 Task: Go to Program & Features. Select Whole Food Market. Add to cart Organic Hair, Skin, and Nails Supplements-2. Place order for London Baker, _x000D_
Po Box 466_x000D_
Inez, Texas(TX), 77968, Cell Number (361) 576-3789
Action: Mouse moved to (147, 80)
Screenshot: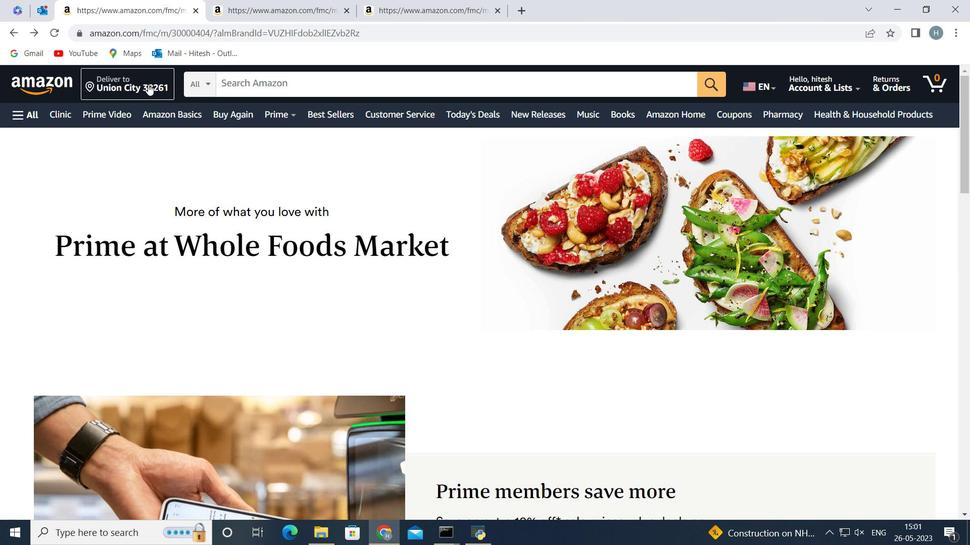 
Action: Mouse pressed left at (147, 80)
Screenshot: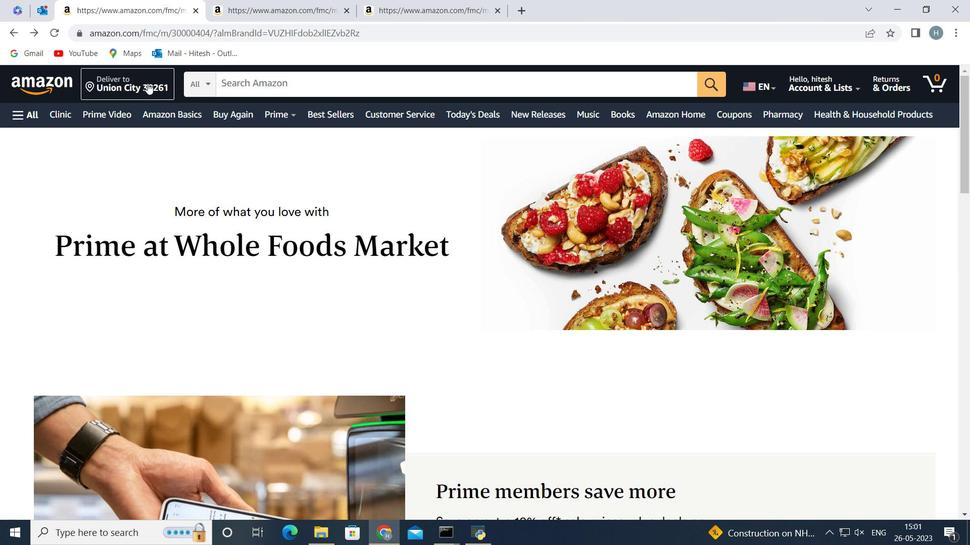 
Action: Mouse moved to (485, 359)
Screenshot: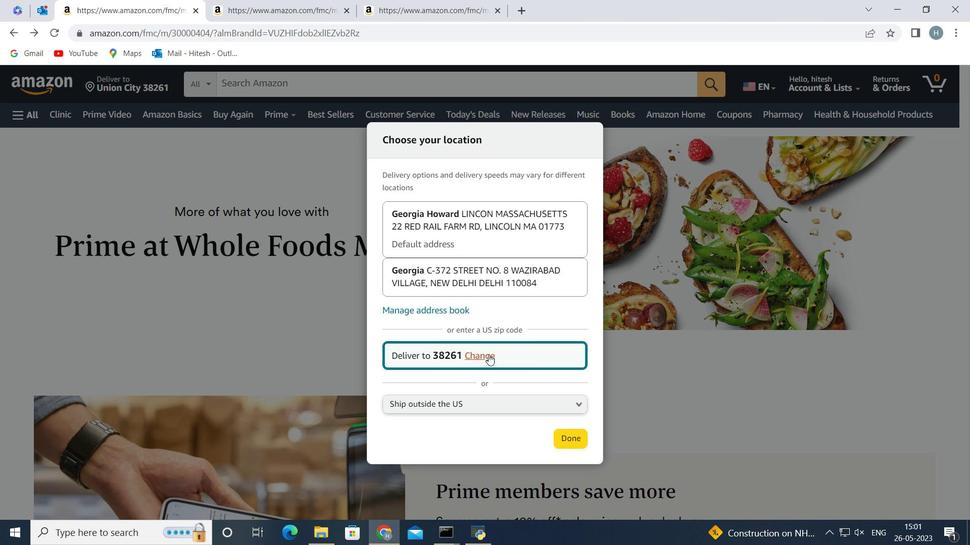 
Action: Mouse pressed left at (485, 359)
Screenshot: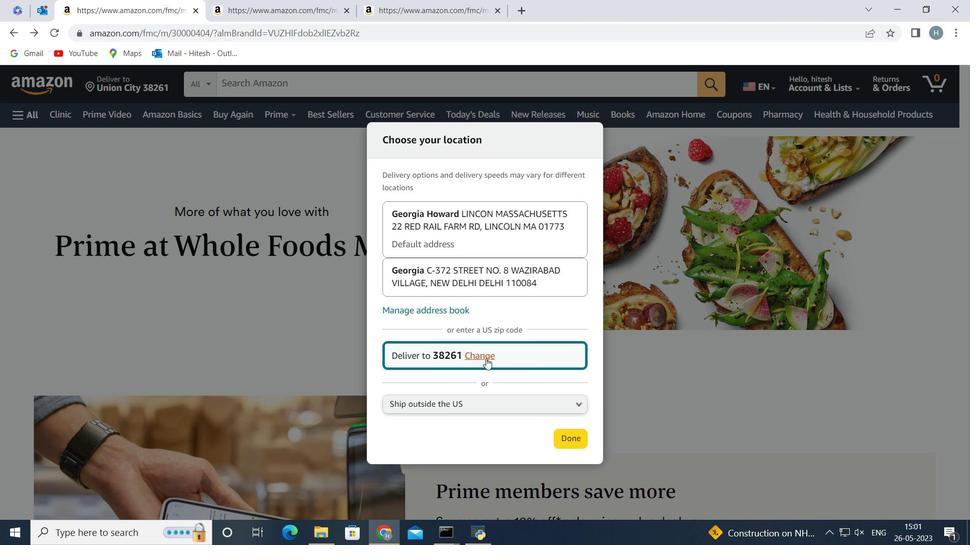 
Action: Mouse moved to (474, 351)
Screenshot: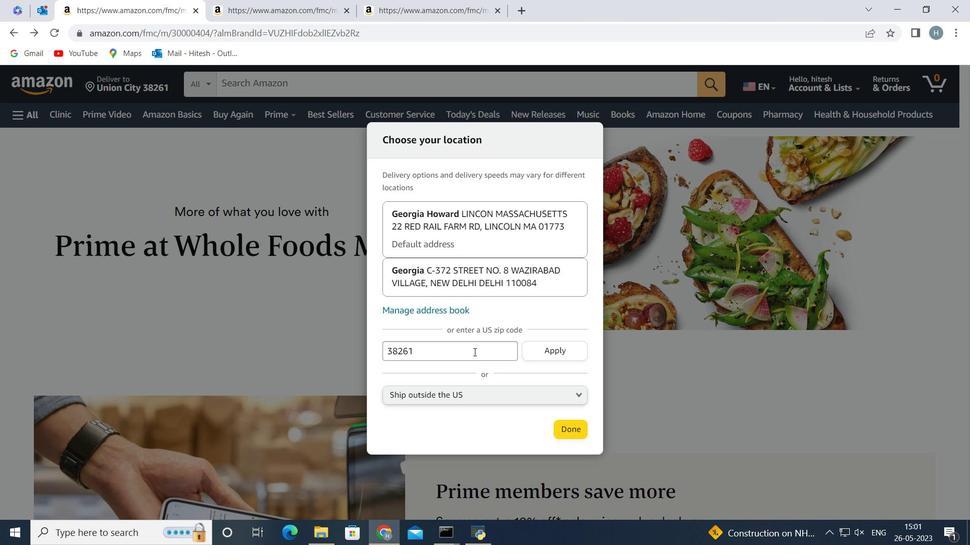 
Action: Mouse pressed left at (474, 351)
Screenshot: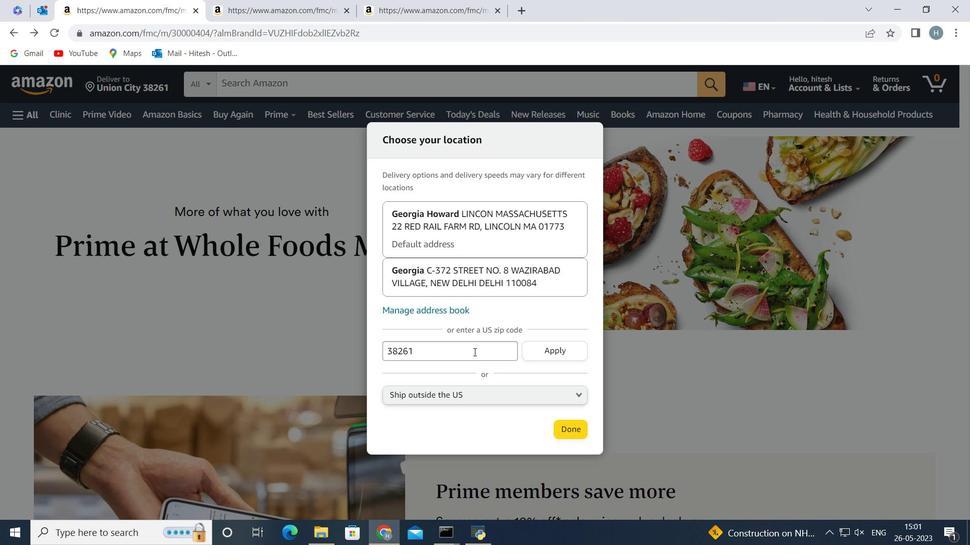 
Action: Mouse moved to (472, 351)
Screenshot: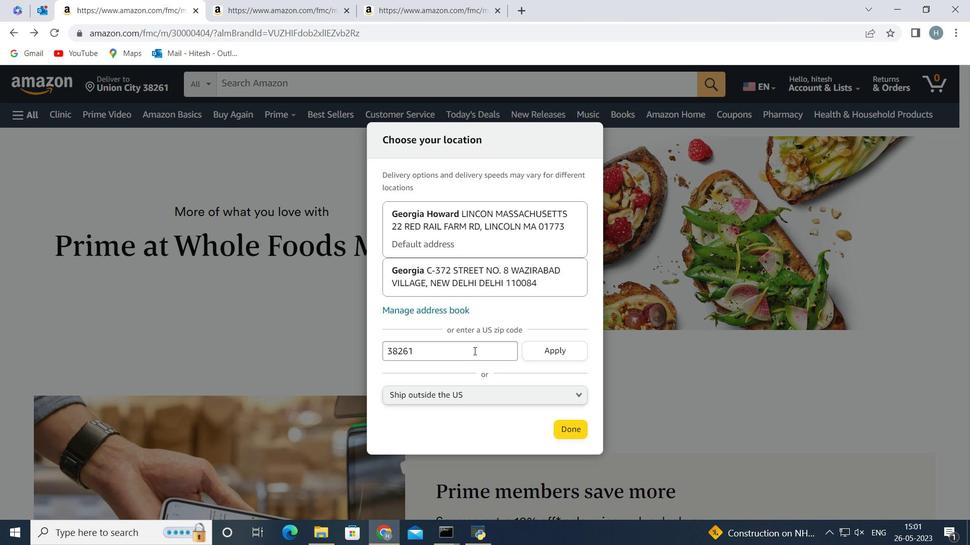 
Action: Key pressed <Key.backspace><Key.backspace><Key.backspace><Key.backspace><Key.backspace><Key.backspace><Key.backspace><Key.backspace><Key.backspace><Key.backspace><Key.backspace><Key.backspace><Key.backspace><Key.backspace>77968
Screenshot: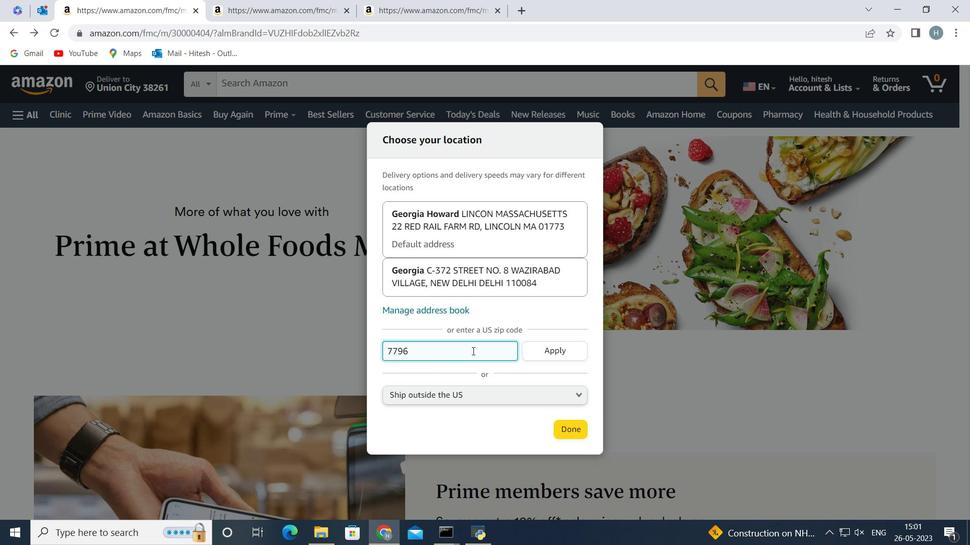 
Action: Mouse moved to (559, 353)
Screenshot: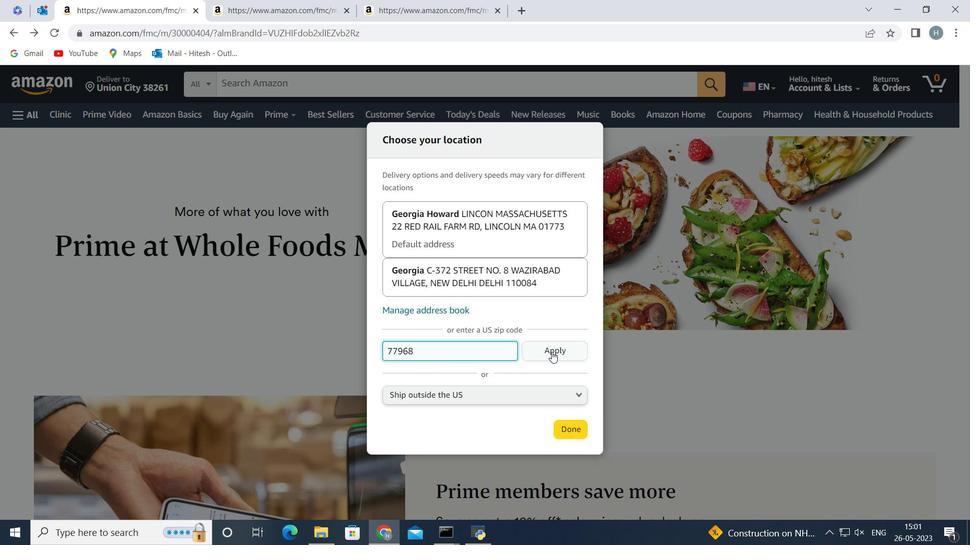 
Action: Mouse pressed left at (559, 353)
Screenshot: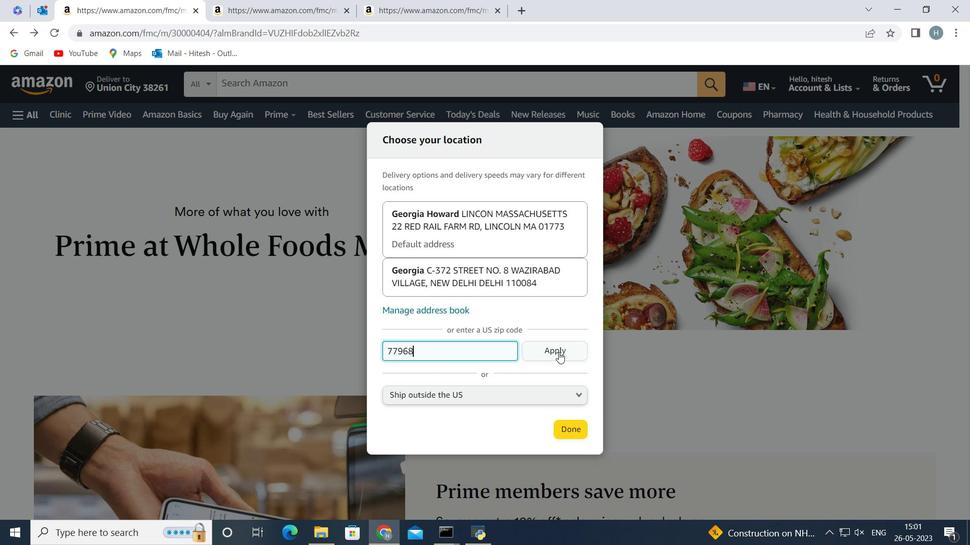 
Action: Mouse moved to (574, 437)
Screenshot: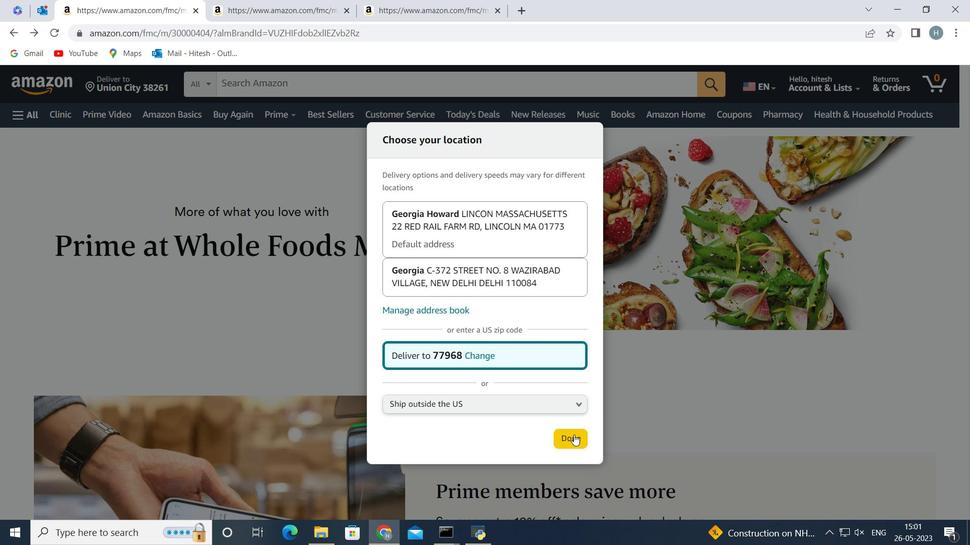 
Action: Mouse pressed left at (574, 437)
Screenshot: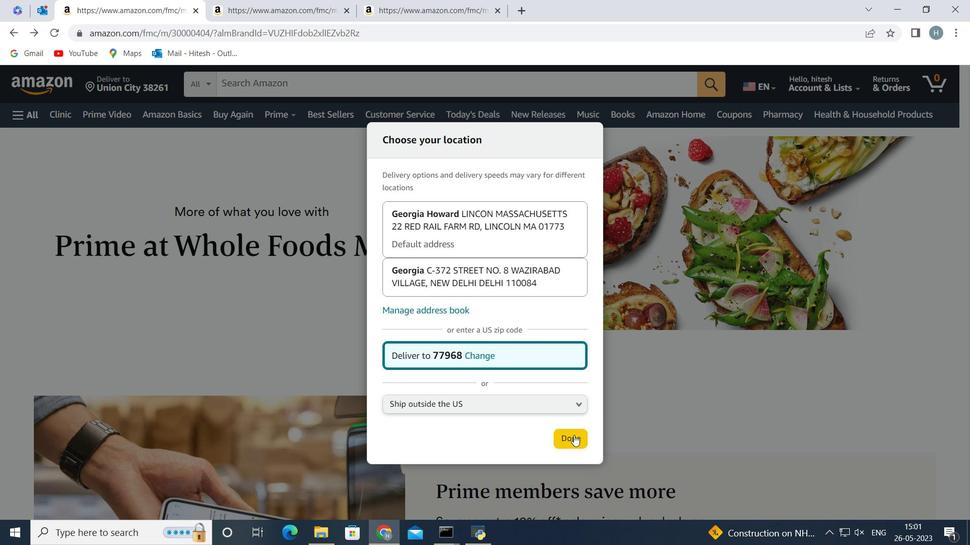 
Action: Mouse moved to (17, 112)
Screenshot: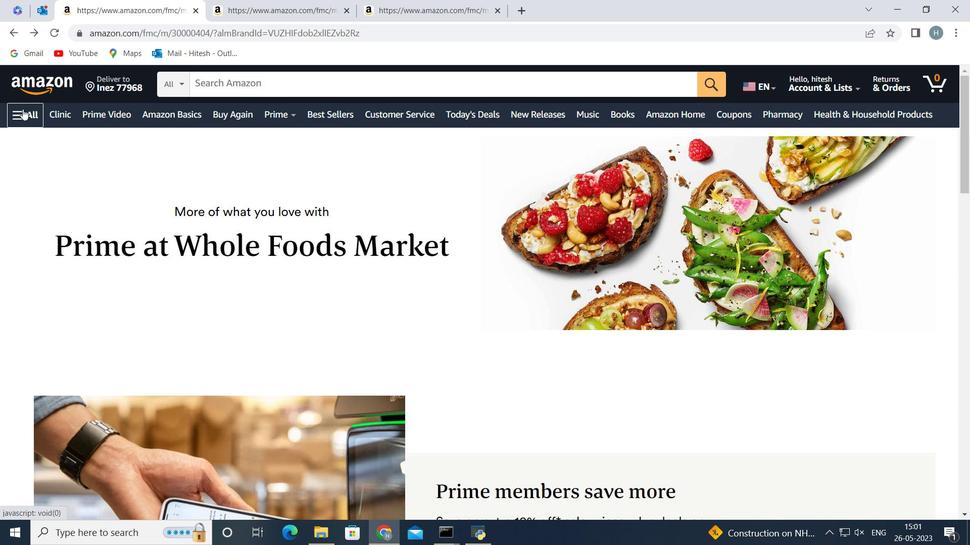 
Action: Mouse pressed left at (17, 112)
Screenshot: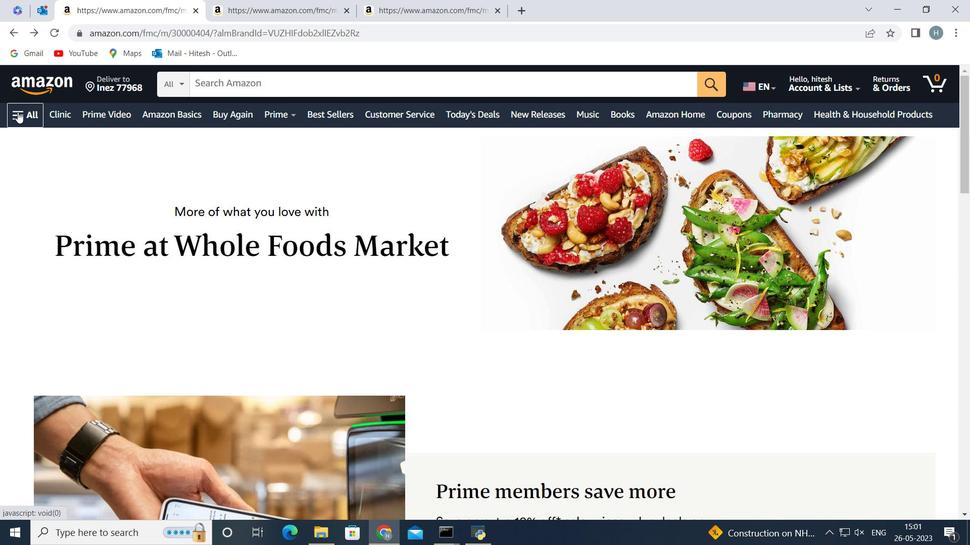 
Action: Mouse moved to (137, 170)
Screenshot: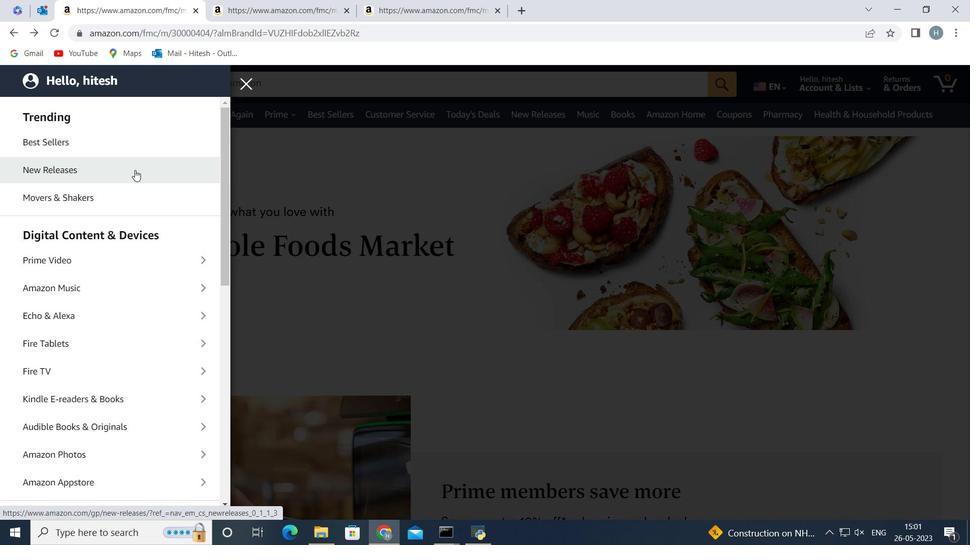 
Action: Mouse scrolled (137, 169) with delta (0, 0)
Screenshot: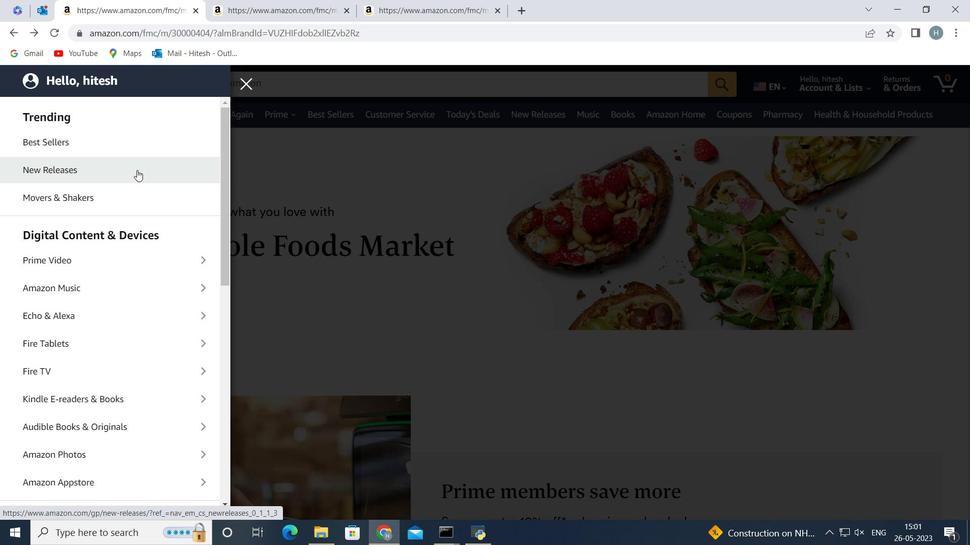 
Action: Mouse scrolled (137, 169) with delta (0, 0)
Screenshot: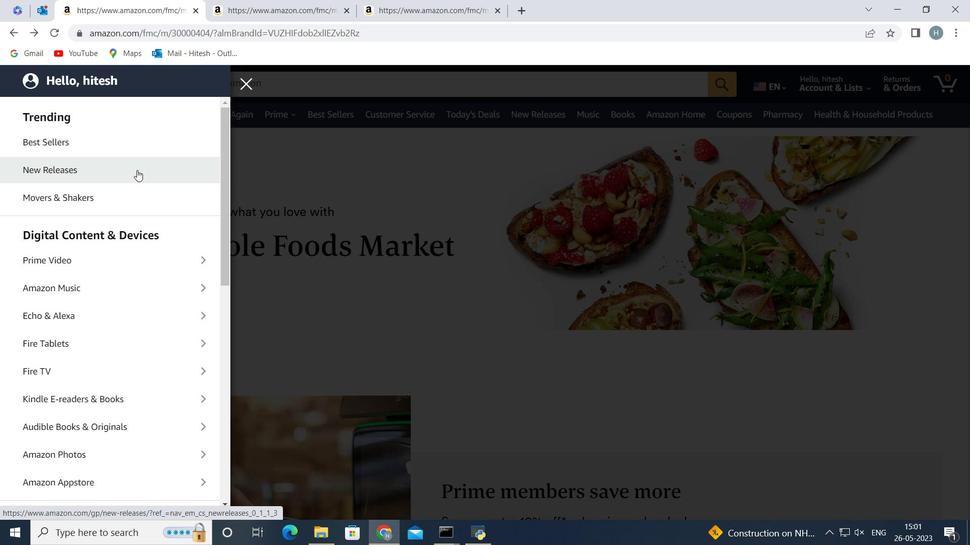 
Action: Mouse moved to (137, 170)
Screenshot: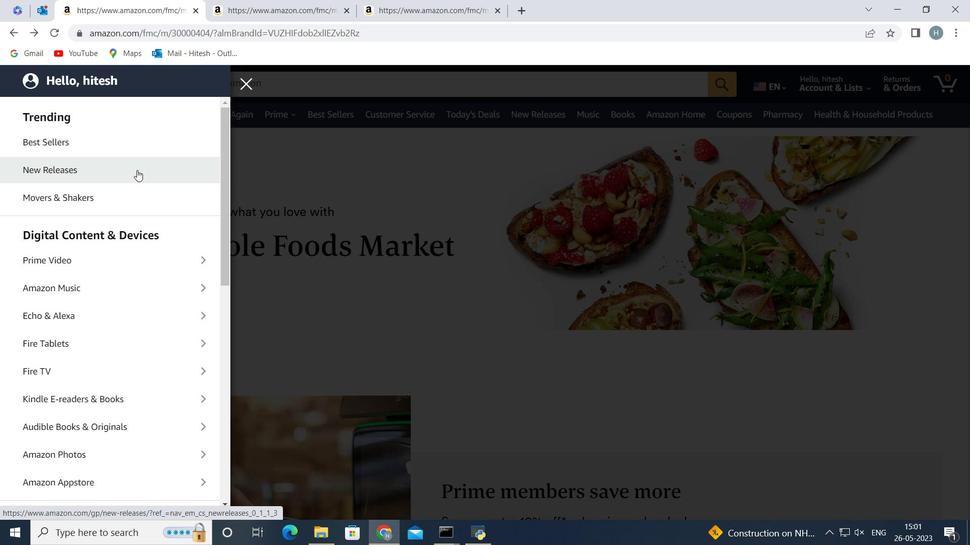 
Action: Mouse scrolled (137, 170) with delta (0, 0)
Screenshot: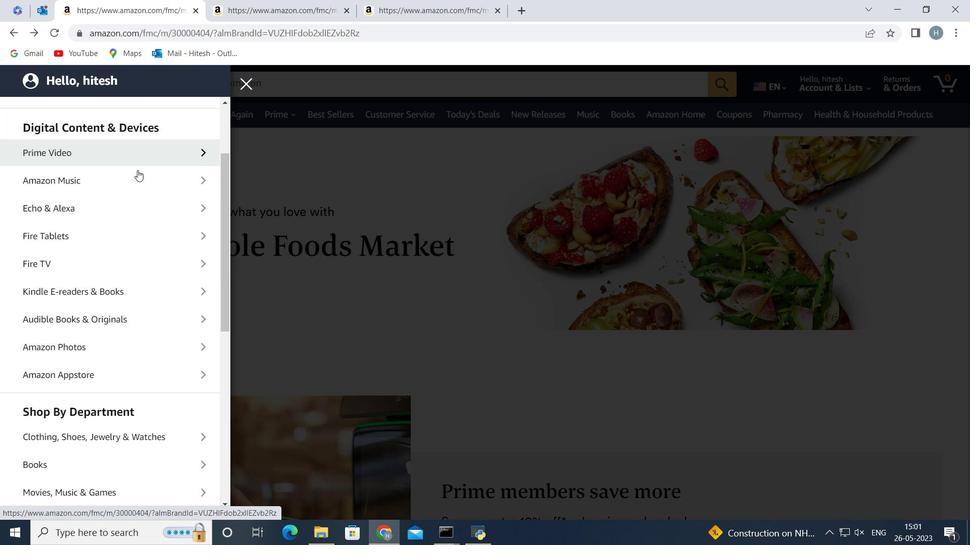 
Action: Mouse moved to (137, 171)
Screenshot: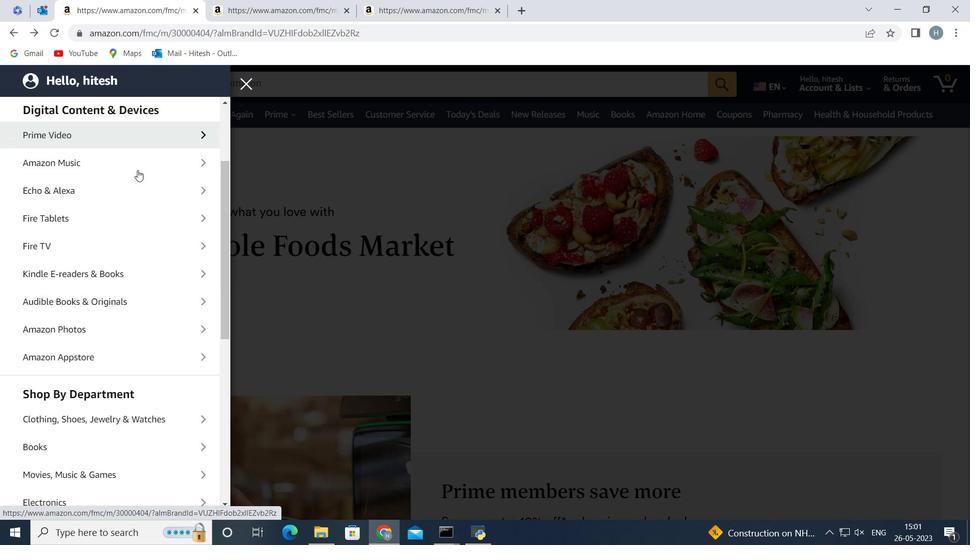 
Action: Mouse scrolled (137, 170) with delta (0, 0)
Screenshot: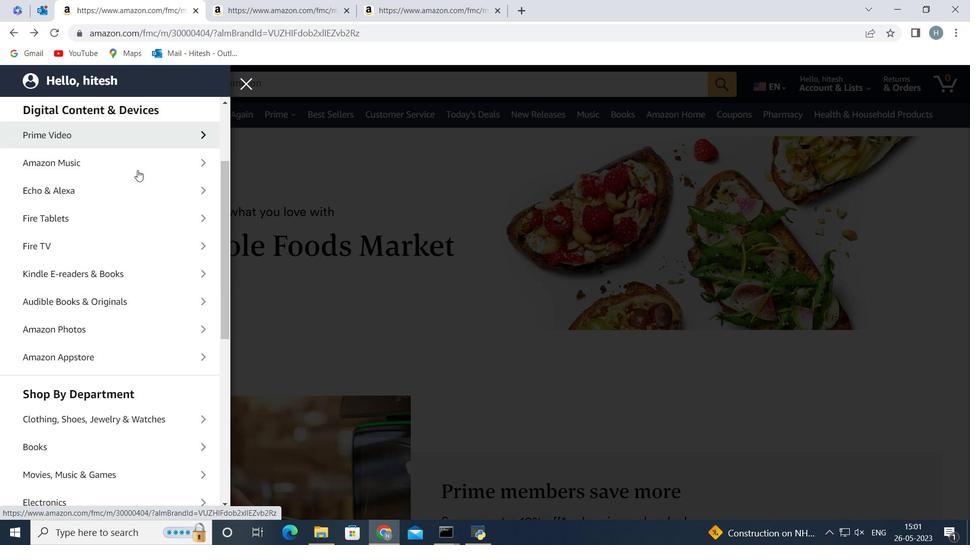 
Action: Mouse moved to (137, 174)
Screenshot: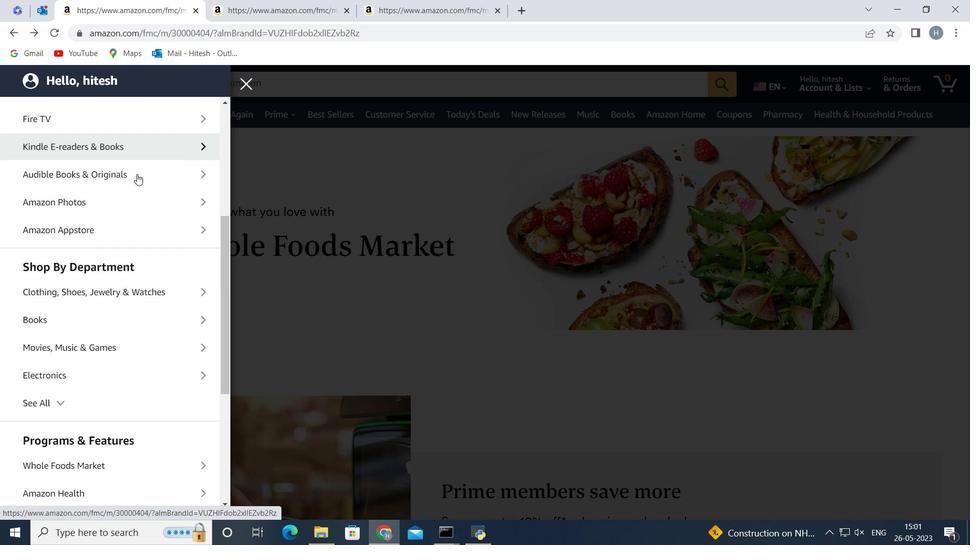 
Action: Mouse scrolled (137, 174) with delta (0, 0)
Screenshot: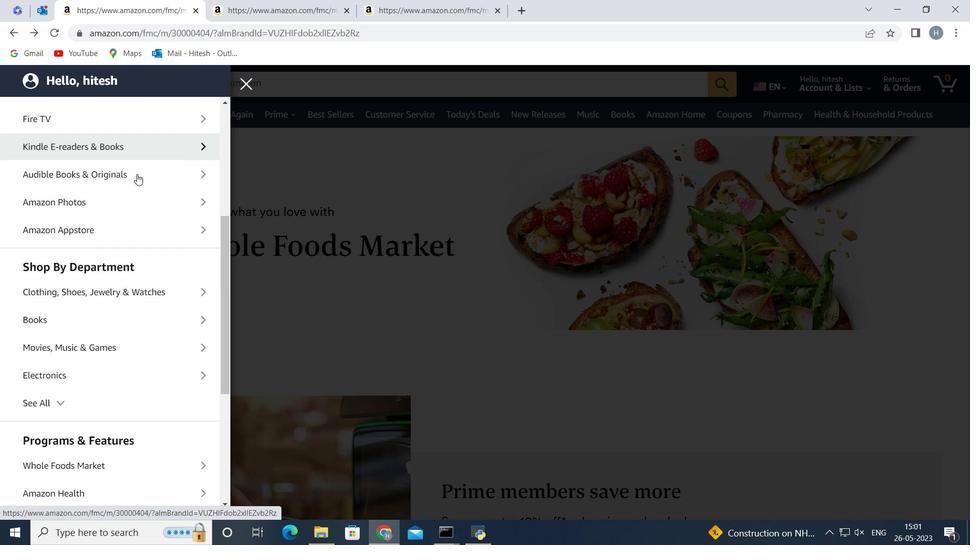 
Action: Mouse moved to (137, 175)
Screenshot: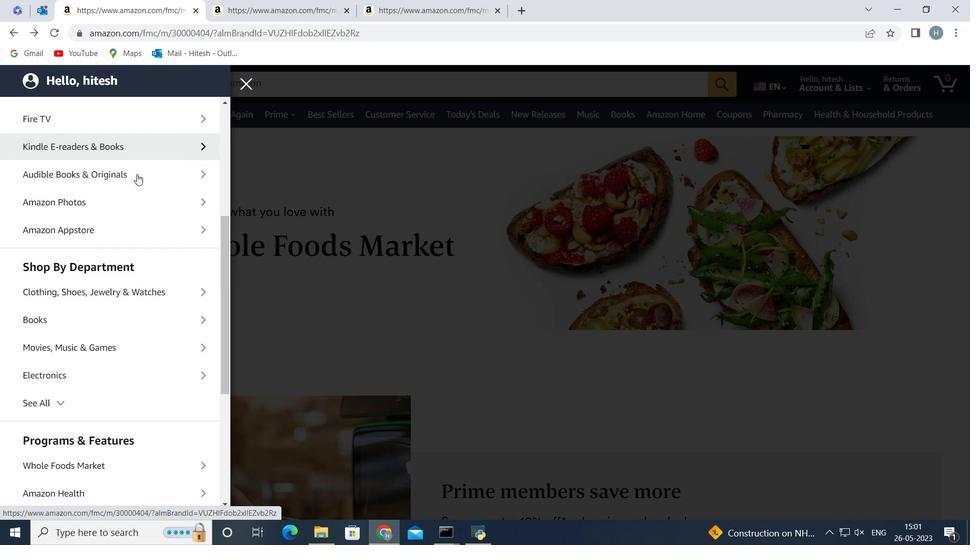 
Action: Mouse scrolled (137, 174) with delta (0, 0)
Screenshot: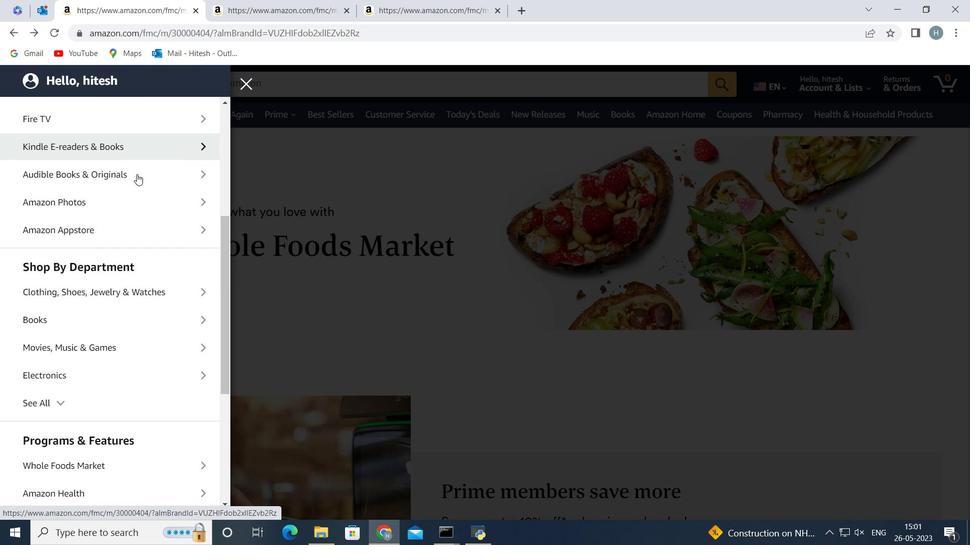 
Action: Mouse scrolled (137, 174) with delta (0, 0)
Screenshot: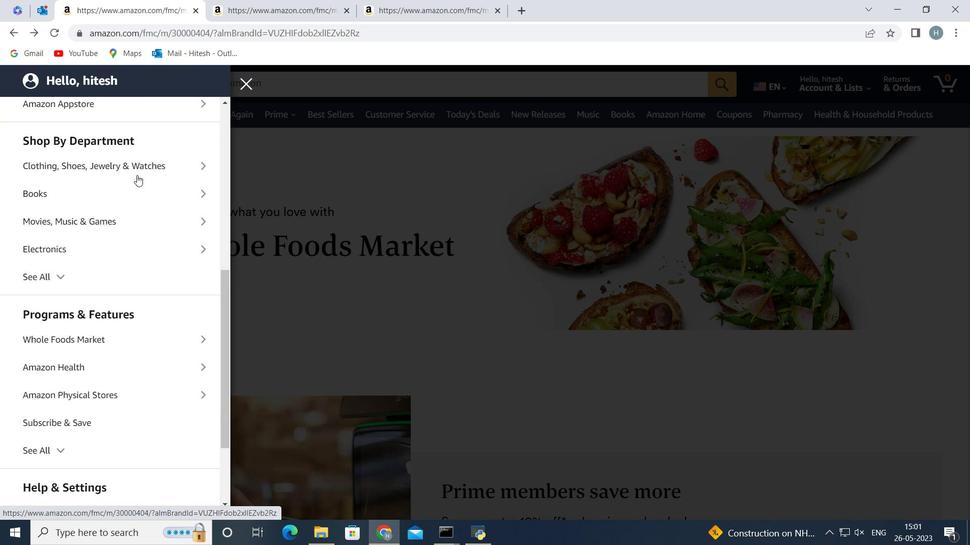 
Action: Mouse moved to (125, 275)
Screenshot: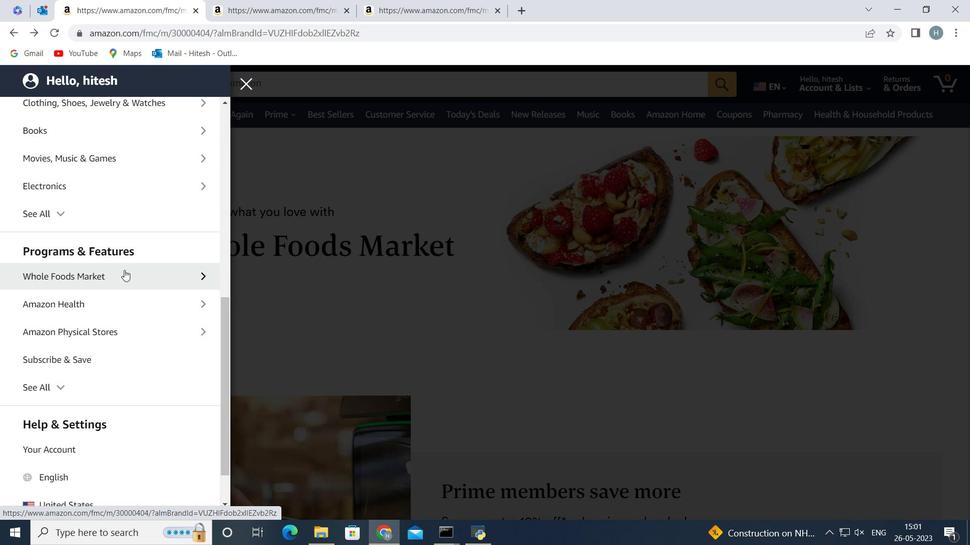 
Action: Mouse pressed left at (125, 275)
Screenshot: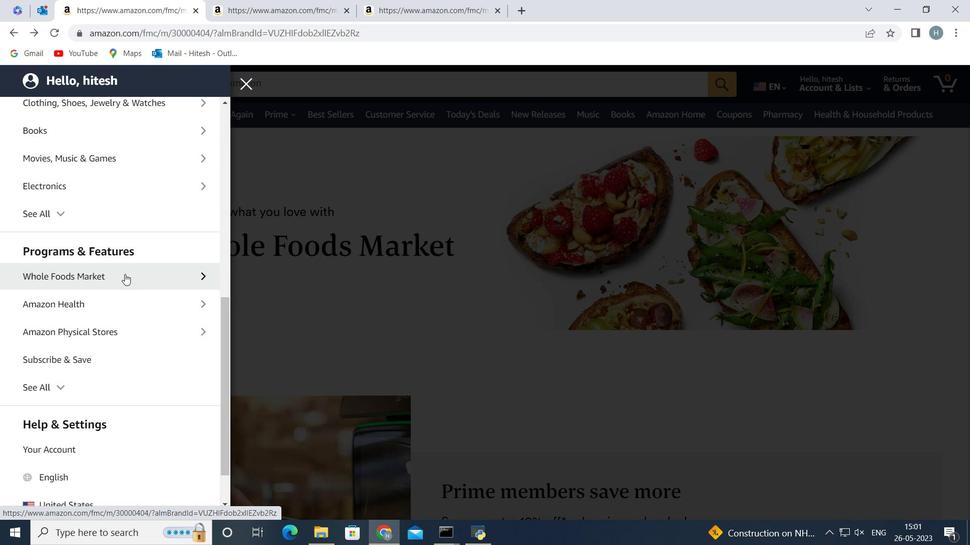 
Action: Mouse moved to (116, 170)
Screenshot: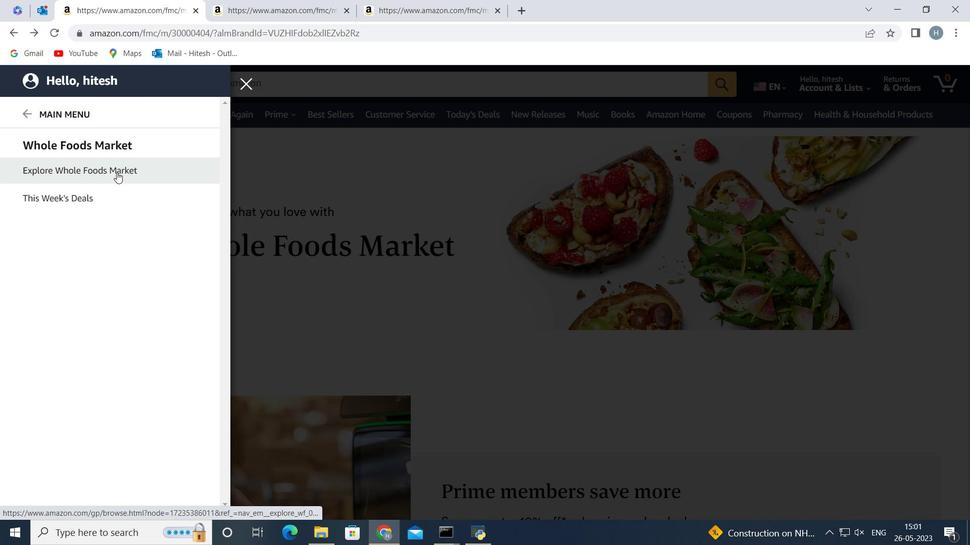 
Action: Mouse pressed left at (116, 170)
Screenshot: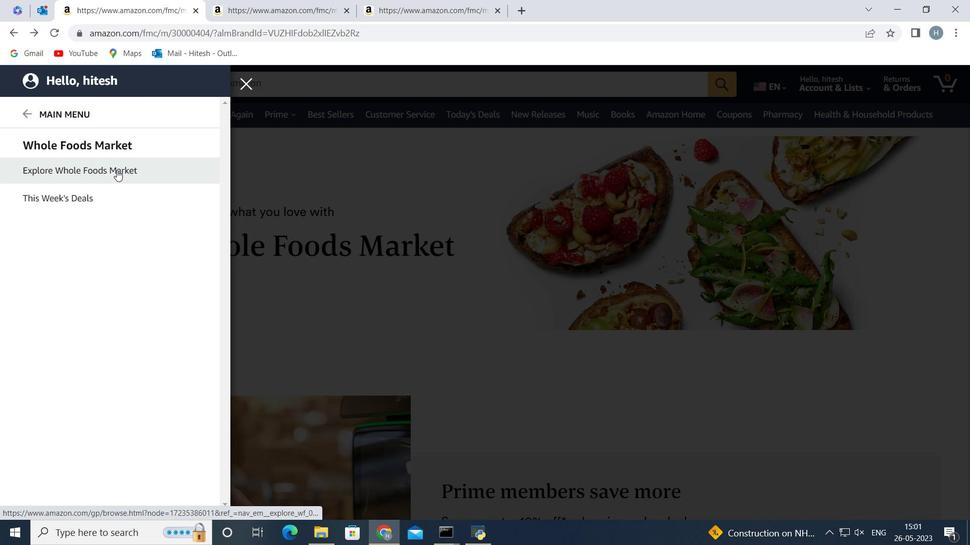 
Action: Mouse moved to (336, 83)
Screenshot: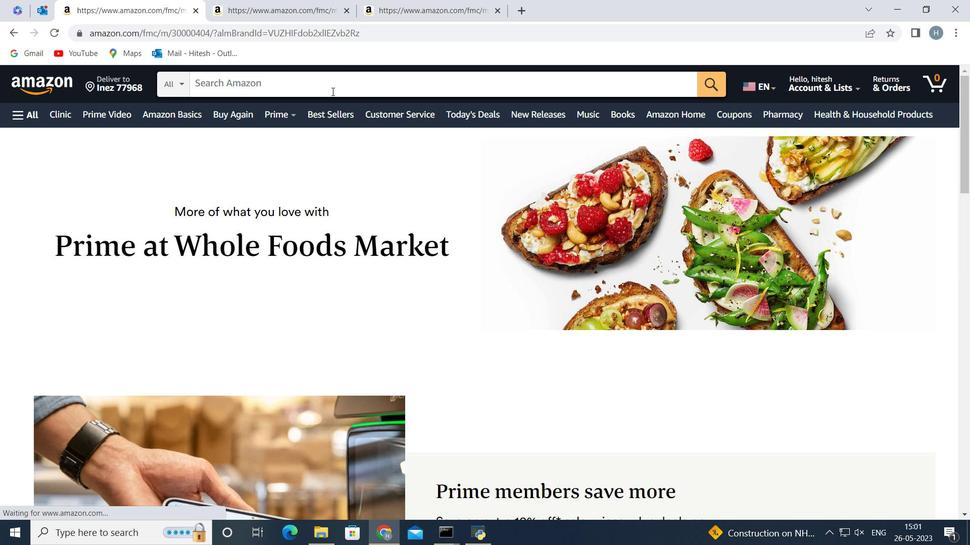 
Action: Mouse pressed left at (336, 83)
Screenshot: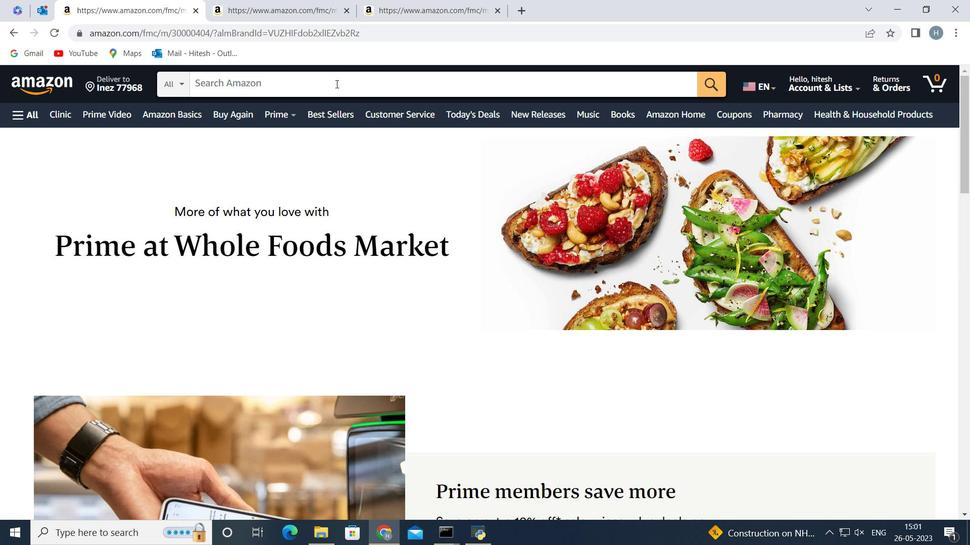 
Action: Key pressed <Key.shift>Orh<Key.backspace>ganic<Key.space>hair<Key.space>skin<Key.space>and<Key.space>nails<Key.space>supplements<Key.enter>
Screenshot: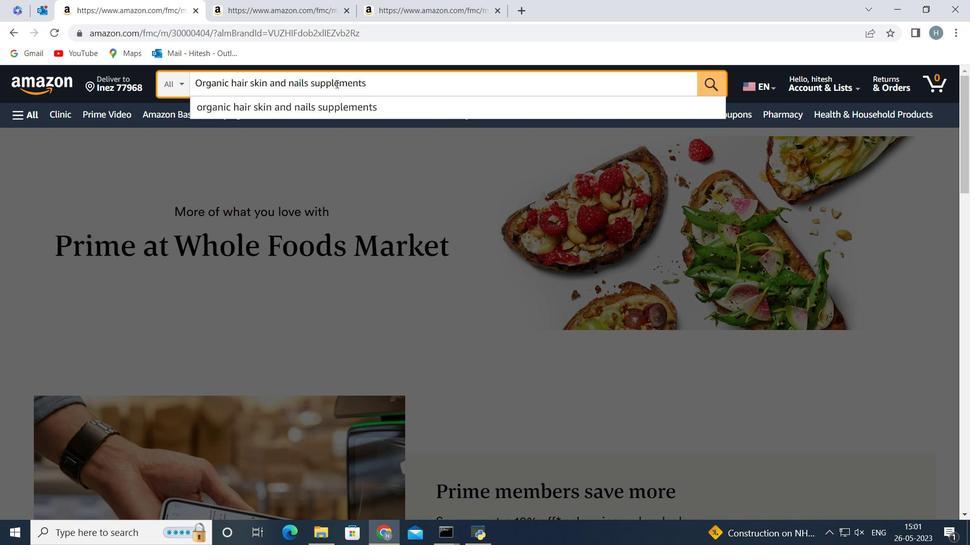 
Action: Mouse moved to (447, 202)
Screenshot: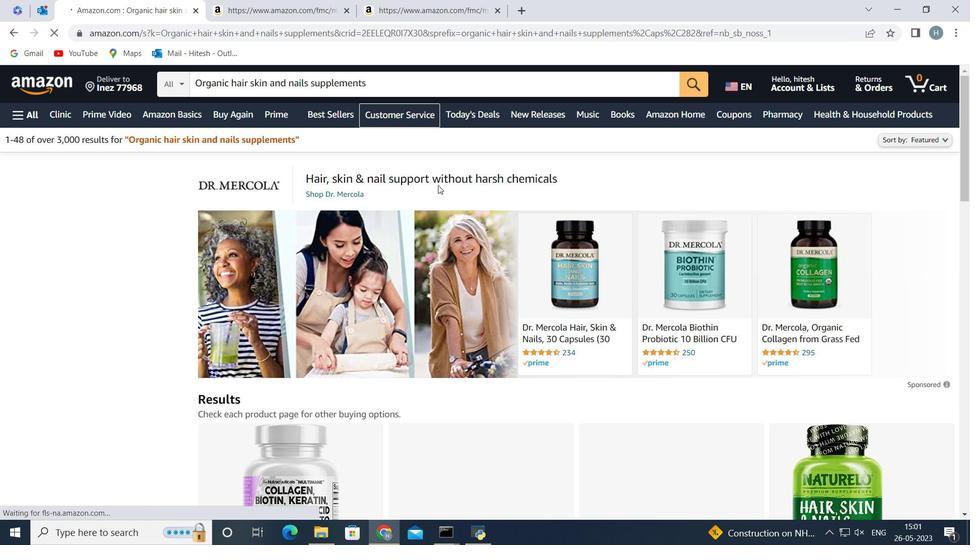 
Action: Mouse scrolled (447, 202) with delta (0, 0)
Screenshot: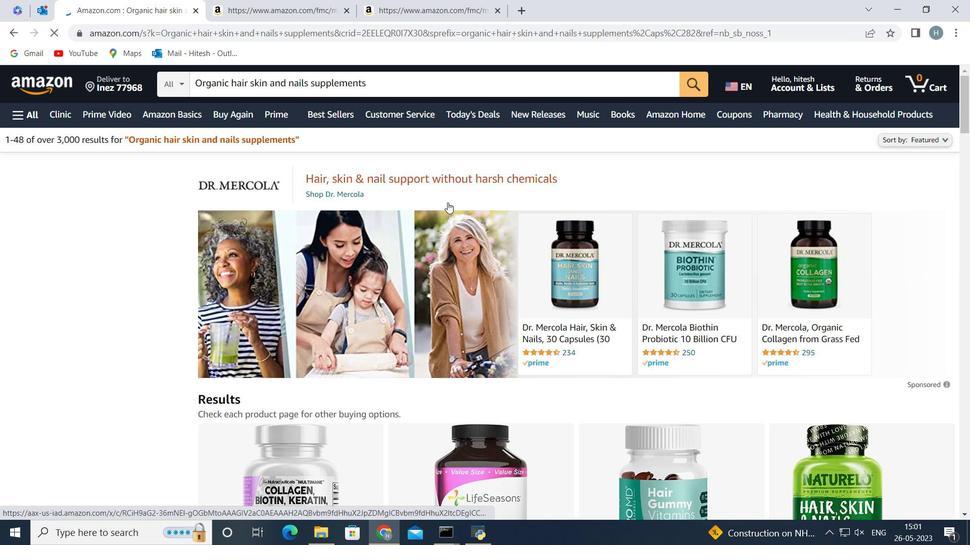 
Action: Mouse scrolled (447, 202) with delta (0, 0)
Screenshot: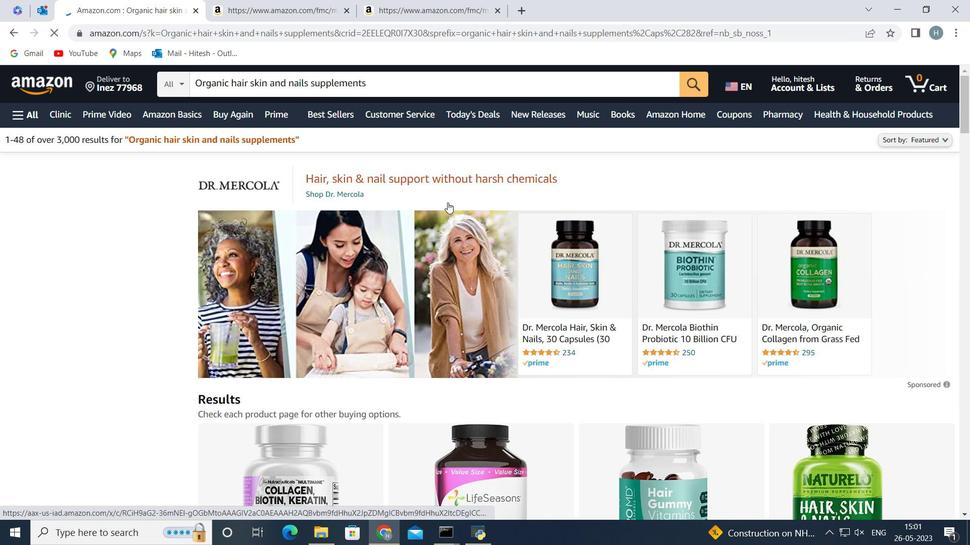 
Action: Mouse moved to (447, 203)
Screenshot: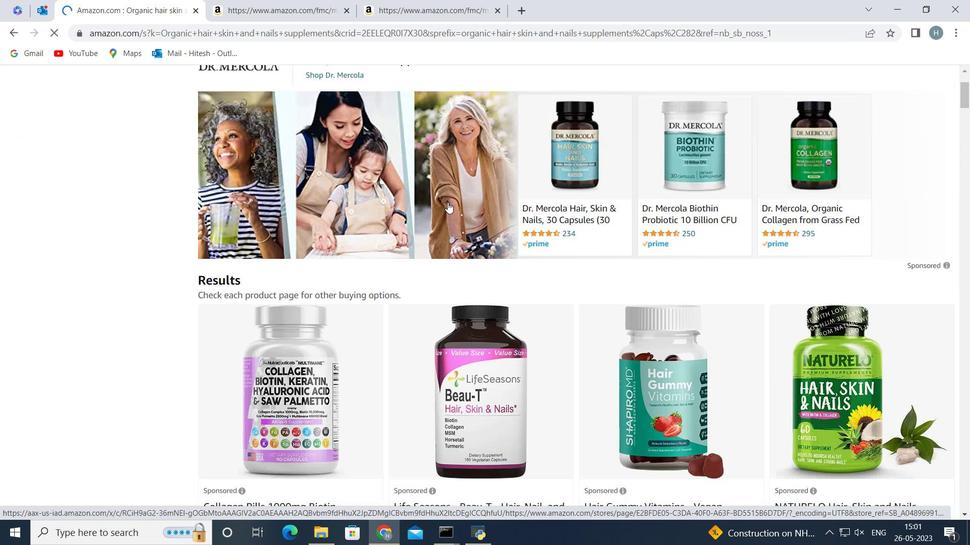 
Action: Mouse scrolled (447, 202) with delta (0, 0)
Screenshot: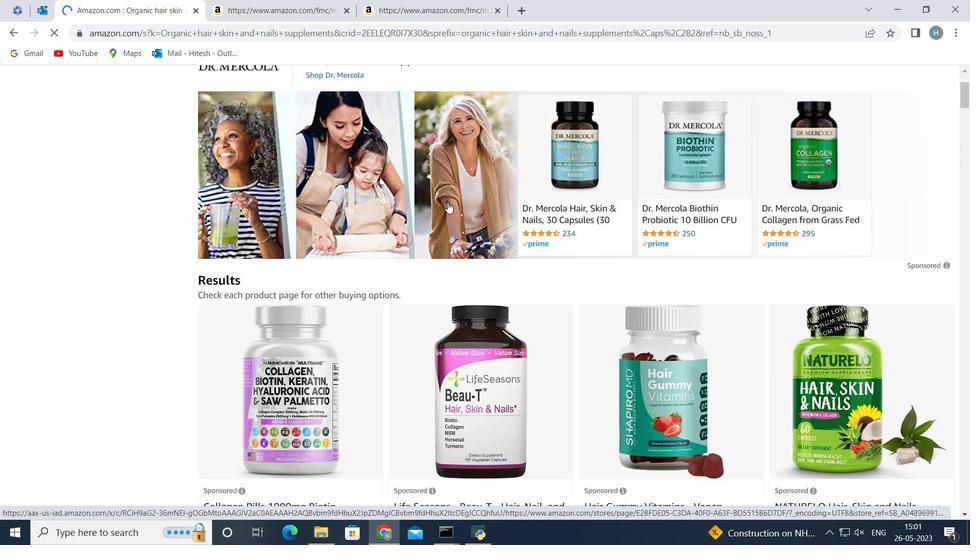 
Action: Mouse scrolled (447, 202) with delta (0, 0)
Screenshot: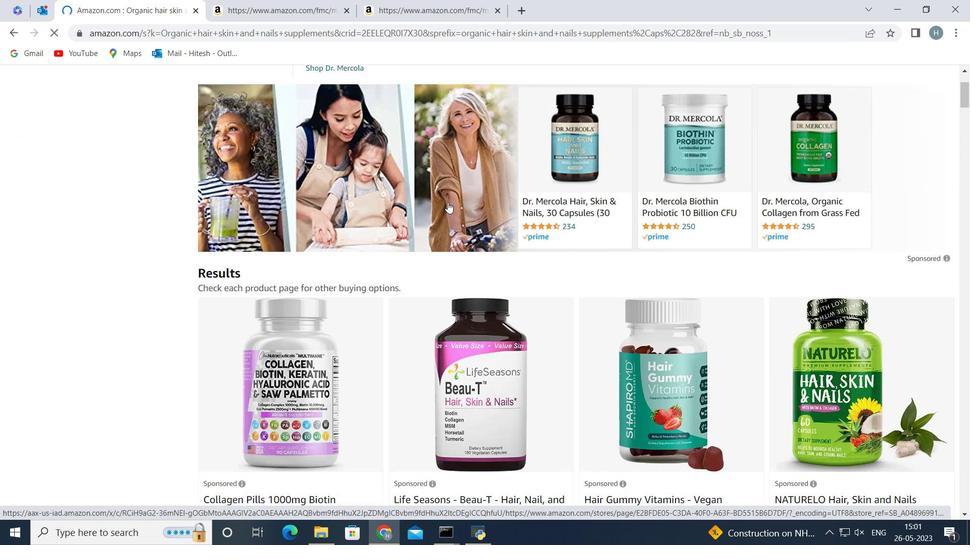 
Action: Mouse scrolled (447, 202) with delta (0, 0)
Screenshot: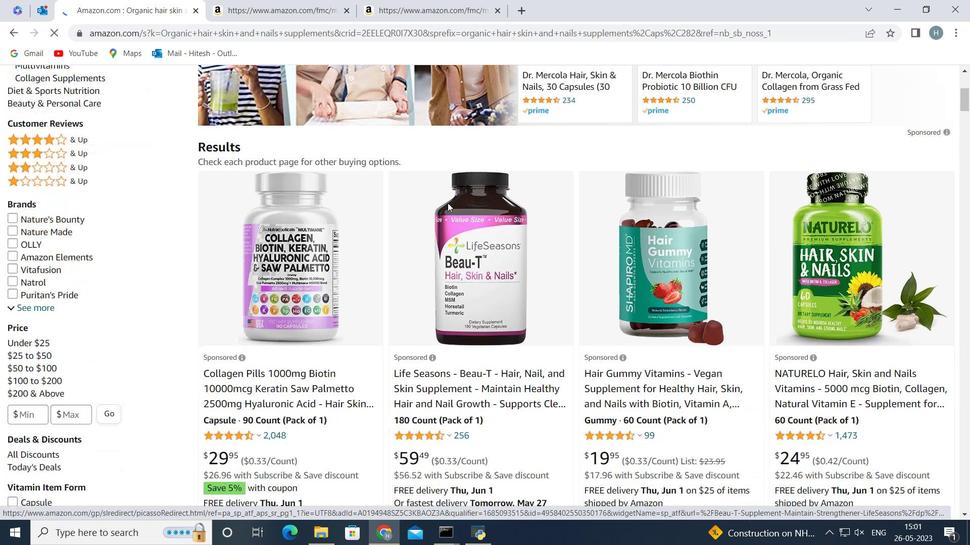 
Action: Mouse moved to (300, 229)
Screenshot: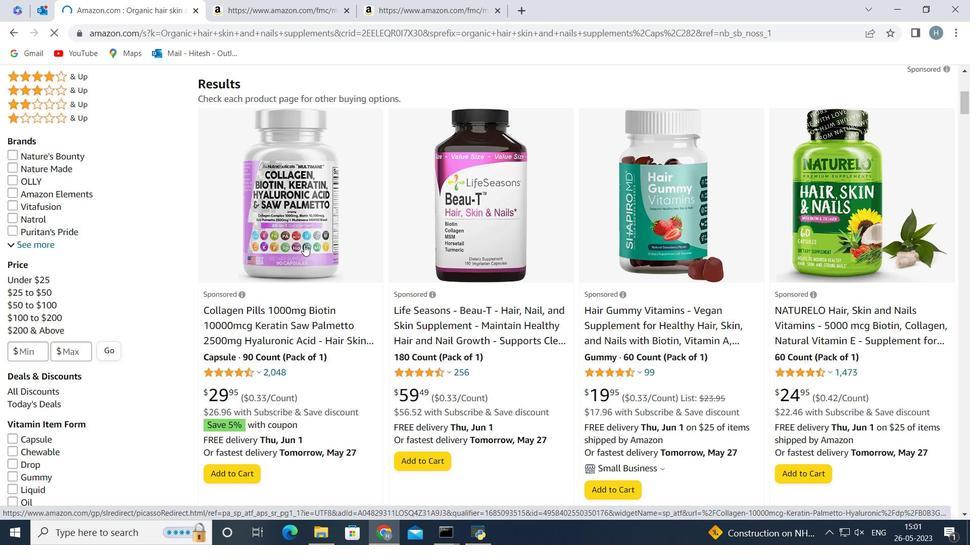 
Action: Mouse pressed left at (300, 229)
Screenshot: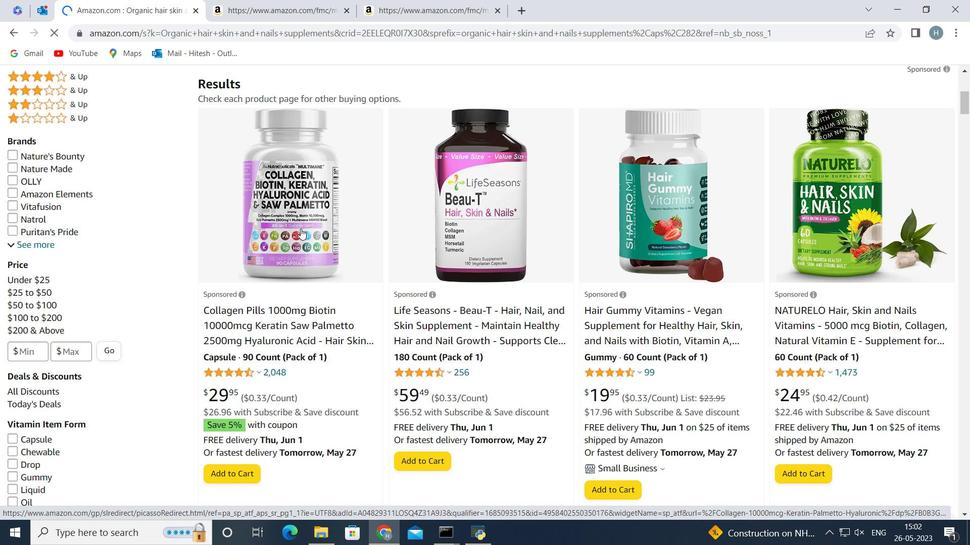 
Action: Mouse moved to (474, 304)
Screenshot: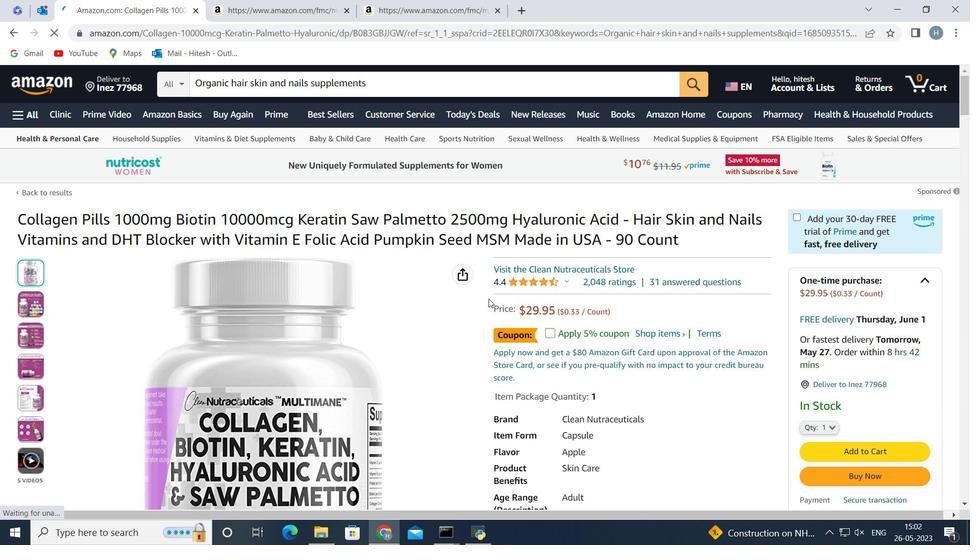 
Action: Mouse scrolled (474, 304) with delta (0, 0)
Screenshot: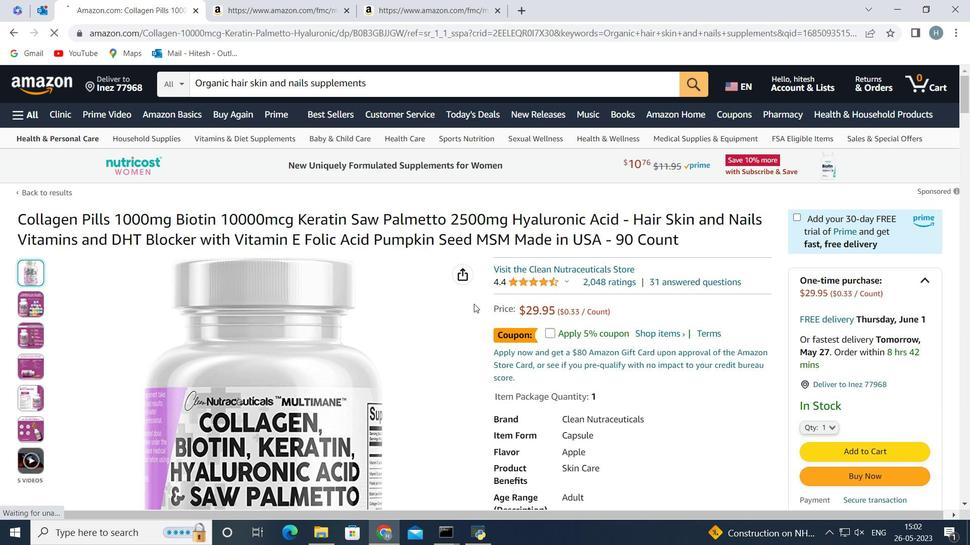 
Action: Mouse scrolled (474, 304) with delta (0, 0)
Screenshot: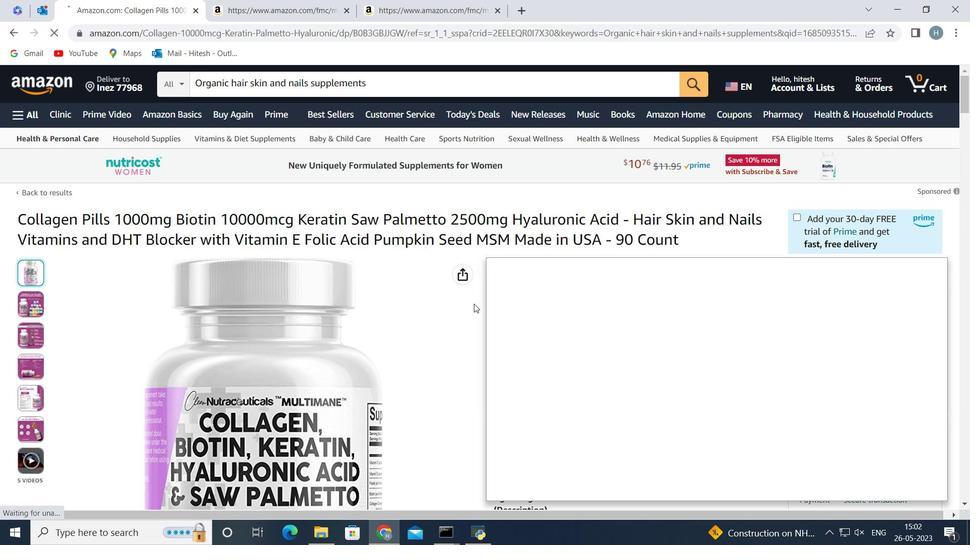 
Action: Mouse moved to (574, 286)
Screenshot: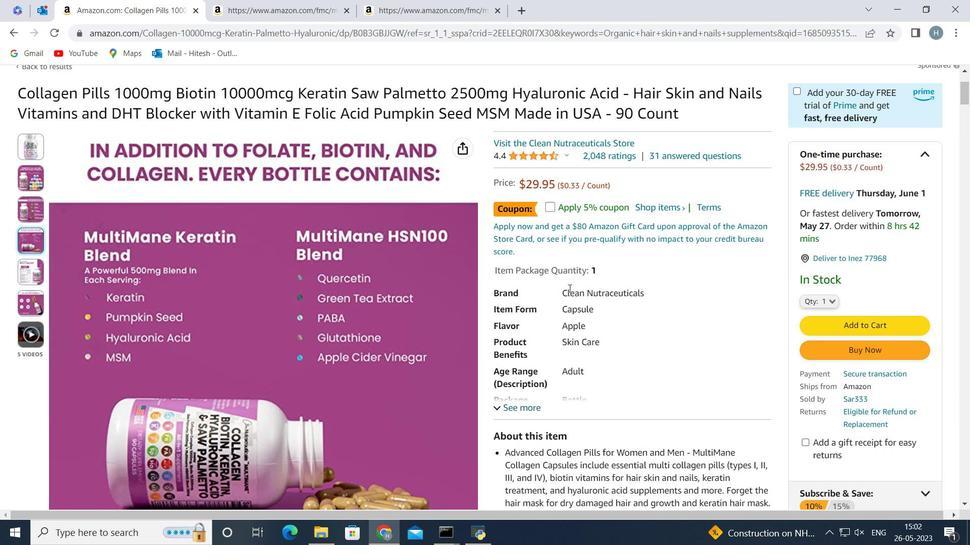 
Action: Mouse scrolled (574, 285) with delta (0, 0)
Screenshot: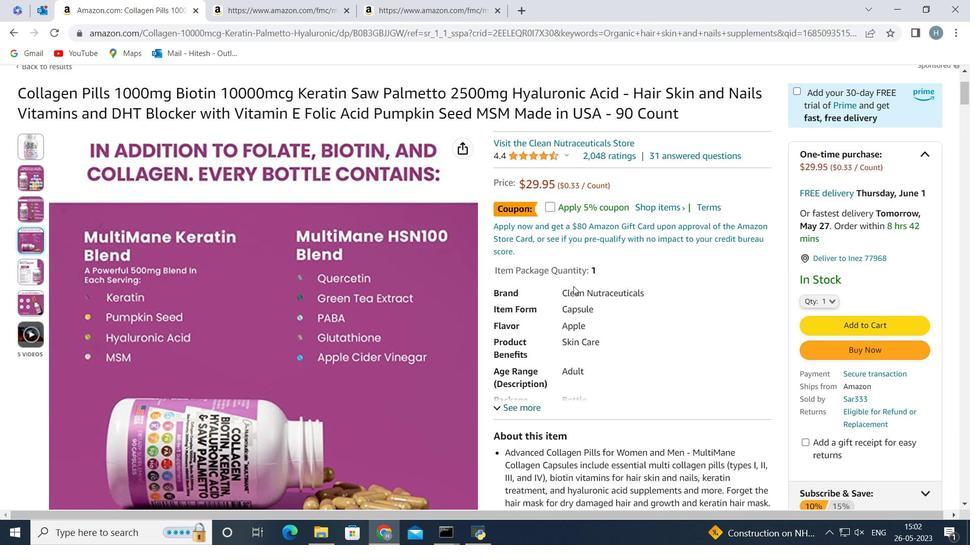 
Action: Mouse moved to (530, 344)
Screenshot: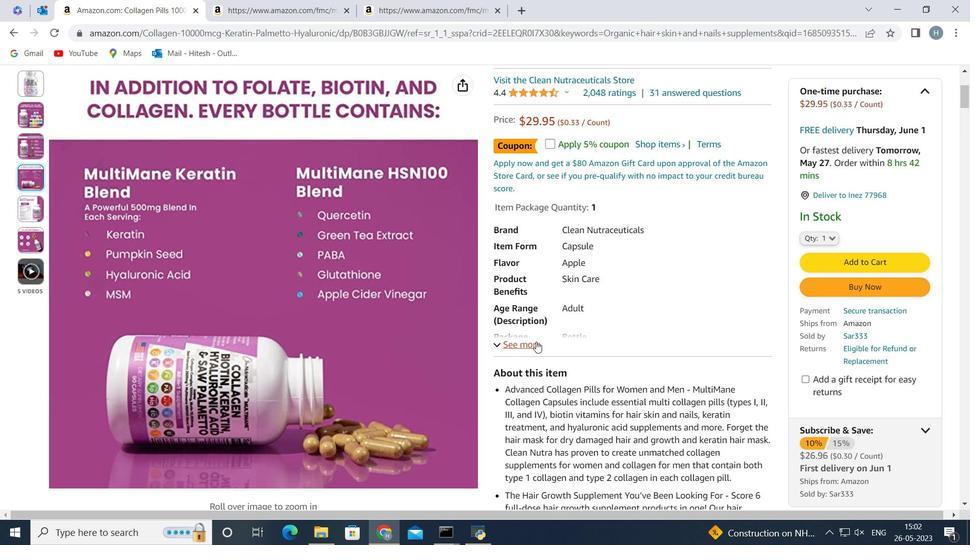 
Action: Mouse pressed left at (530, 344)
Screenshot: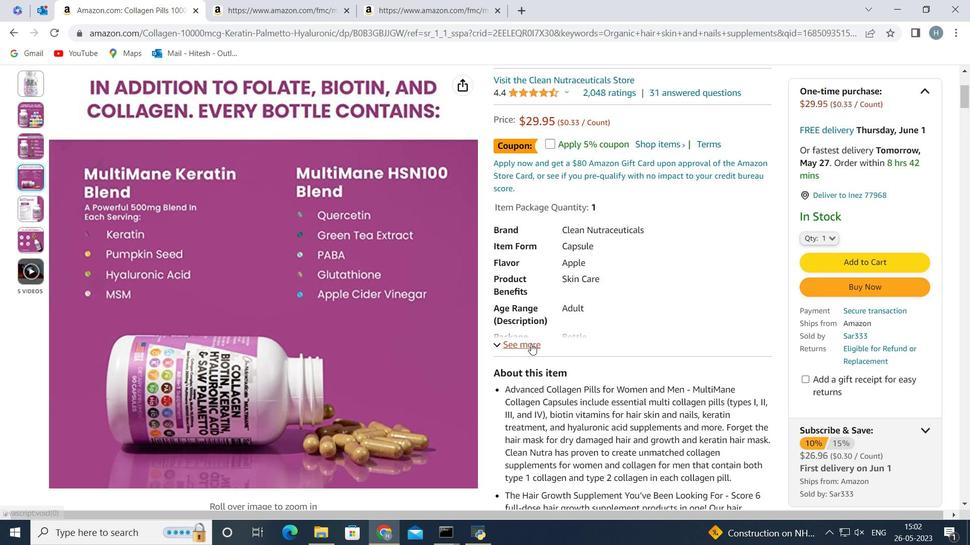 
Action: Mouse moved to (616, 284)
Screenshot: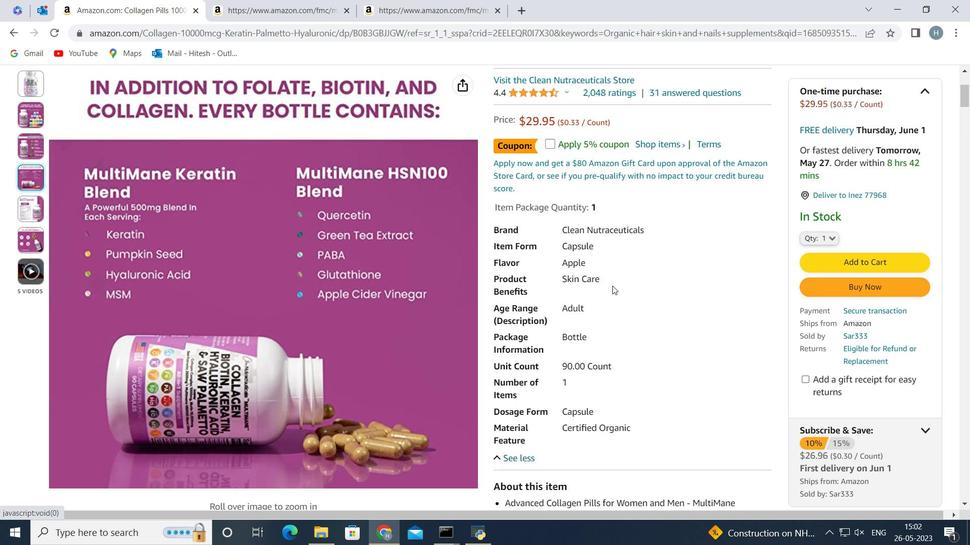 
Action: Mouse scrolled (616, 284) with delta (0, 0)
Screenshot: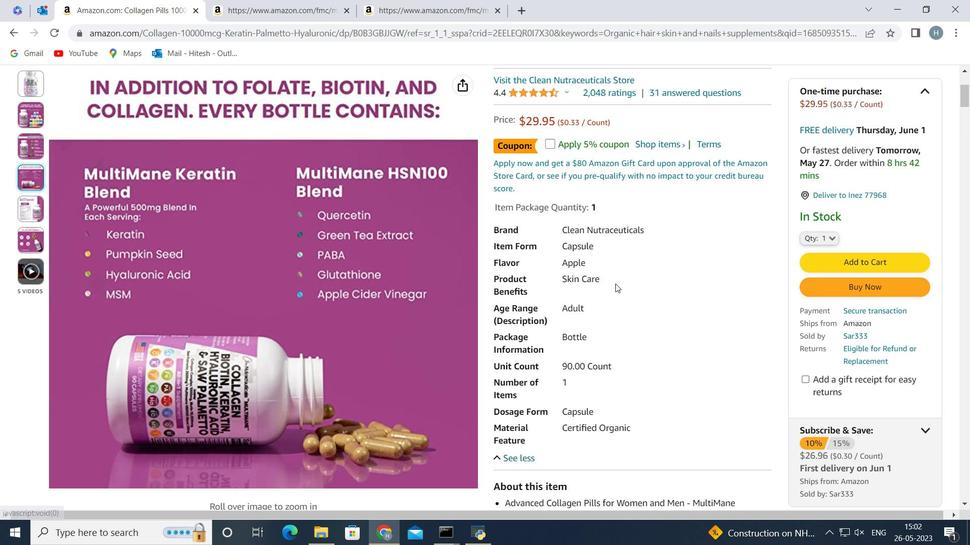 
Action: Mouse moved to (590, 319)
Screenshot: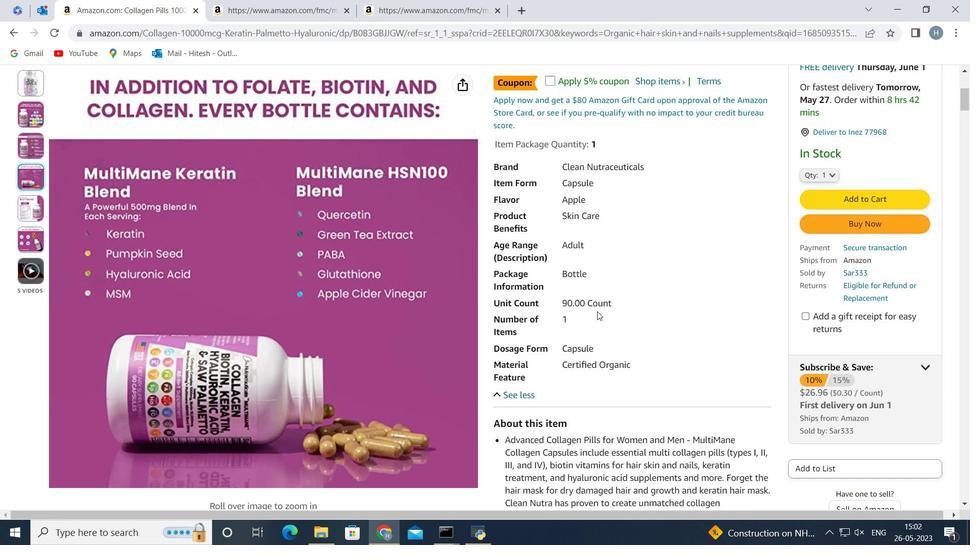 
Action: Mouse scrolled (590, 318) with delta (0, 0)
Screenshot: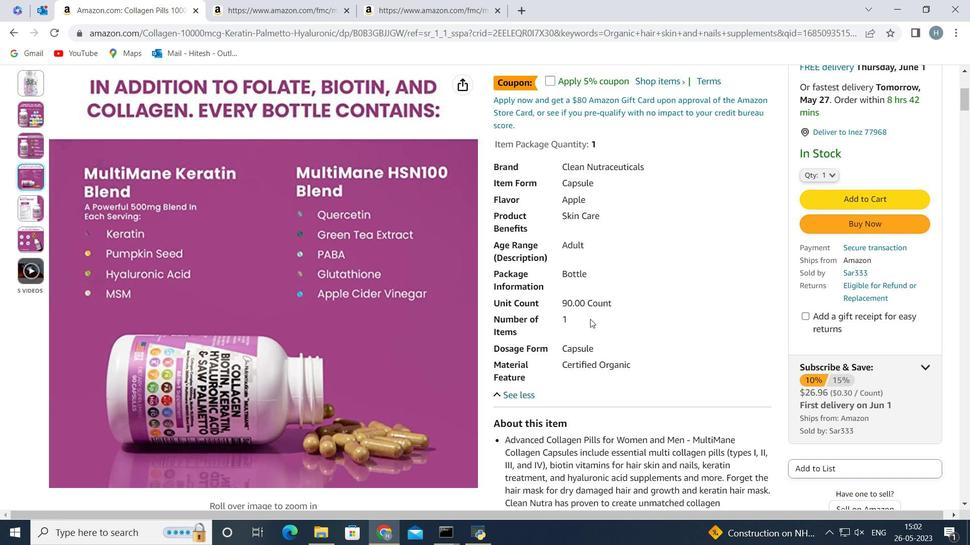 
Action: Mouse moved to (580, 318)
Screenshot: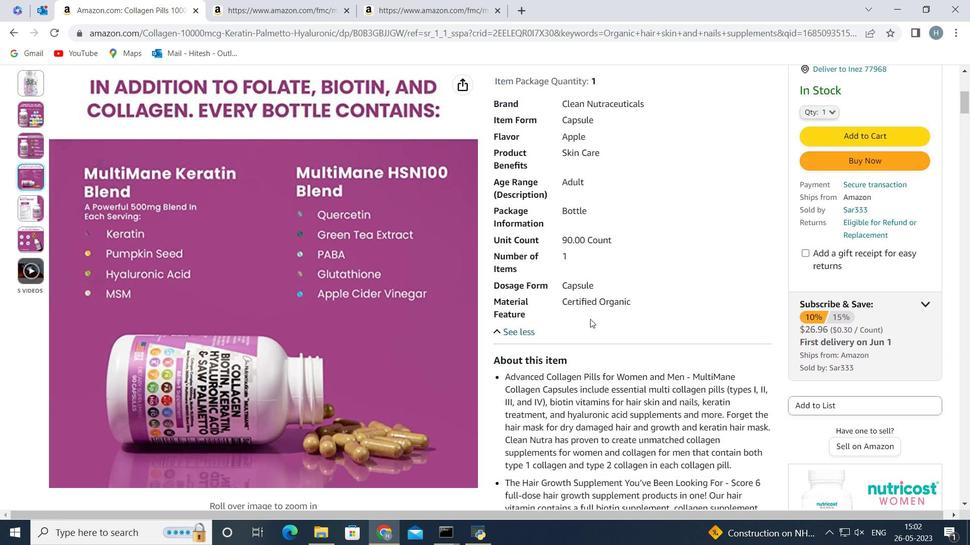 
Action: Mouse scrolled (580, 318) with delta (0, 0)
Screenshot: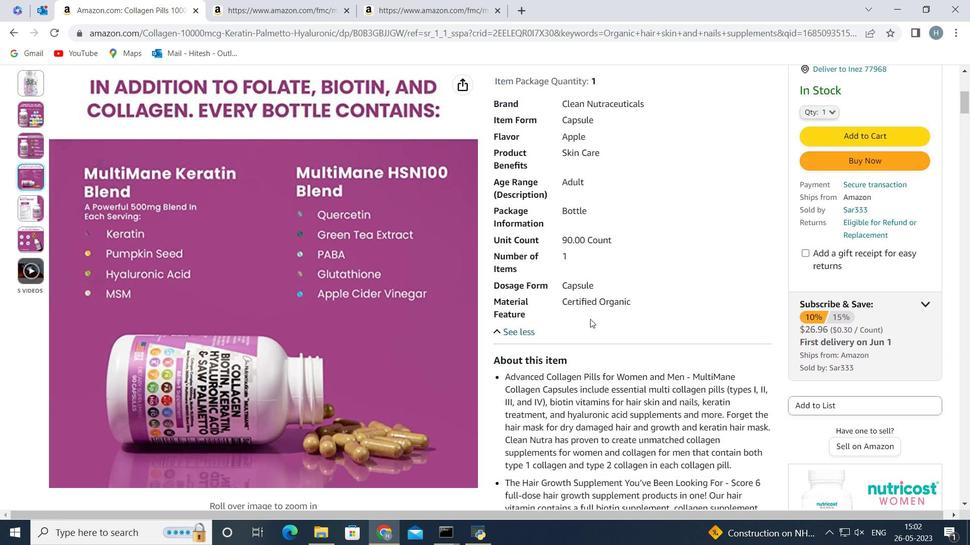 
Action: Mouse moved to (579, 318)
Screenshot: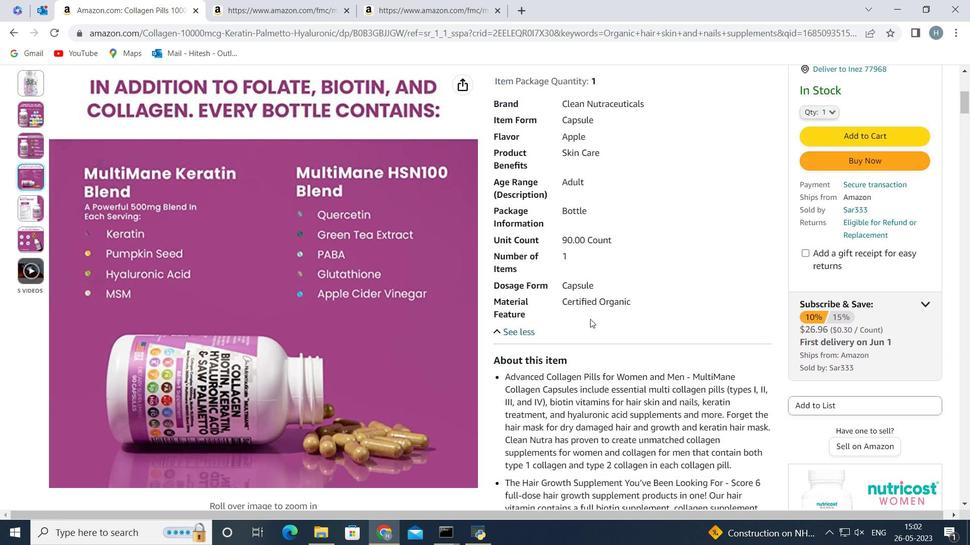 
Action: Mouse scrolled (579, 318) with delta (0, 0)
Screenshot: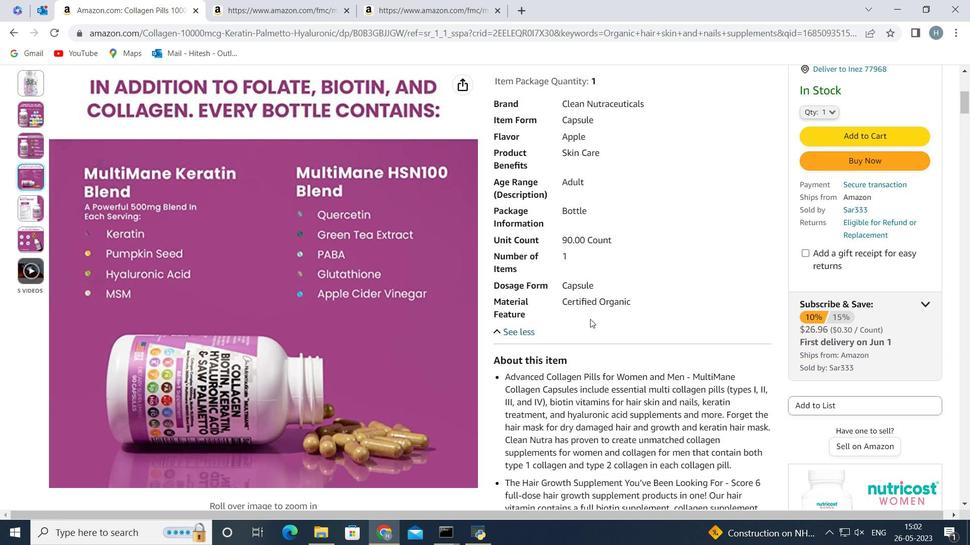 
Action: Mouse moved to (564, 323)
Screenshot: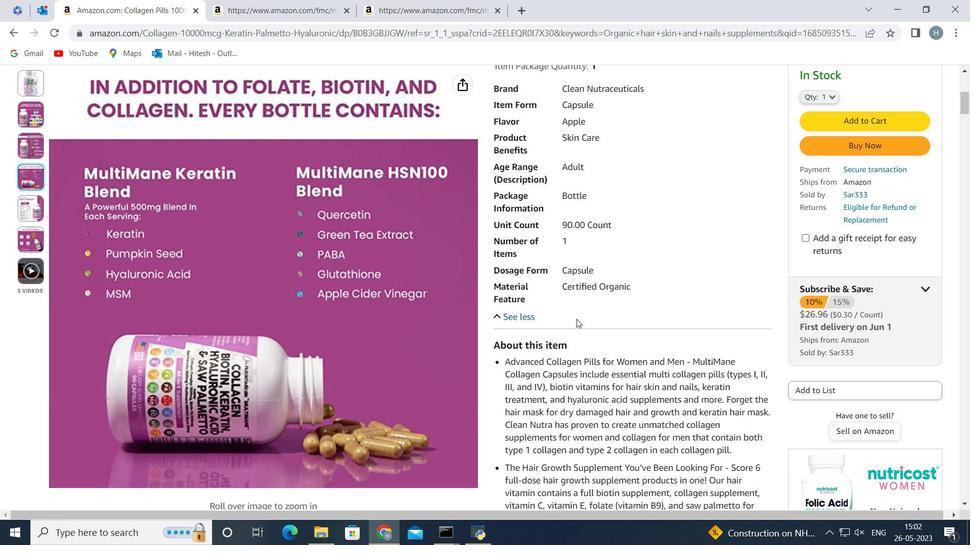 
Action: Mouse scrolled (564, 322) with delta (0, 0)
Screenshot: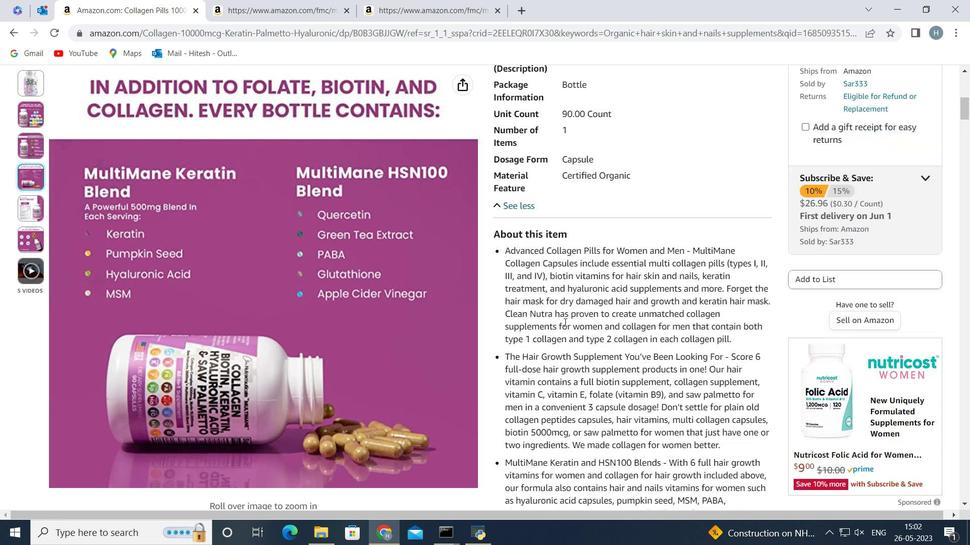 
Action: Mouse moved to (608, 289)
Screenshot: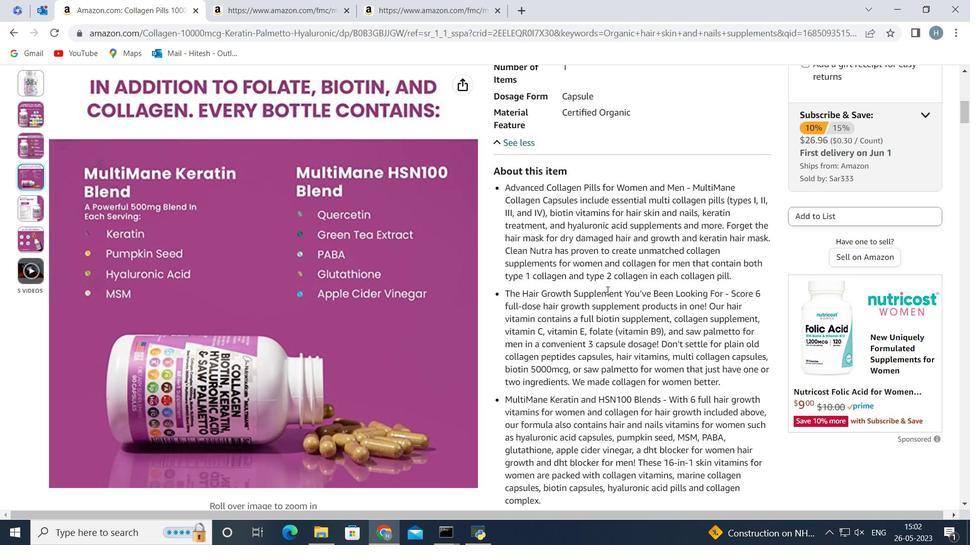 
Action: Mouse scrolled (608, 289) with delta (0, 0)
Screenshot: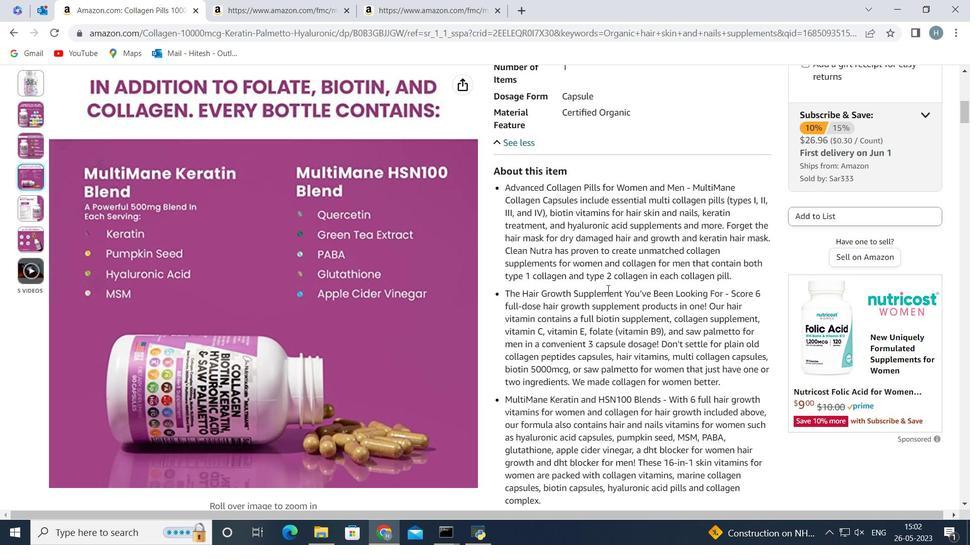 
Action: Mouse moved to (575, 287)
Screenshot: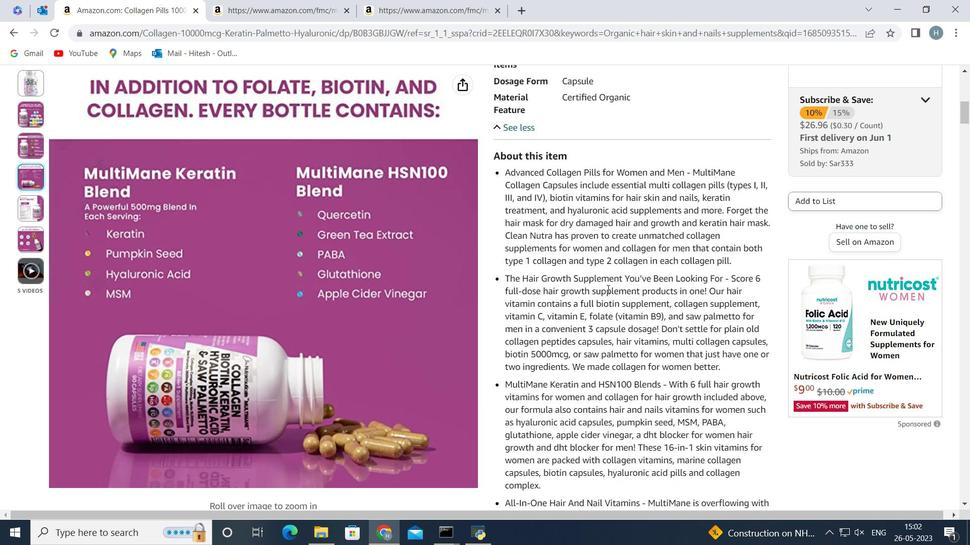 
Action: Mouse scrolled (575, 287) with delta (0, 0)
Screenshot: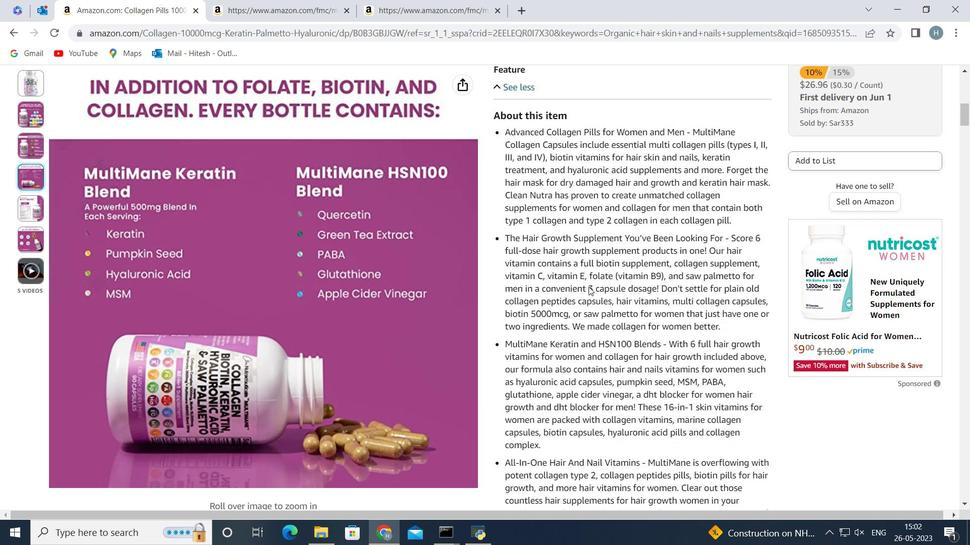 
Action: Mouse scrolled (575, 287) with delta (0, 0)
Screenshot: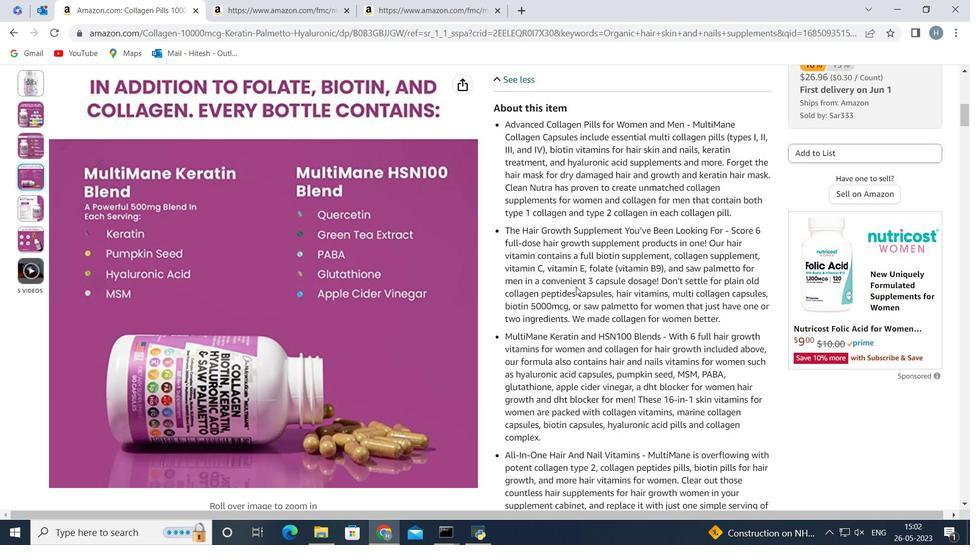 
Action: Mouse moved to (575, 288)
Screenshot: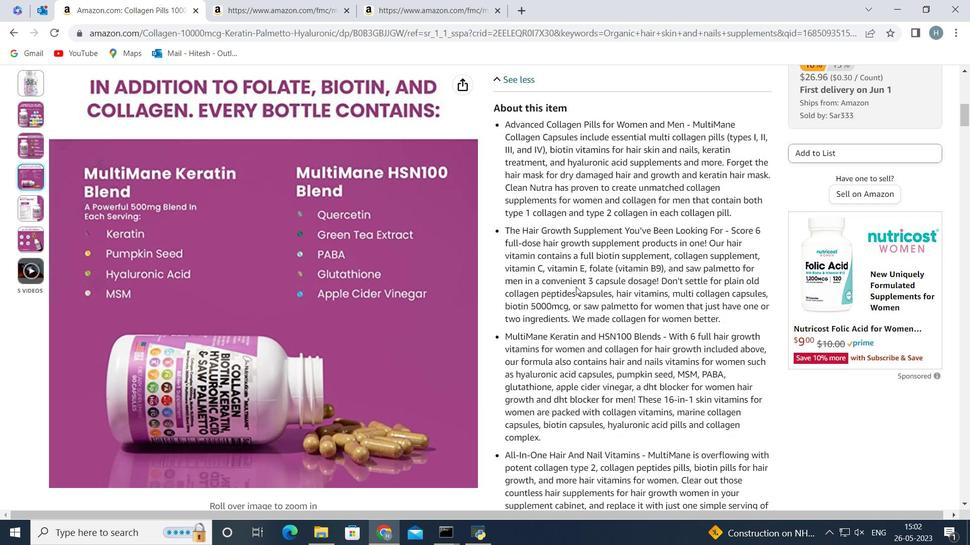 
Action: Mouse scrolled (575, 287) with delta (0, 0)
Screenshot: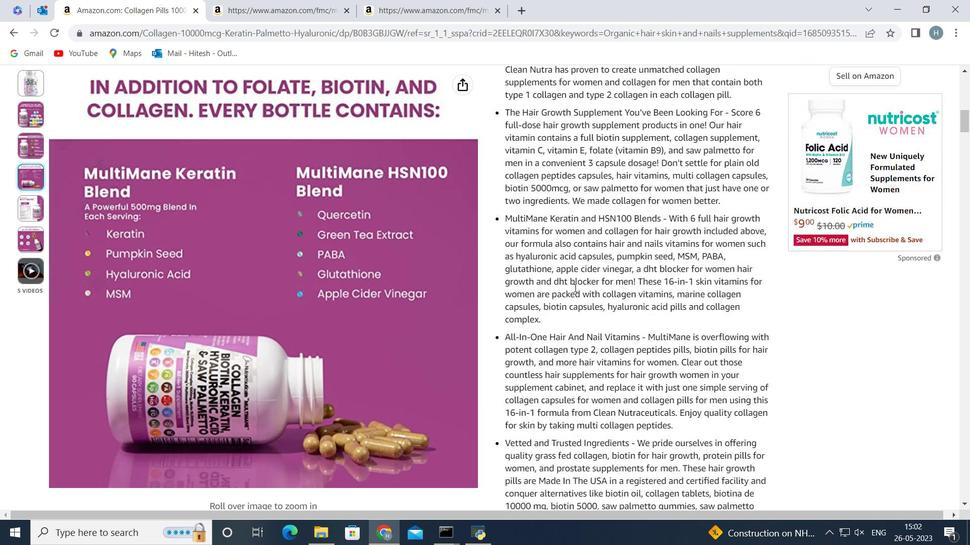 
Action: Mouse scrolled (575, 287) with delta (0, 0)
Screenshot: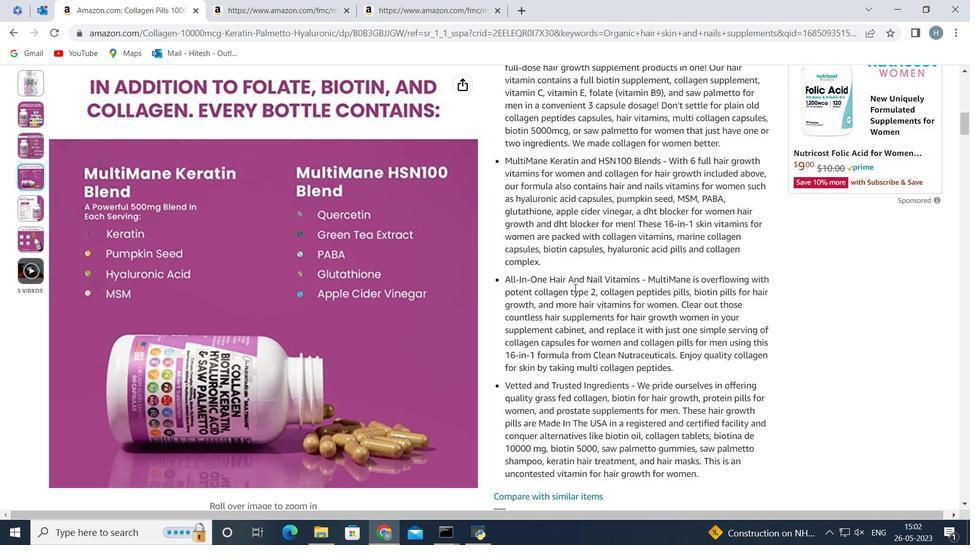 
Action: Mouse scrolled (575, 287) with delta (0, 0)
Screenshot: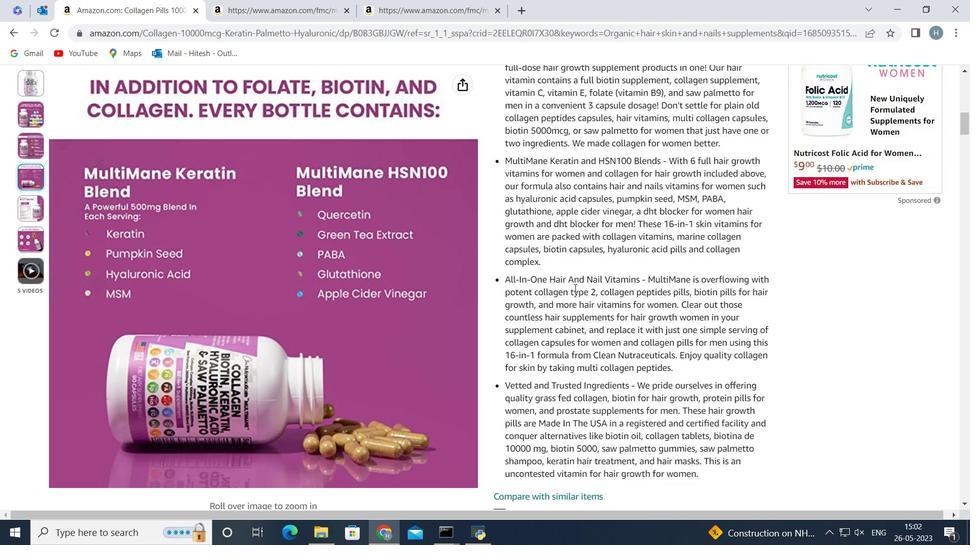 
Action: Mouse moved to (567, 296)
Screenshot: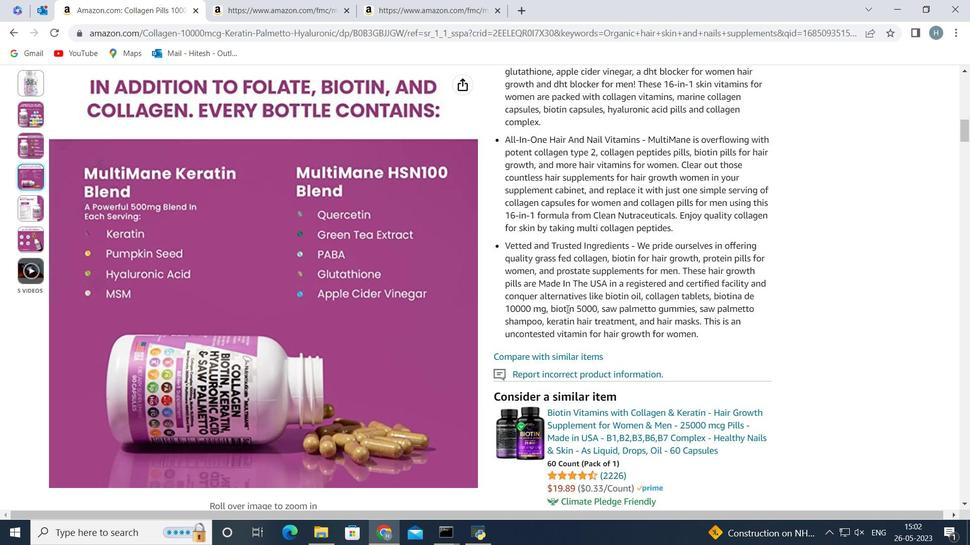 
Action: Mouse scrolled (567, 295) with delta (0, 0)
Screenshot: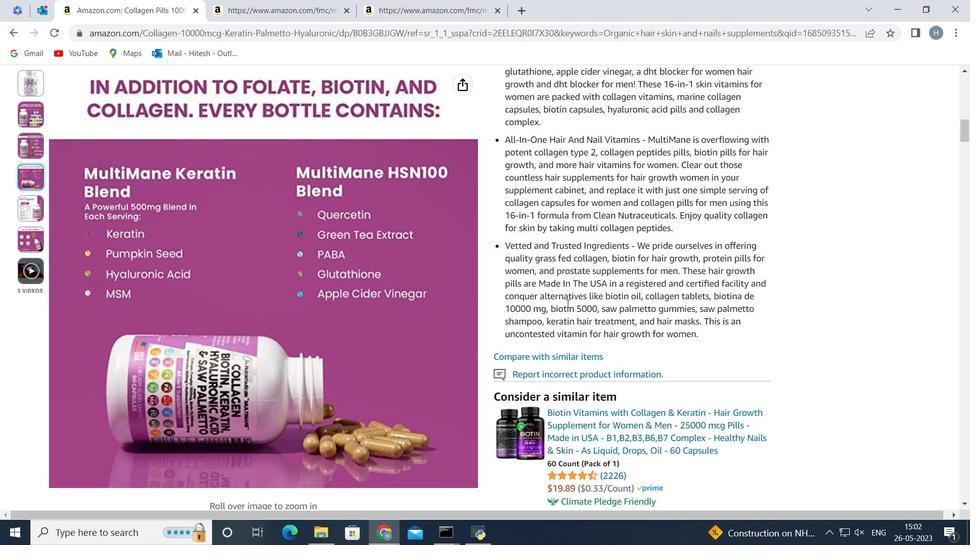 
Action: Mouse moved to (558, 270)
Screenshot: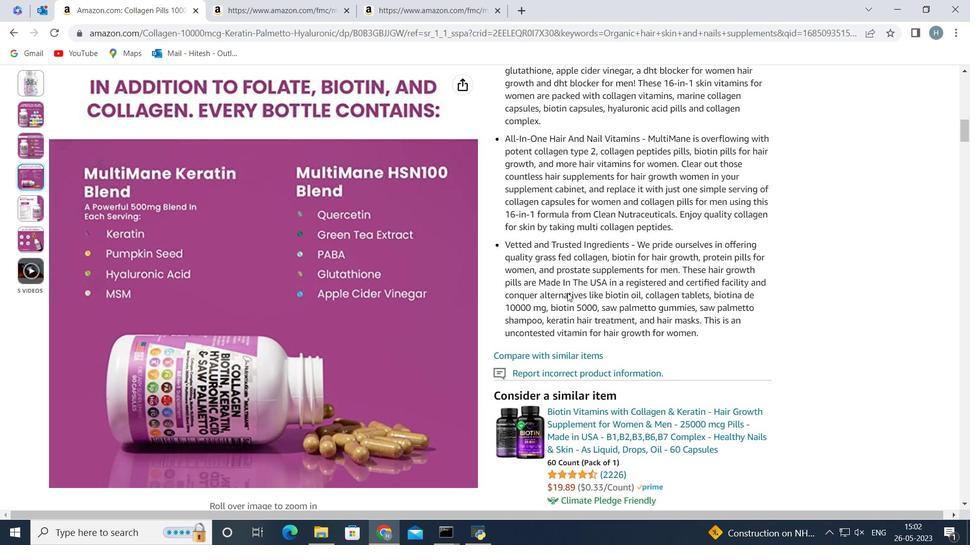 
Action: Mouse scrolled (560, 273) with delta (0, 0)
Screenshot: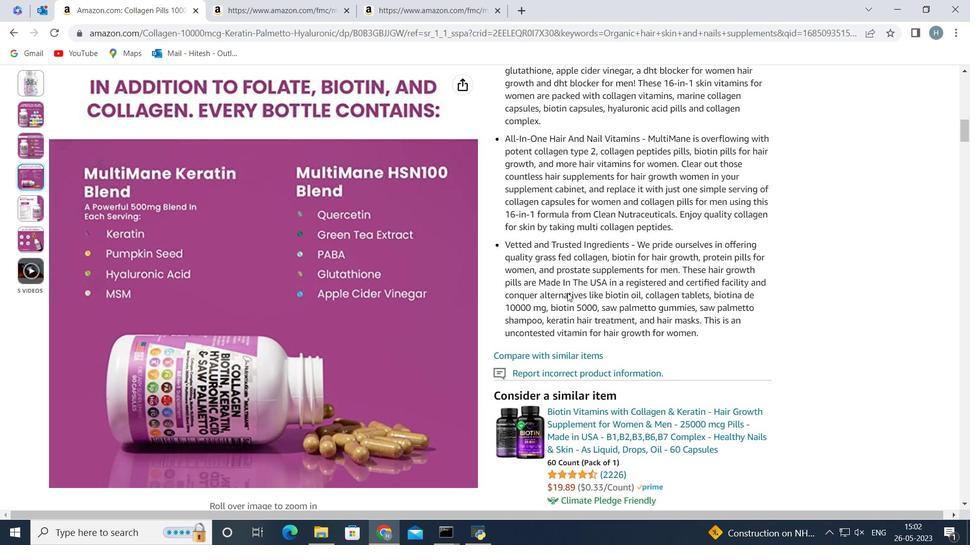 
Action: Mouse moved to (558, 266)
Screenshot: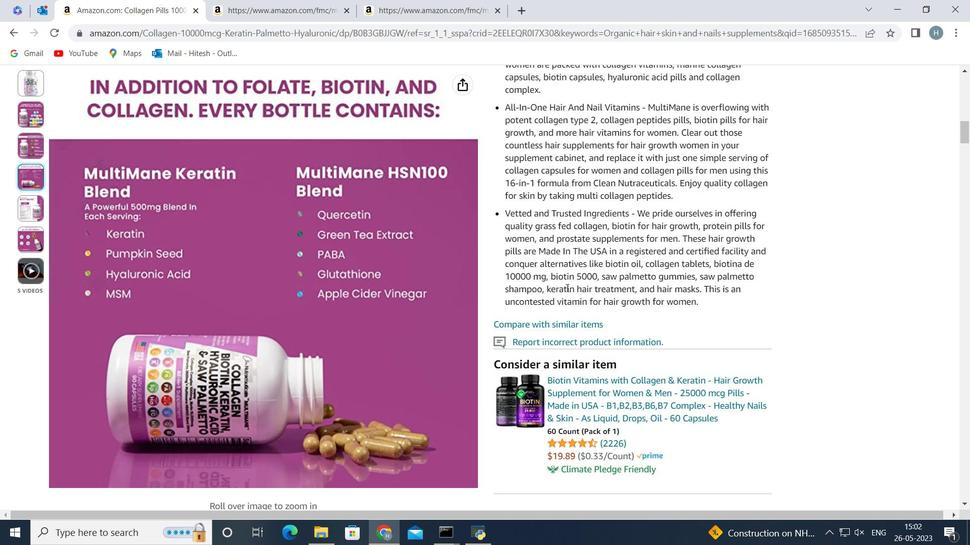 
Action: Mouse scrolled (558, 266) with delta (0, 0)
Screenshot: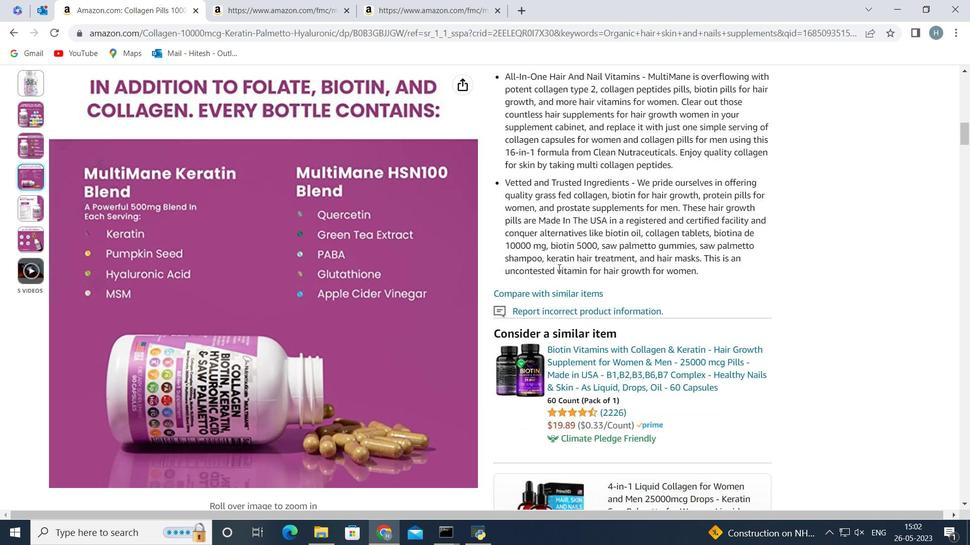 
Action: Mouse scrolled (558, 266) with delta (0, 0)
Screenshot: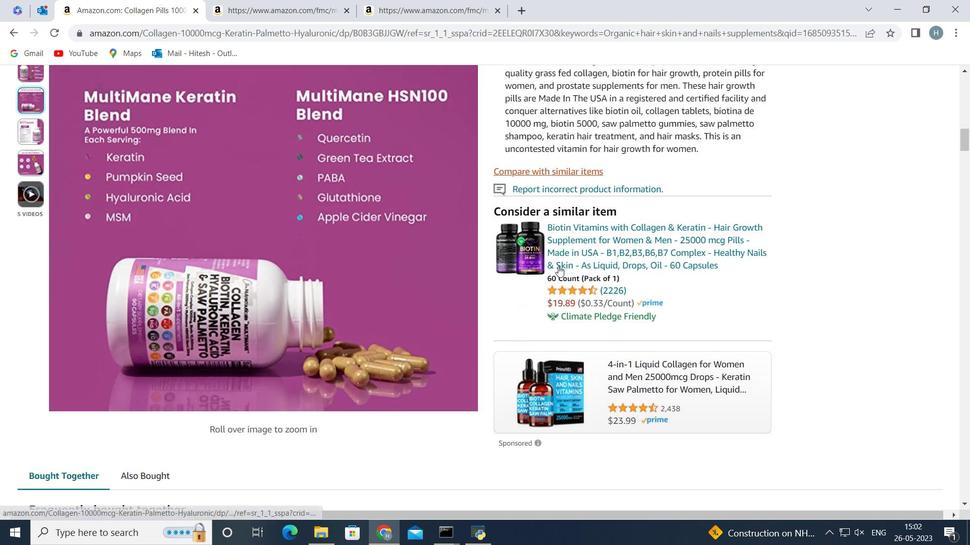 
Action: Mouse scrolled (558, 266) with delta (0, 0)
Screenshot: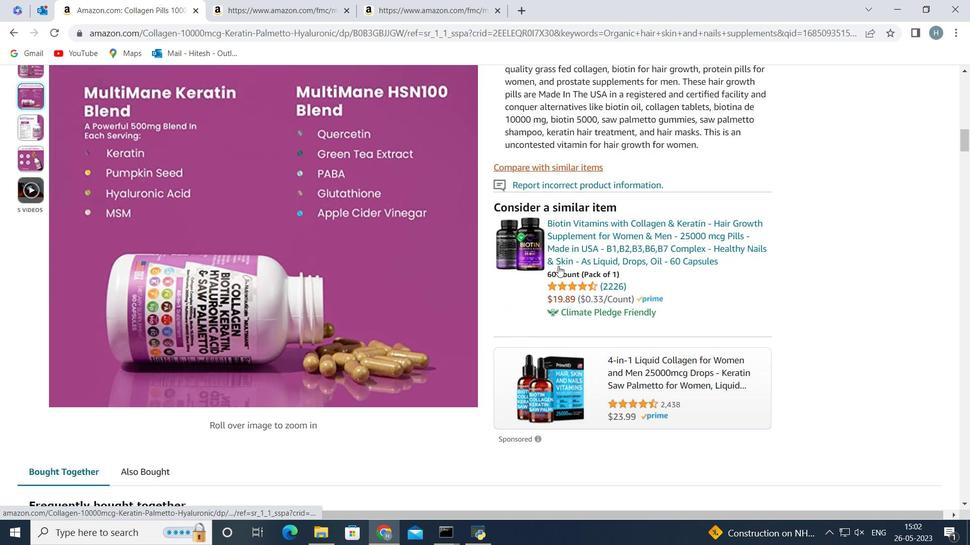 
Action: Mouse moved to (557, 266)
Screenshot: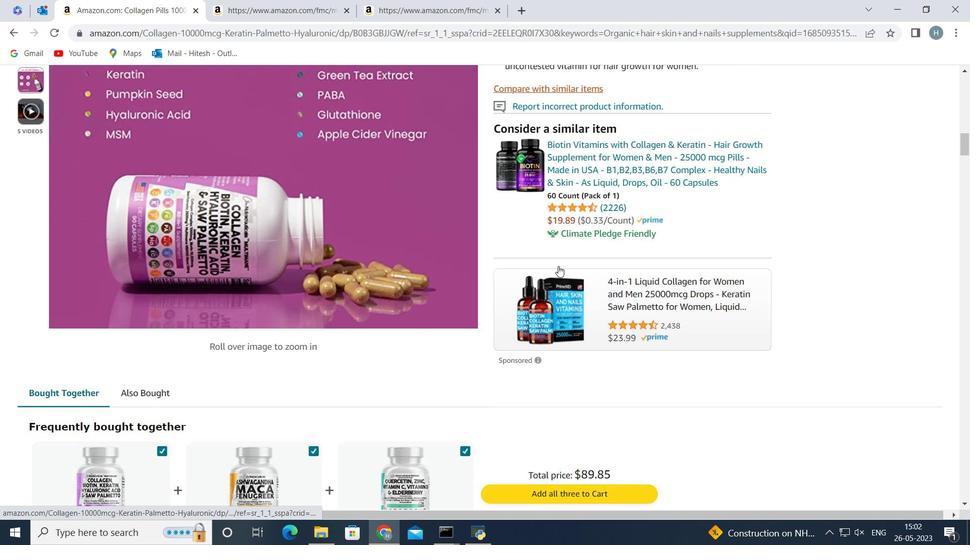 
Action: Mouse scrolled (557, 266) with delta (0, 0)
Screenshot: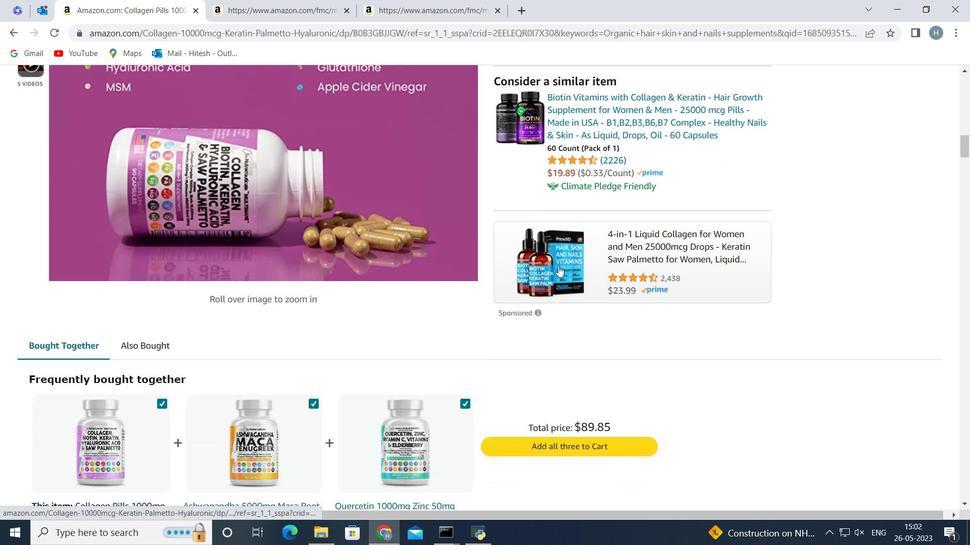 
Action: Mouse moved to (556, 266)
Screenshot: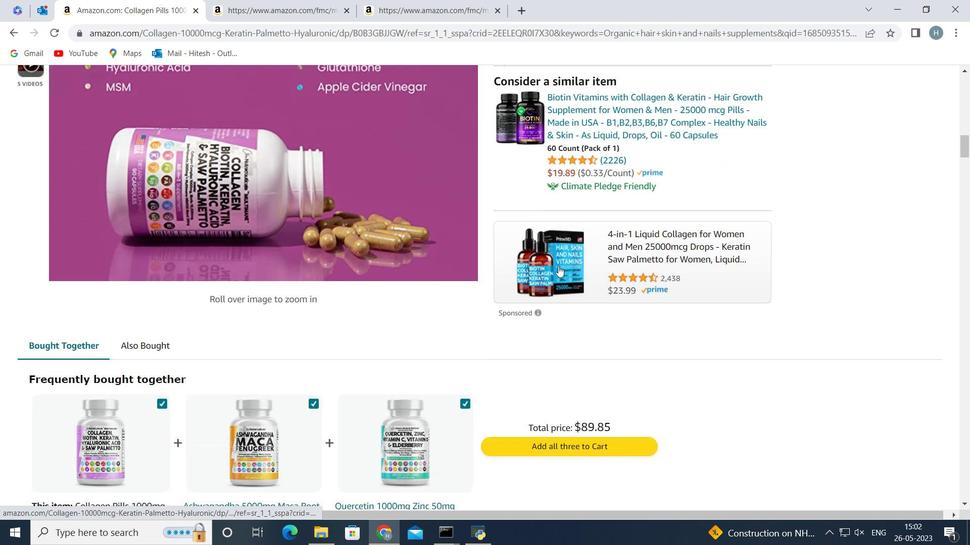 
Action: Mouse scrolled (556, 266) with delta (0, 0)
Screenshot: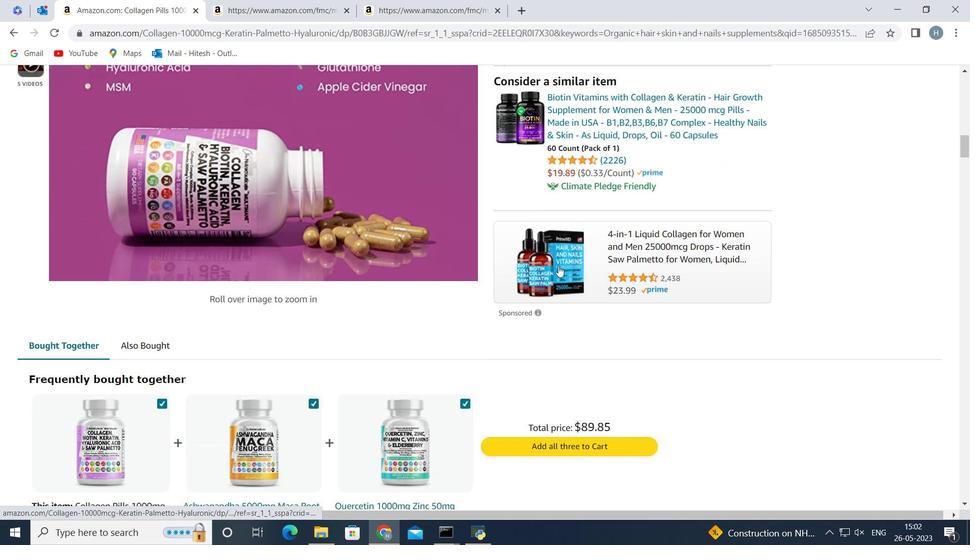 
Action: Mouse moved to (515, 267)
Screenshot: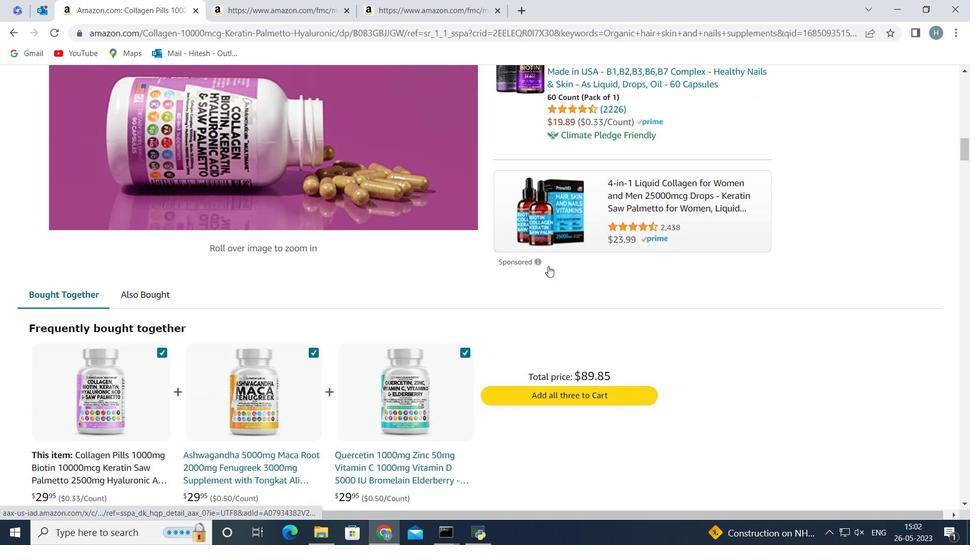 
Action: Mouse scrolled (515, 266) with delta (0, 0)
Screenshot: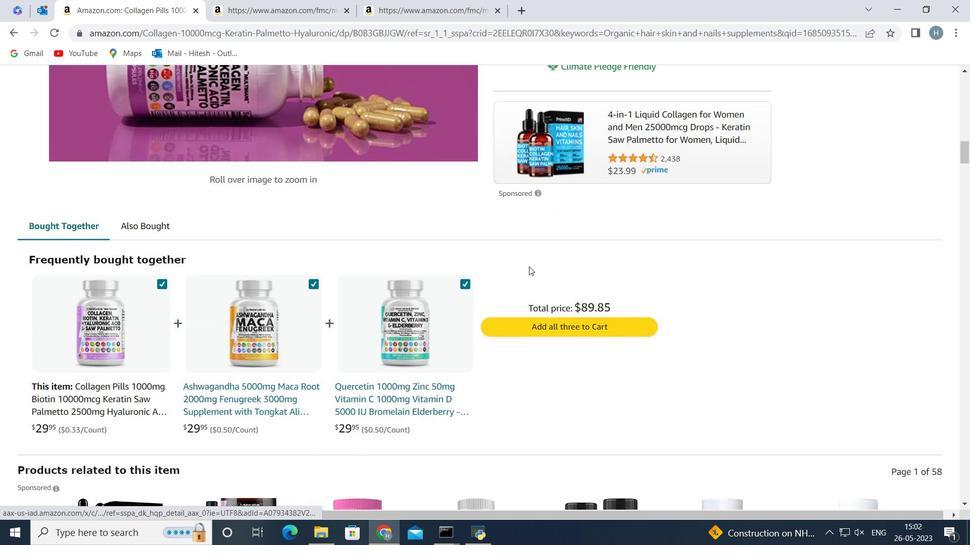 
Action: Mouse scrolled (515, 266) with delta (0, 0)
Screenshot: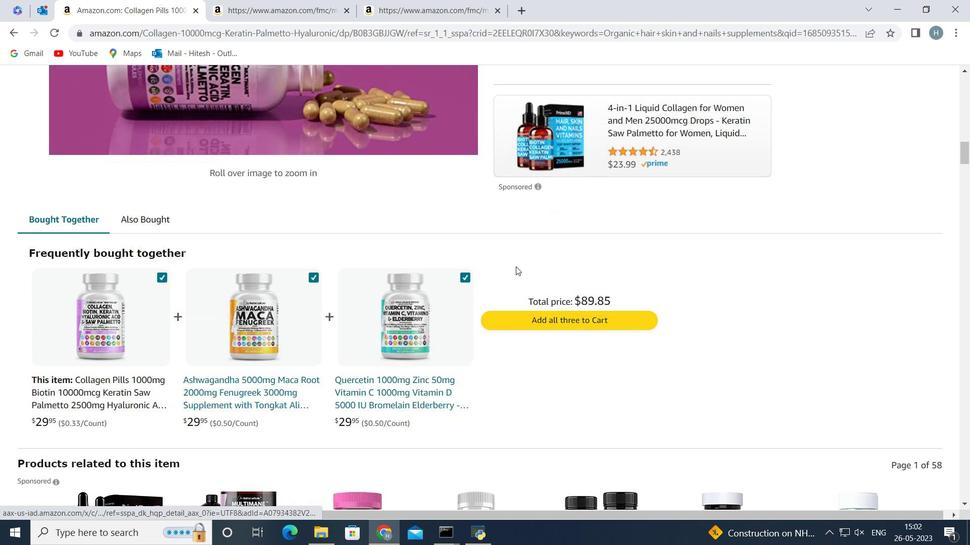 
Action: Mouse moved to (513, 268)
Screenshot: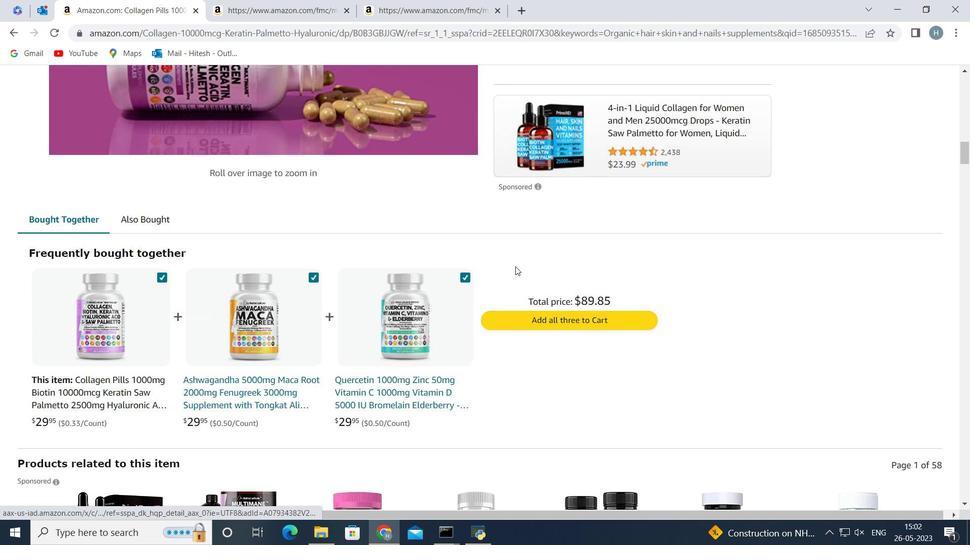 
Action: Mouse scrolled (513, 267) with delta (0, 0)
Screenshot: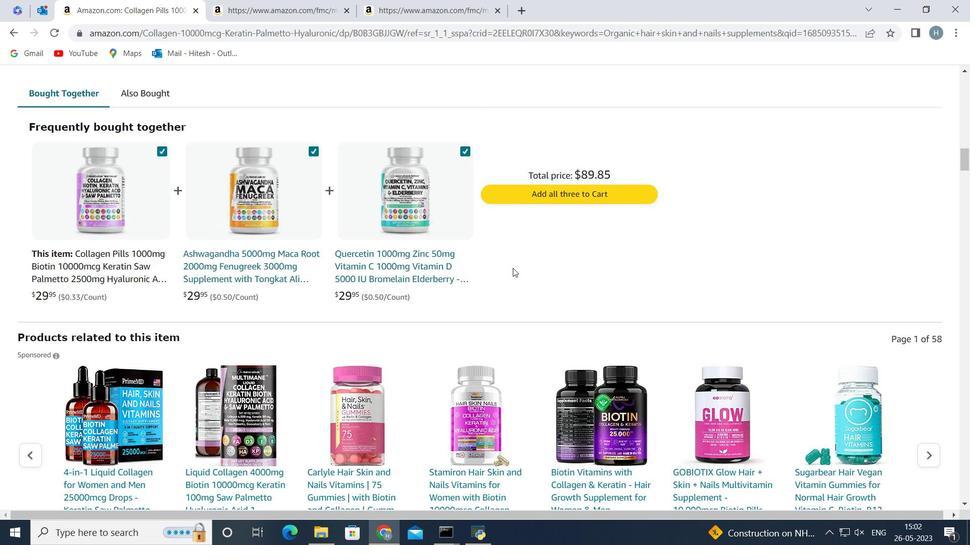 
Action: Mouse scrolled (513, 267) with delta (0, 0)
Screenshot: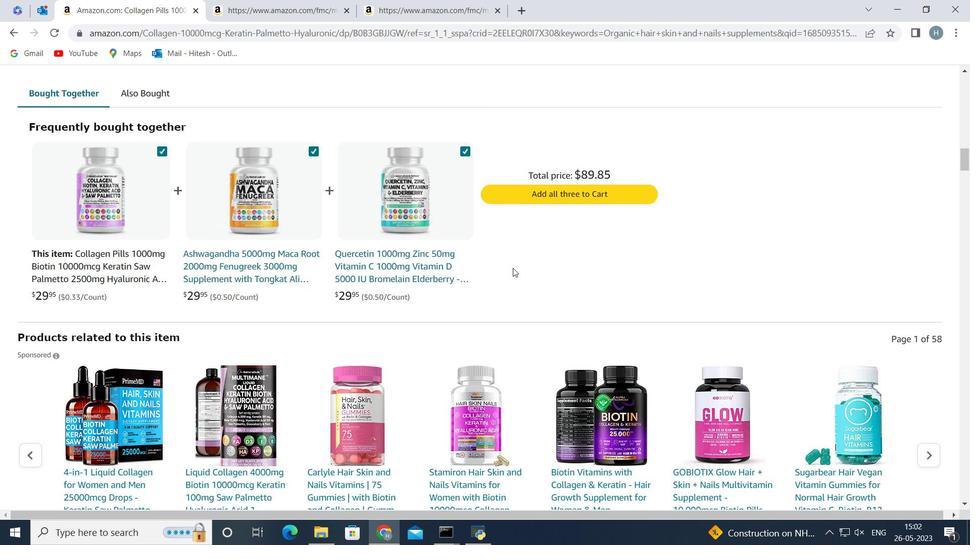 
Action: Mouse scrolled (513, 267) with delta (0, 0)
Screenshot: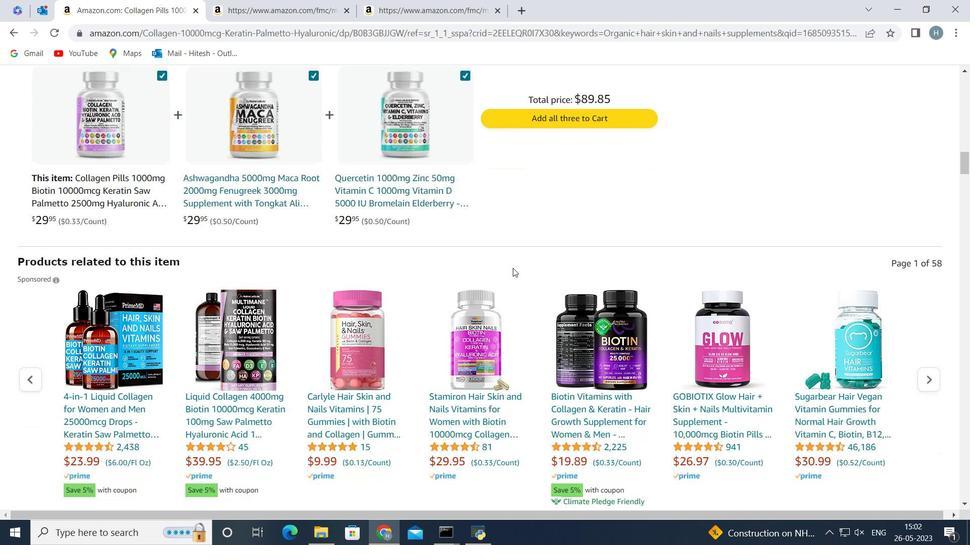 
Action: Mouse scrolled (513, 267) with delta (0, 0)
Screenshot: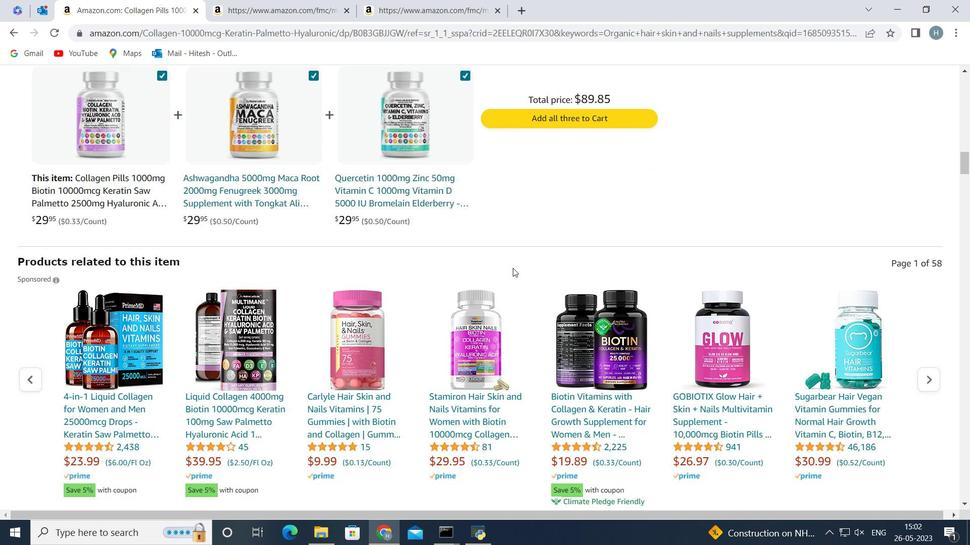 
Action: Mouse scrolled (513, 267) with delta (0, 0)
Screenshot: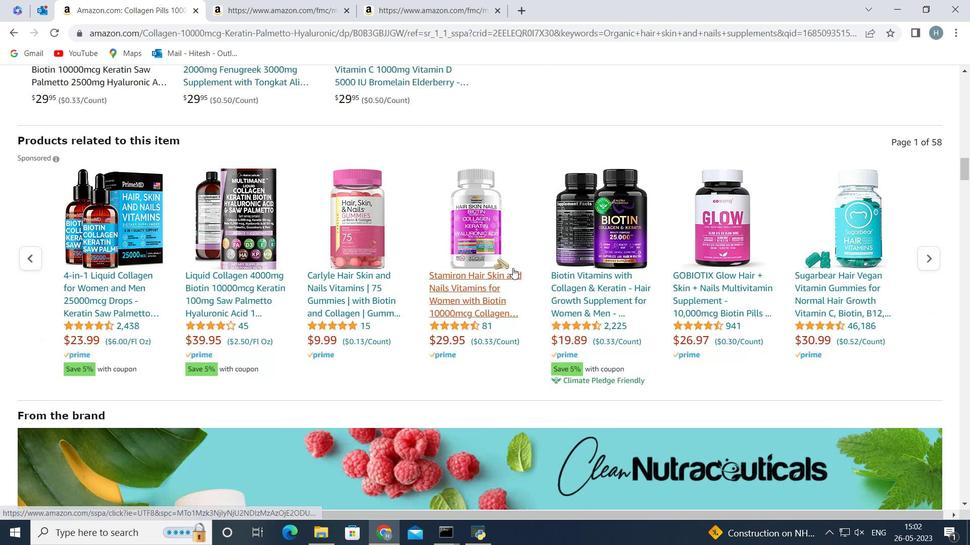 
Action: Mouse scrolled (513, 267) with delta (0, 0)
Screenshot: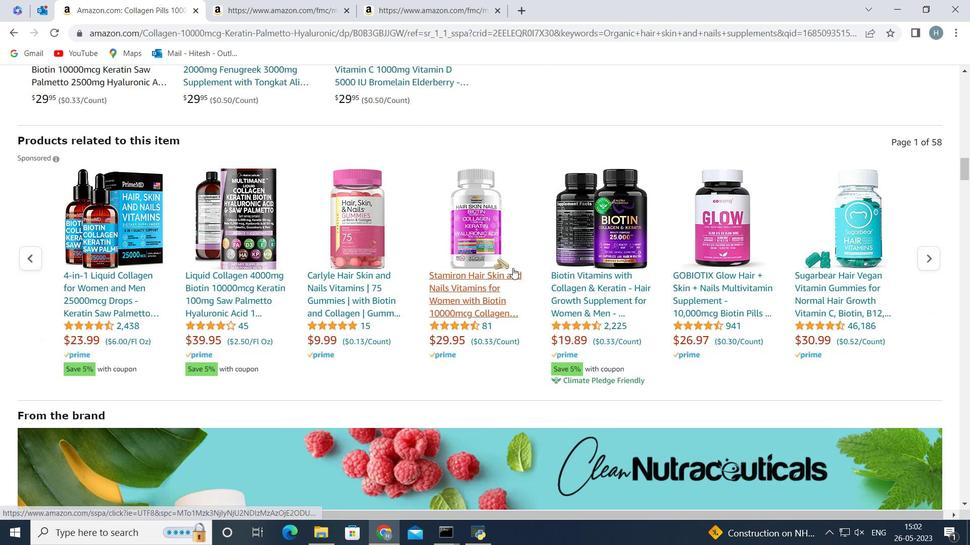 
Action: Mouse scrolled (513, 267) with delta (0, 0)
Screenshot: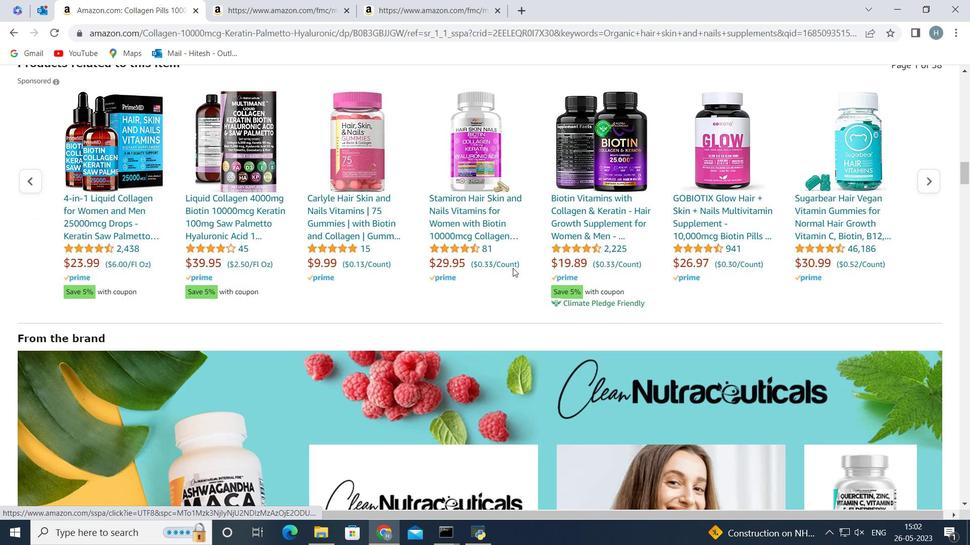 
Action: Mouse scrolled (513, 267) with delta (0, 0)
Screenshot: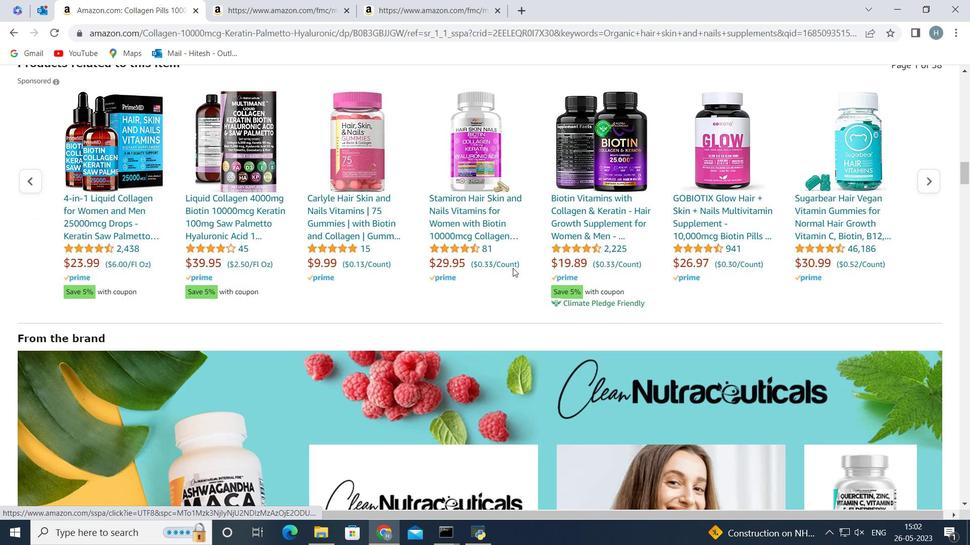
Action: Mouse moved to (646, 252)
Screenshot: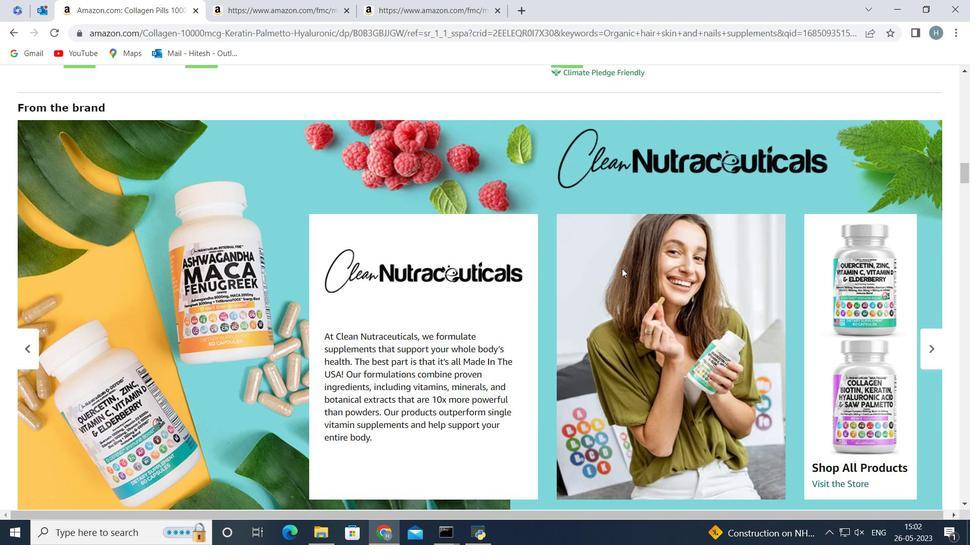 
Action: Mouse scrolled (646, 252) with delta (0, 0)
Screenshot: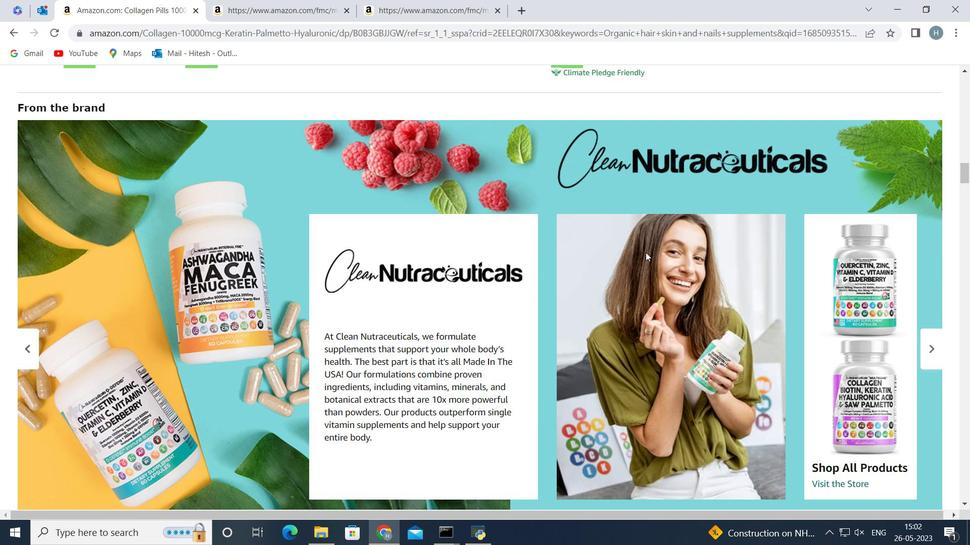 
Action: Mouse moved to (573, 261)
Screenshot: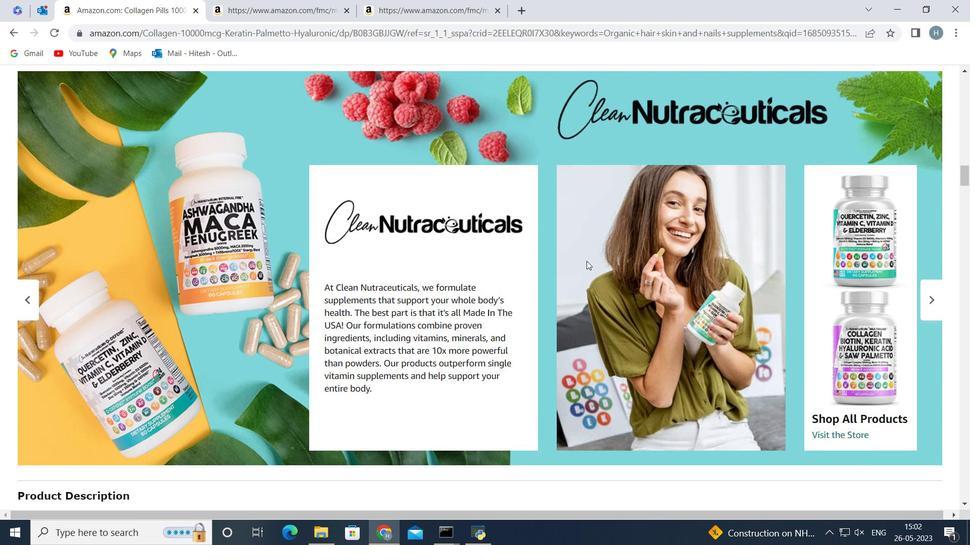 
Action: Mouse scrolled (573, 260) with delta (0, 0)
Screenshot: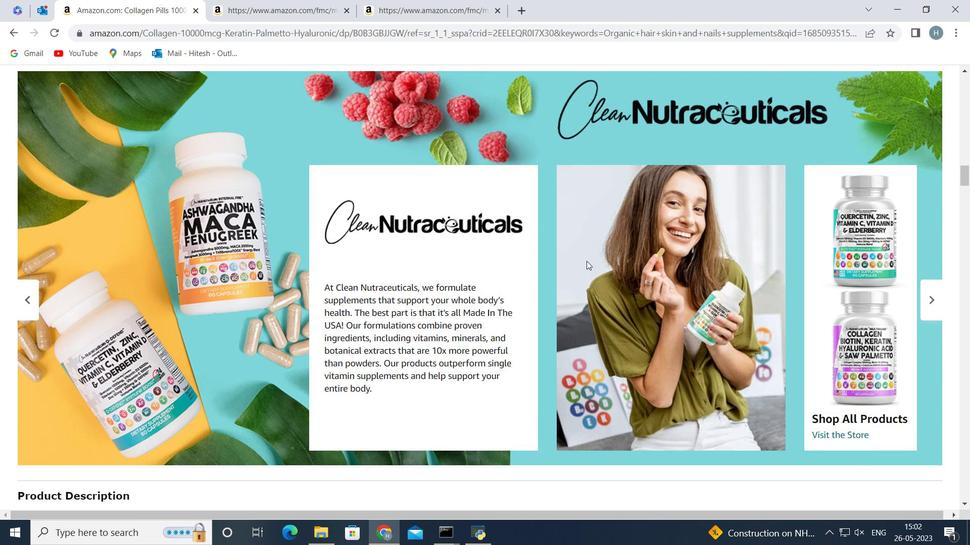 
Action: Mouse scrolled (573, 260) with delta (0, 0)
Screenshot: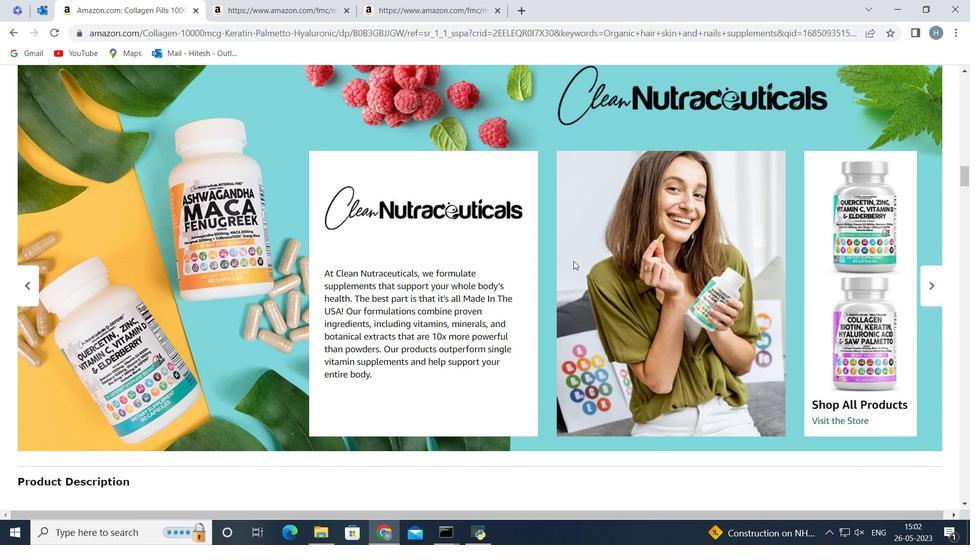 
Action: Mouse moved to (482, 278)
Screenshot: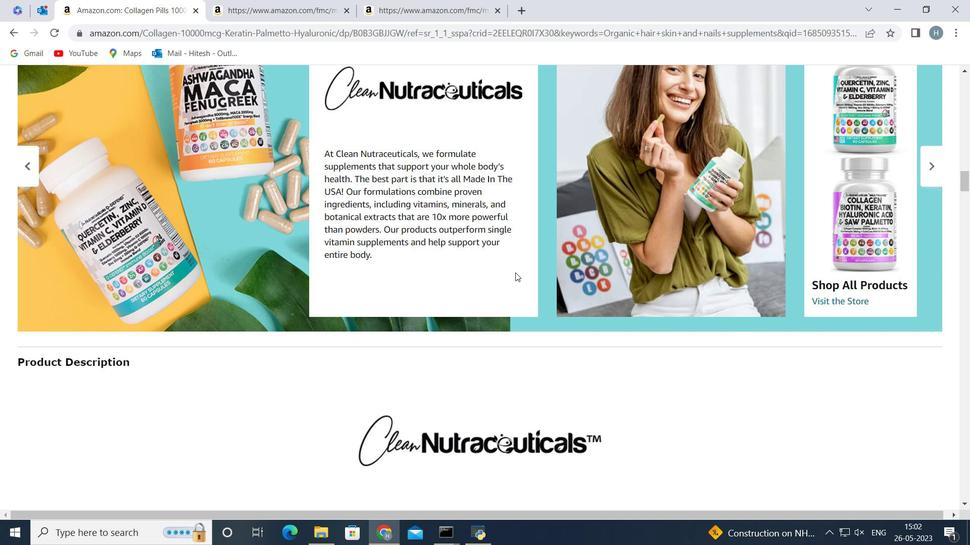 
Action: Mouse scrolled (482, 278) with delta (0, 0)
Screenshot: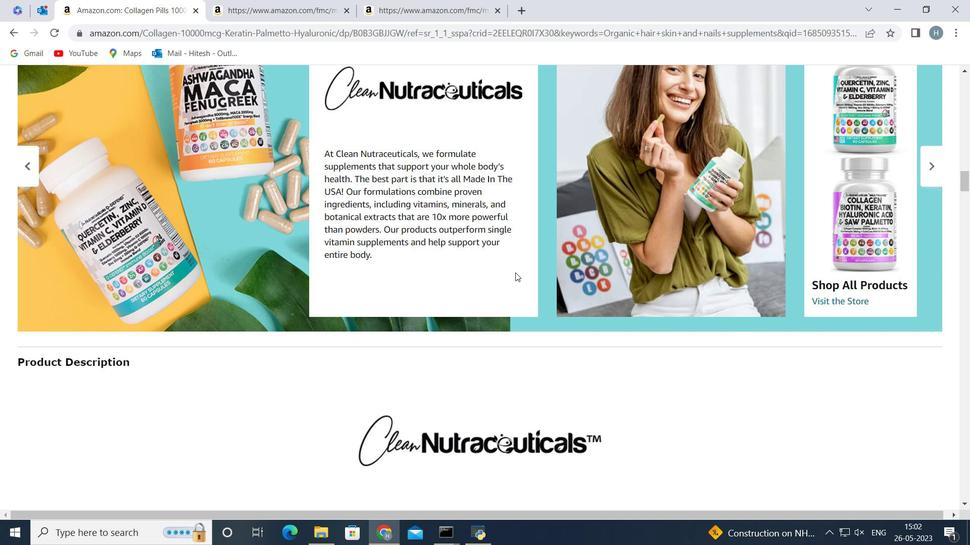 
Action: Mouse moved to (465, 279)
Screenshot: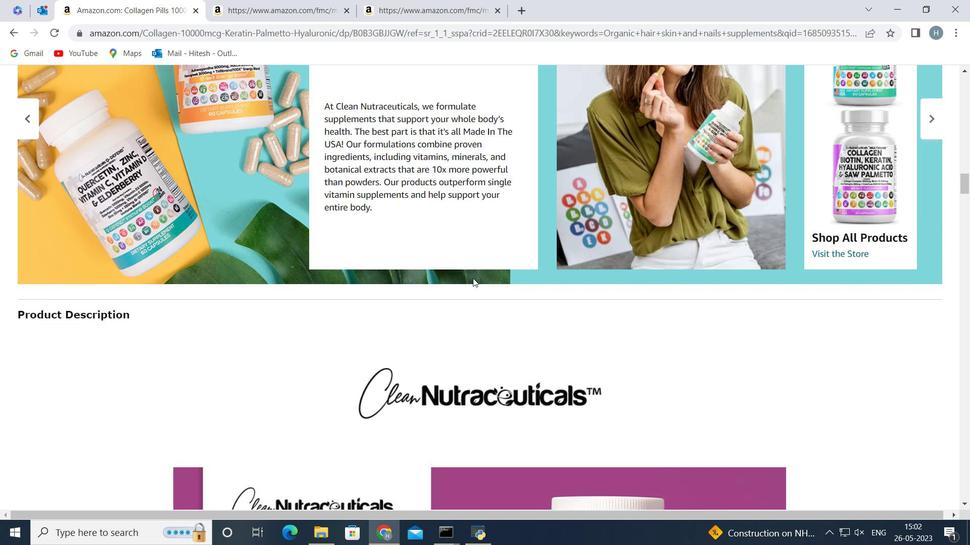 
Action: Mouse scrolled (465, 279) with delta (0, 0)
Screenshot: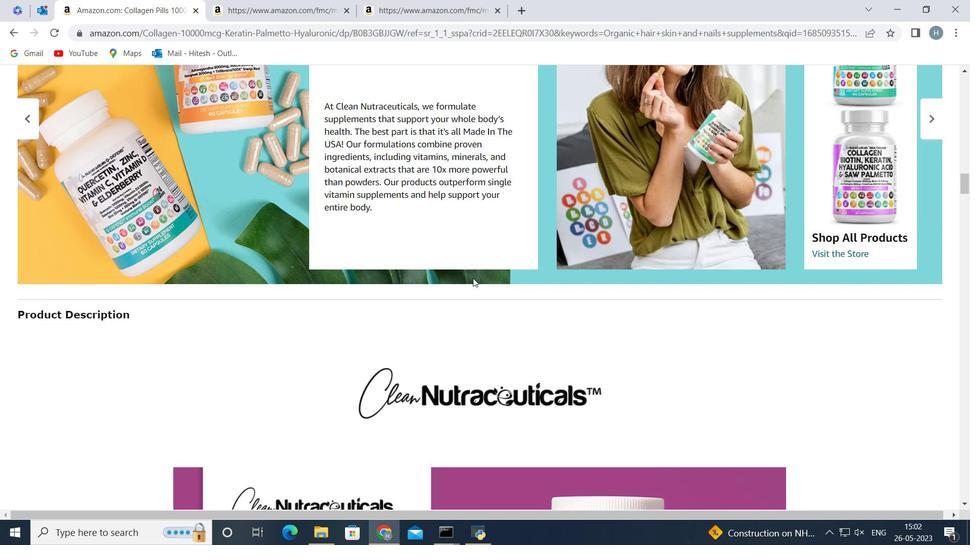 
Action: Mouse scrolled (465, 279) with delta (0, 0)
Screenshot: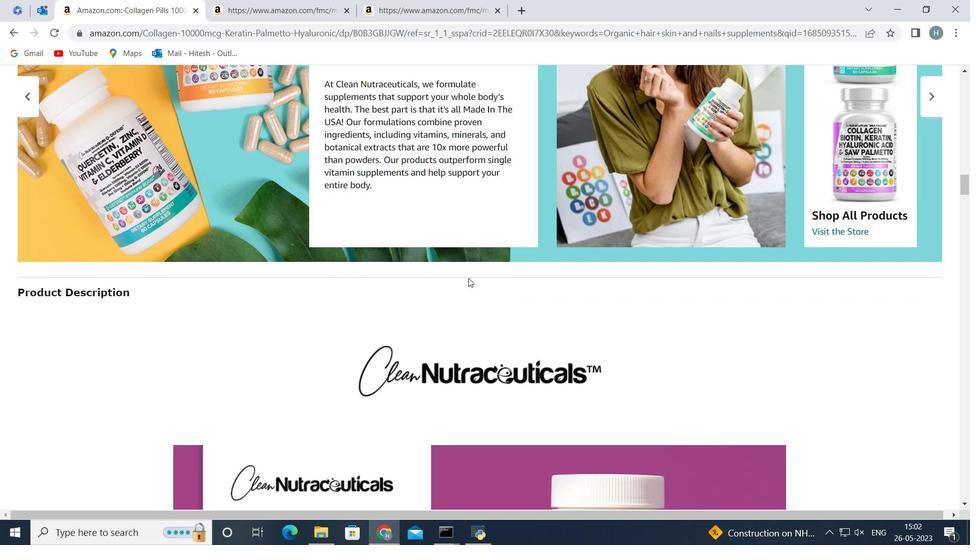 
Action: Mouse moved to (444, 280)
Screenshot: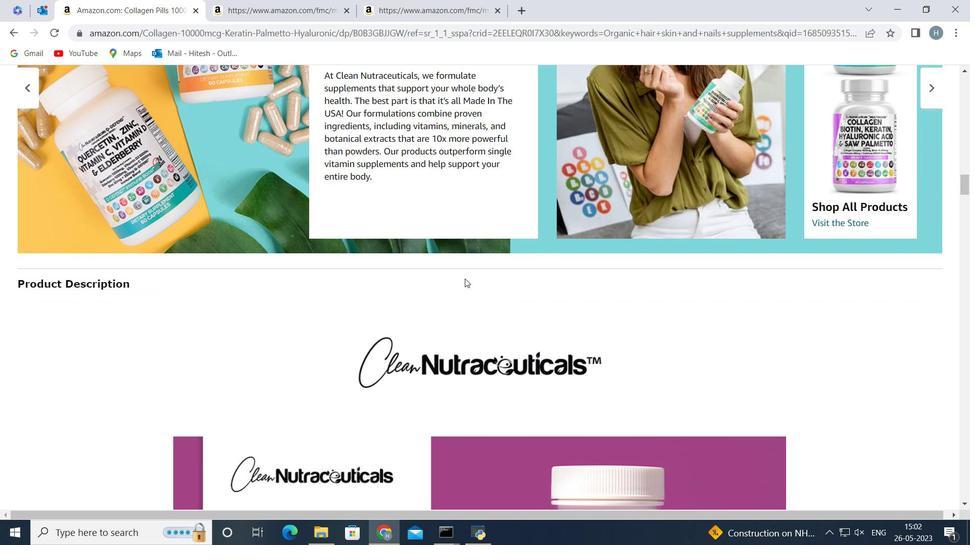 
Action: Mouse scrolled (444, 280) with delta (0, 0)
Screenshot: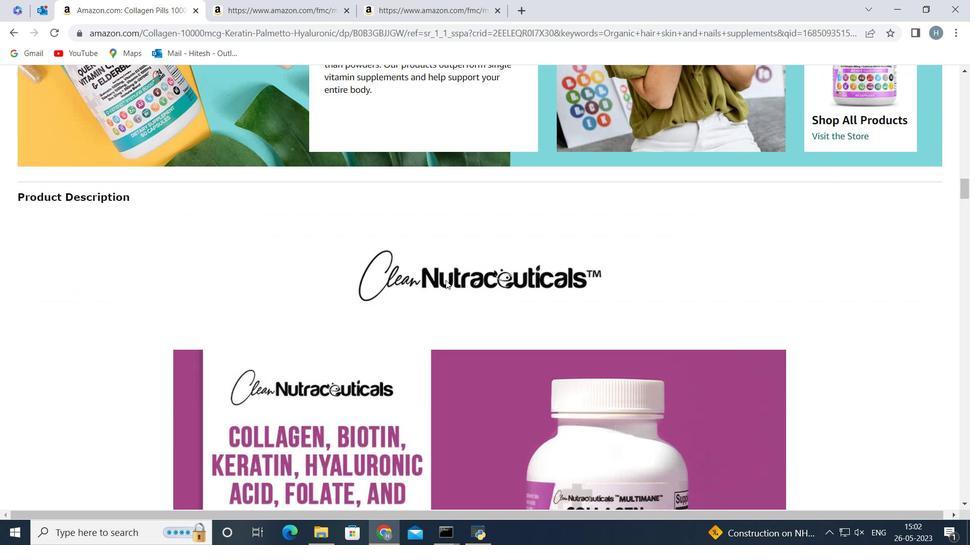 
Action: Mouse scrolled (444, 280) with delta (0, 0)
Screenshot: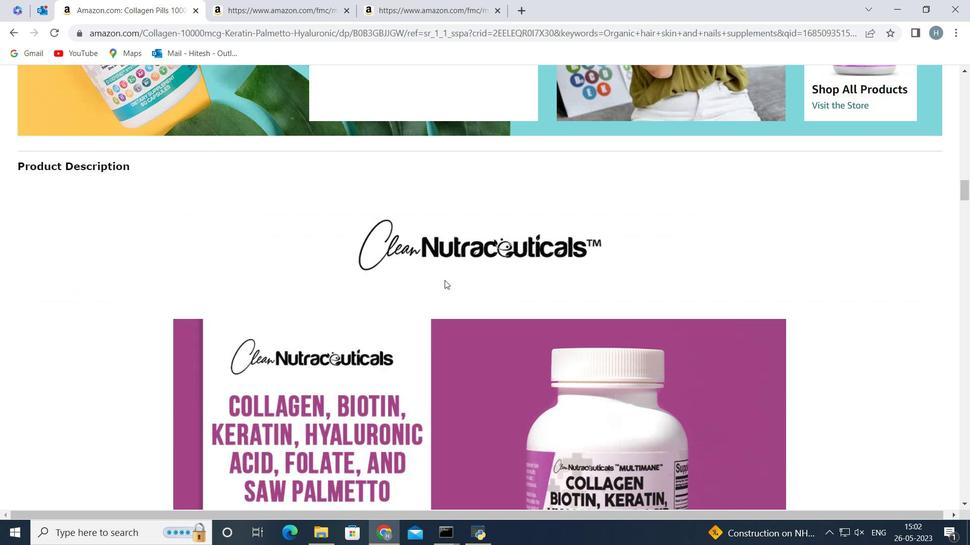 
Action: Mouse scrolled (444, 280) with delta (0, 0)
Screenshot: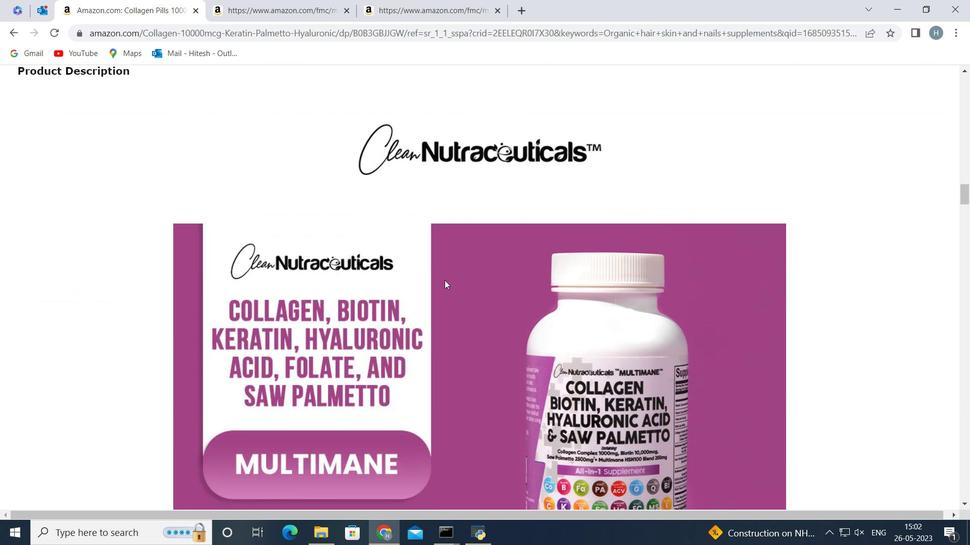 
Action: Mouse scrolled (444, 280) with delta (0, 0)
Screenshot: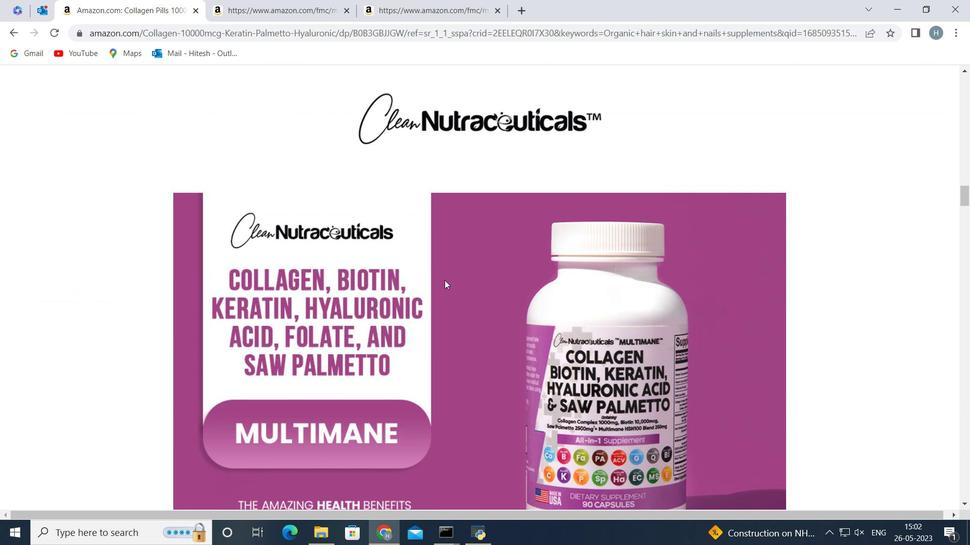 
Action: Mouse moved to (524, 275)
Screenshot: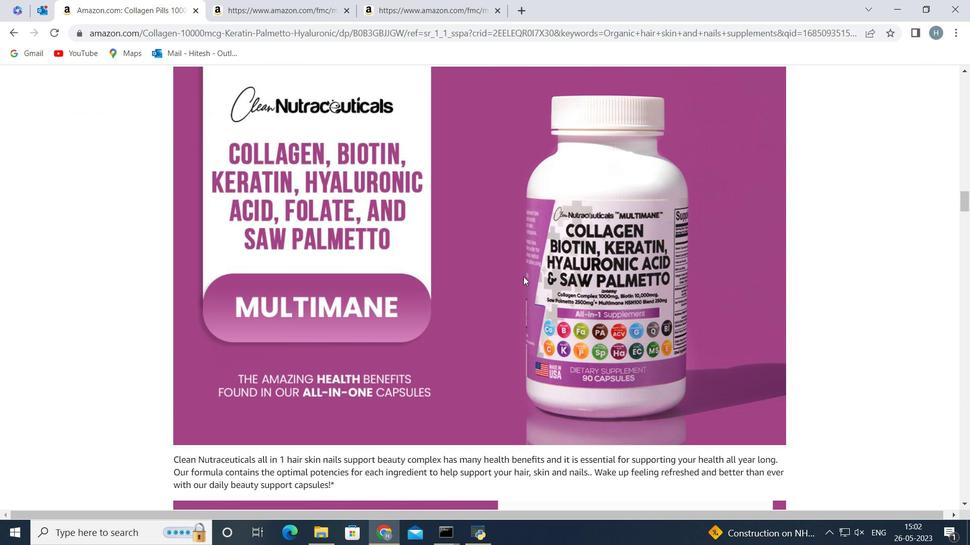 
Action: Mouse scrolled (524, 274) with delta (0, 0)
Screenshot: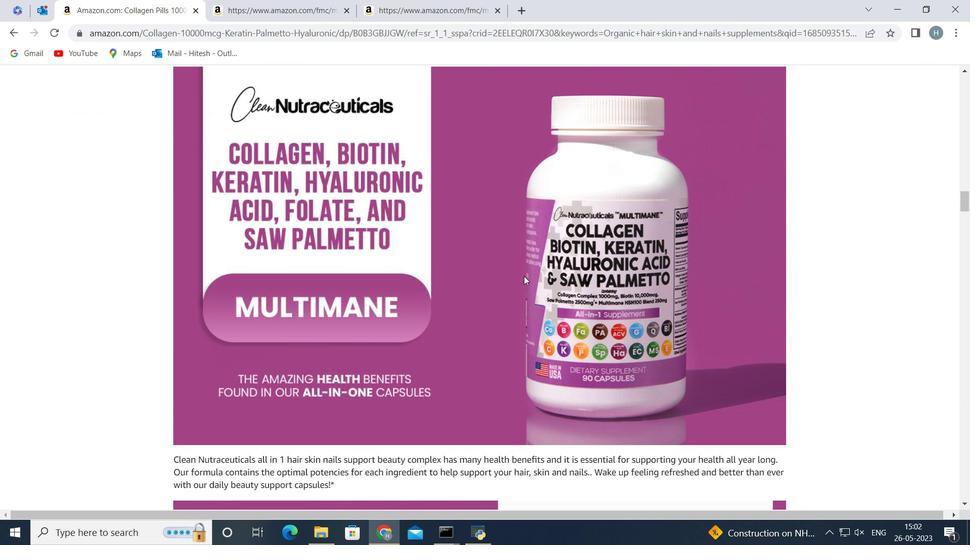 
Action: Mouse moved to (455, 268)
Screenshot: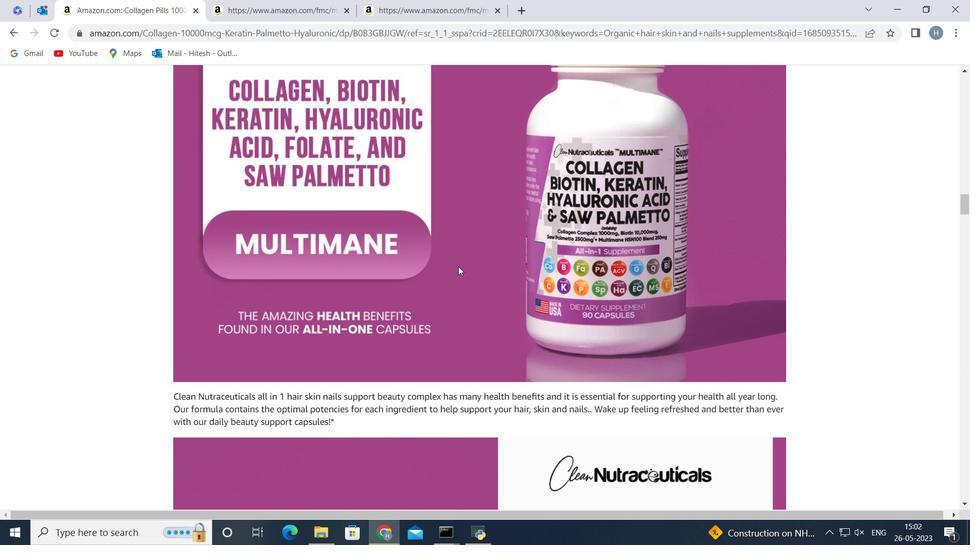 
Action: Mouse scrolled (455, 268) with delta (0, 0)
Screenshot: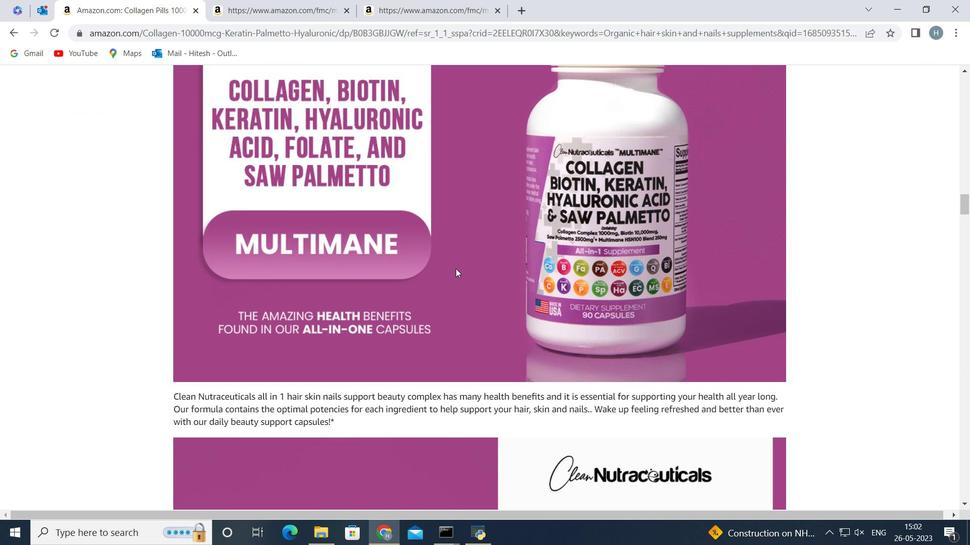 
Action: Mouse moved to (451, 271)
Screenshot: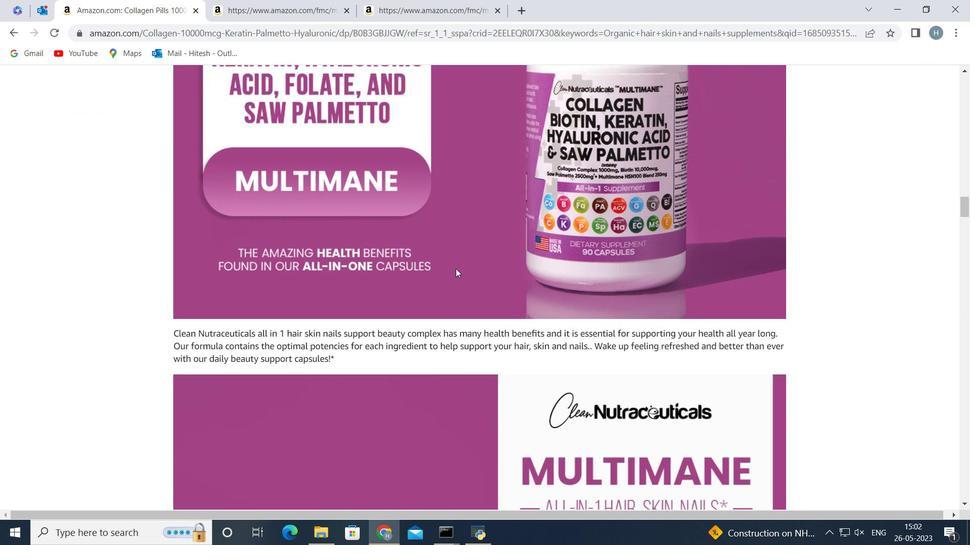 
Action: Mouse scrolled (451, 271) with delta (0, 0)
Screenshot: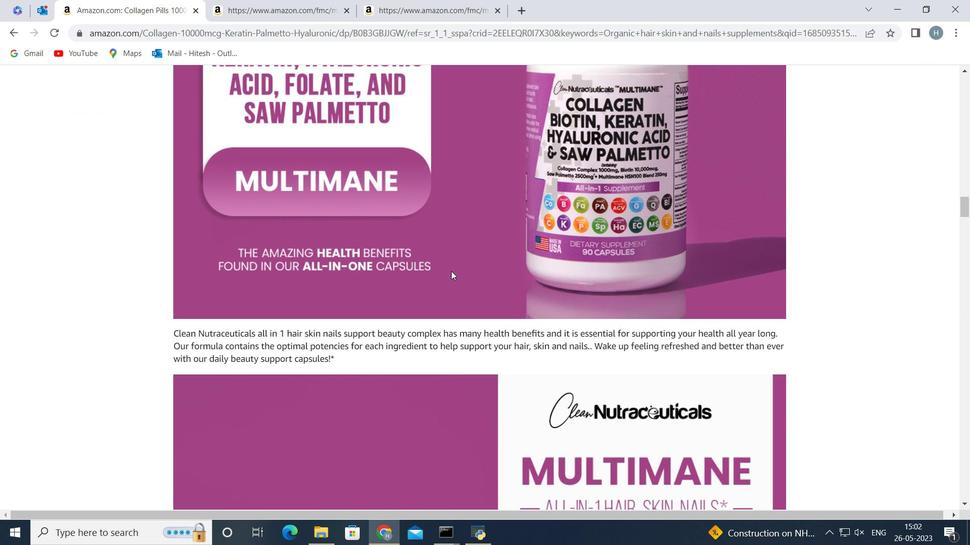 
Action: Mouse scrolled (451, 271) with delta (0, 0)
Screenshot: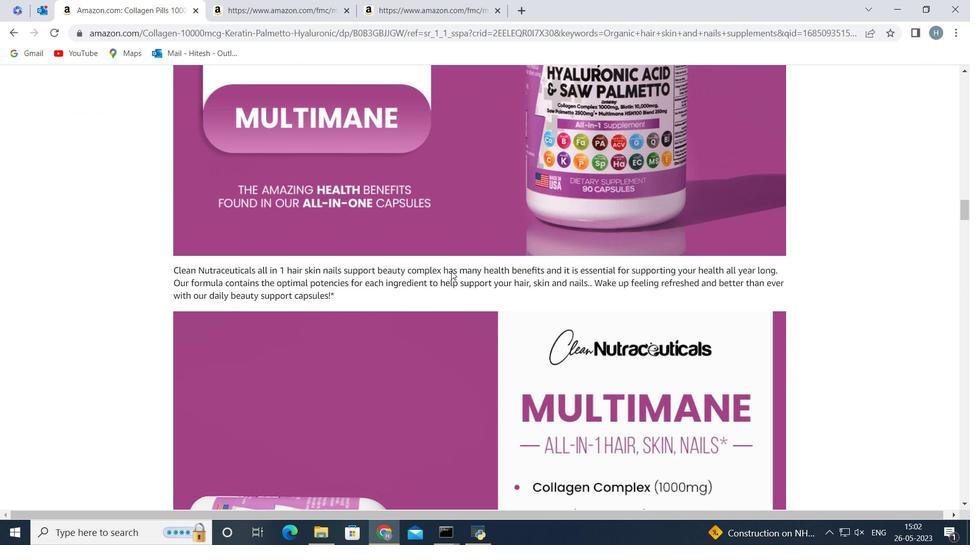 
Action: Mouse scrolled (451, 271) with delta (0, 0)
Screenshot: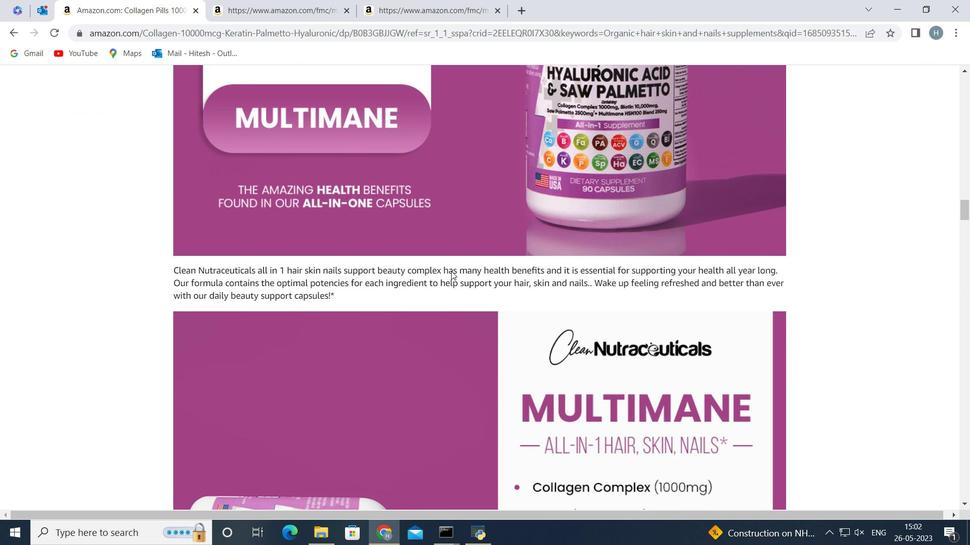 
Action: Mouse moved to (487, 280)
Screenshot: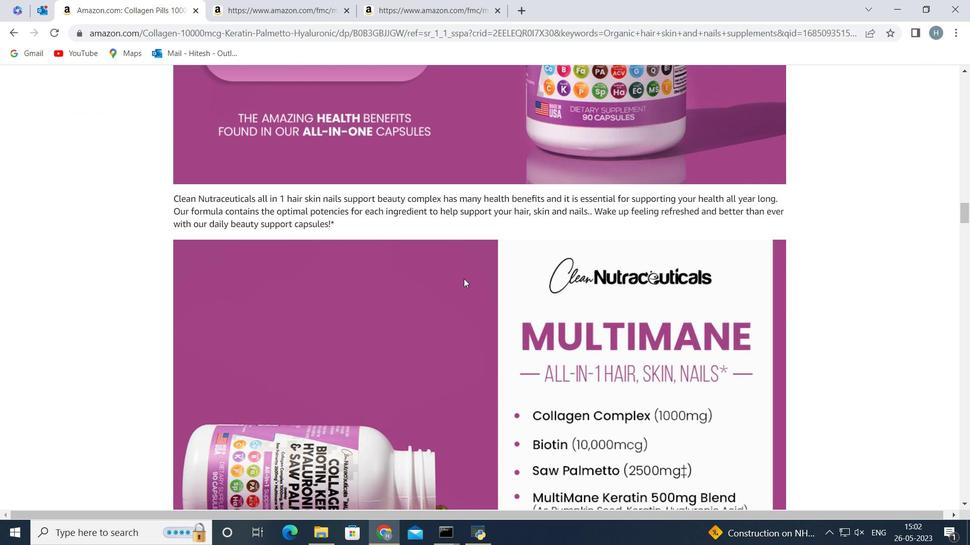 
Action: Mouse scrolled (487, 279) with delta (0, 0)
Screenshot: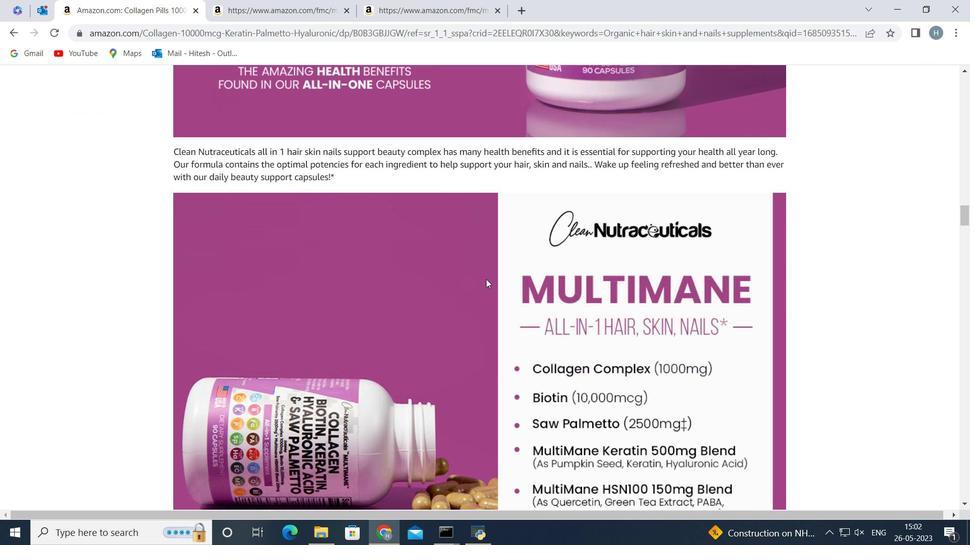 
Action: Mouse moved to (568, 313)
Screenshot: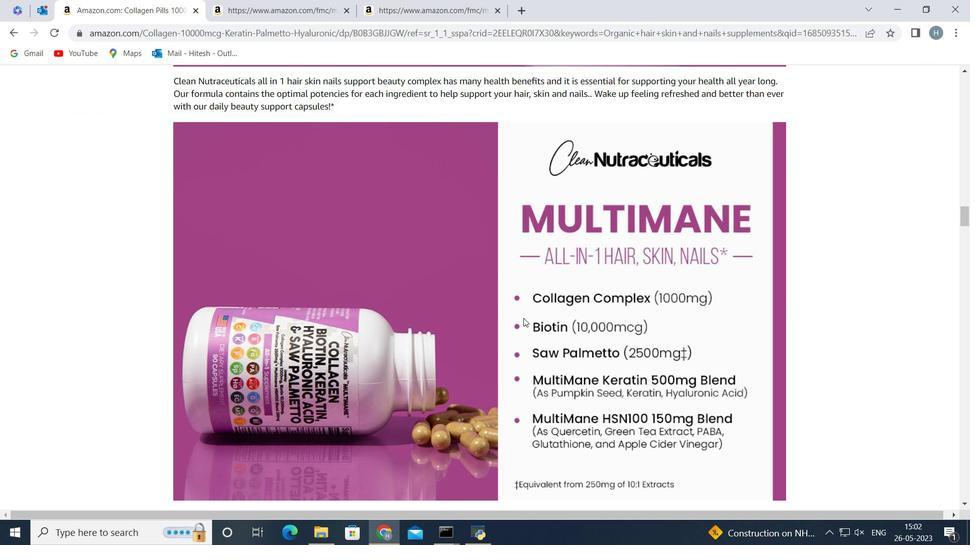 
Action: Mouse scrolled (568, 312) with delta (0, 0)
Screenshot: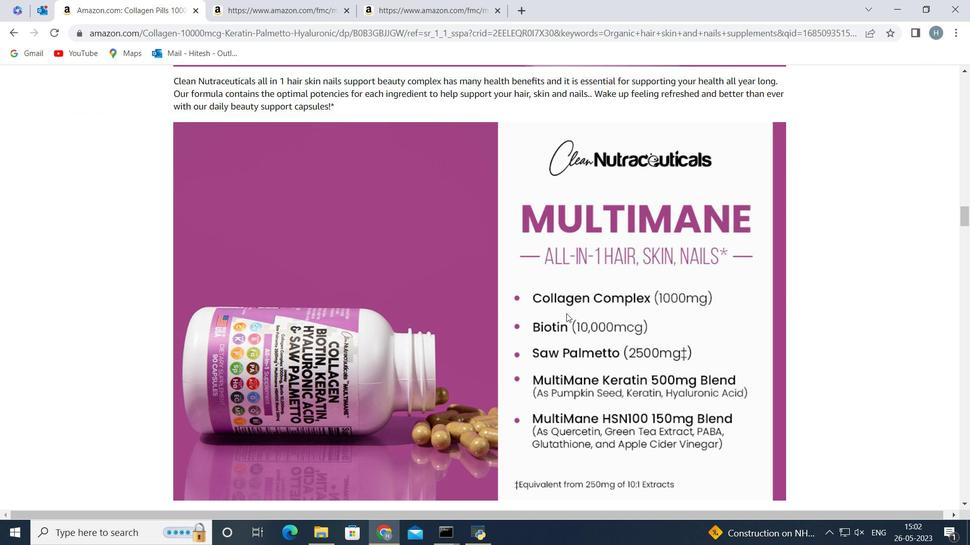 
Action: Mouse moved to (496, 311)
Screenshot: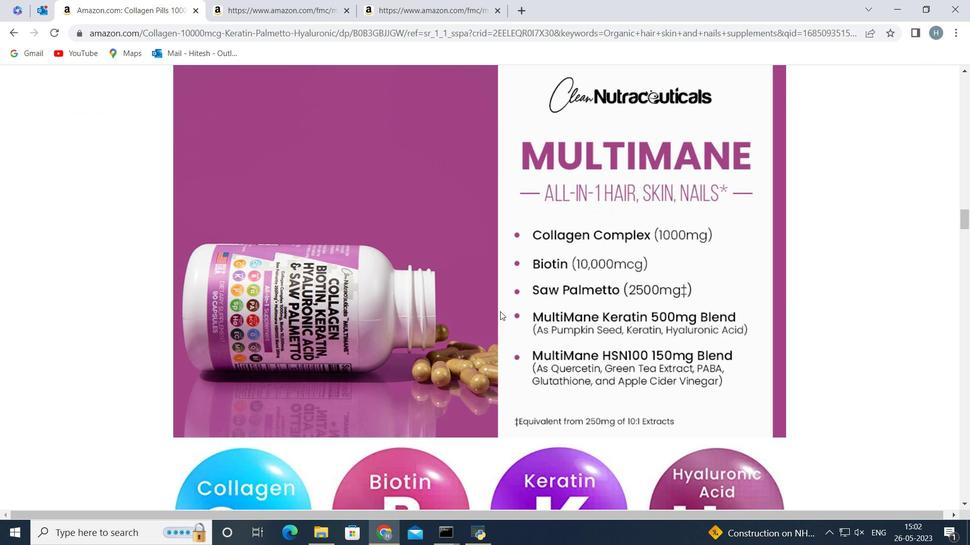
Action: Mouse scrolled (496, 310) with delta (0, 0)
Screenshot: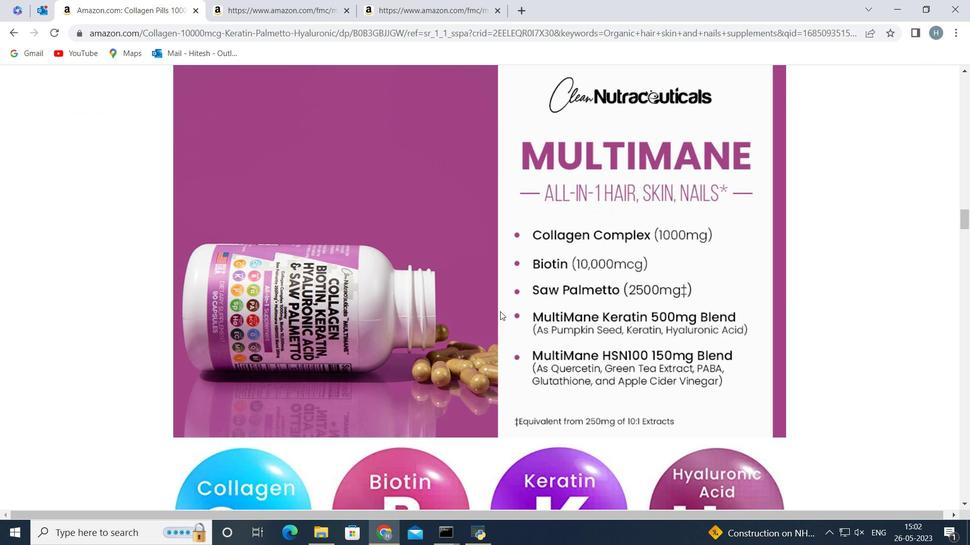 
Action: Mouse scrolled (496, 310) with delta (0, 0)
Screenshot: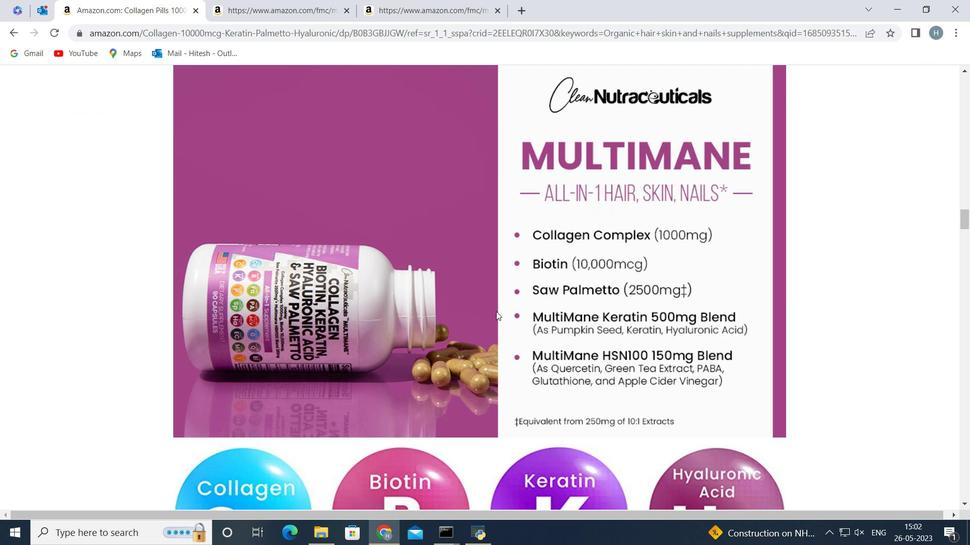 
Action: Mouse moved to (436, 330)
Screenshot: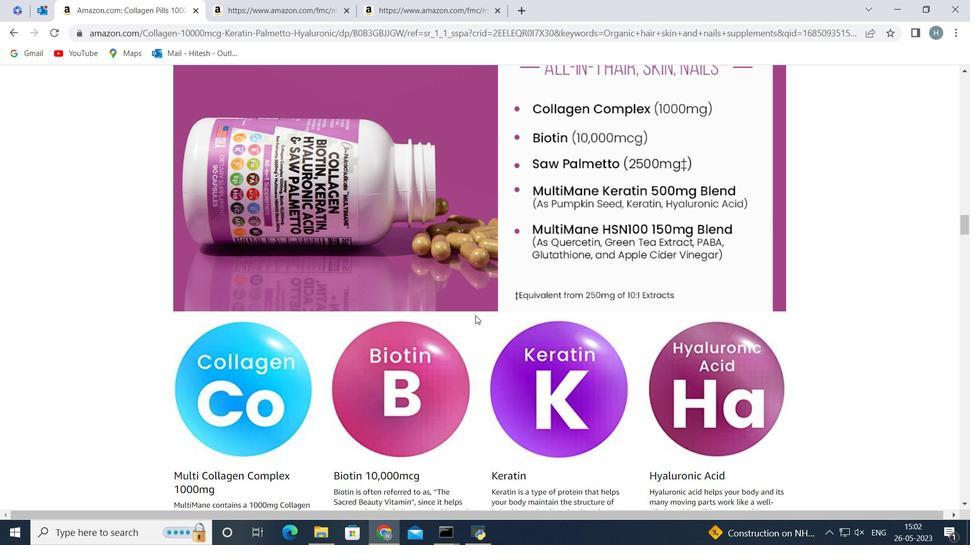 
Action: Mouse scrolled (506, 315) with delta (0, 0)
Screenshot: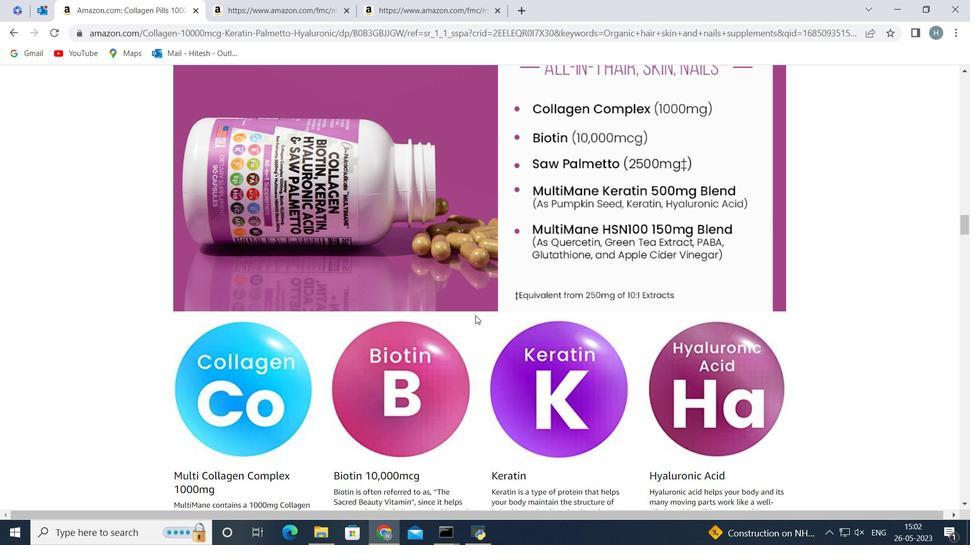 
Action: Mouse moved to (394, 336)
Screenshot: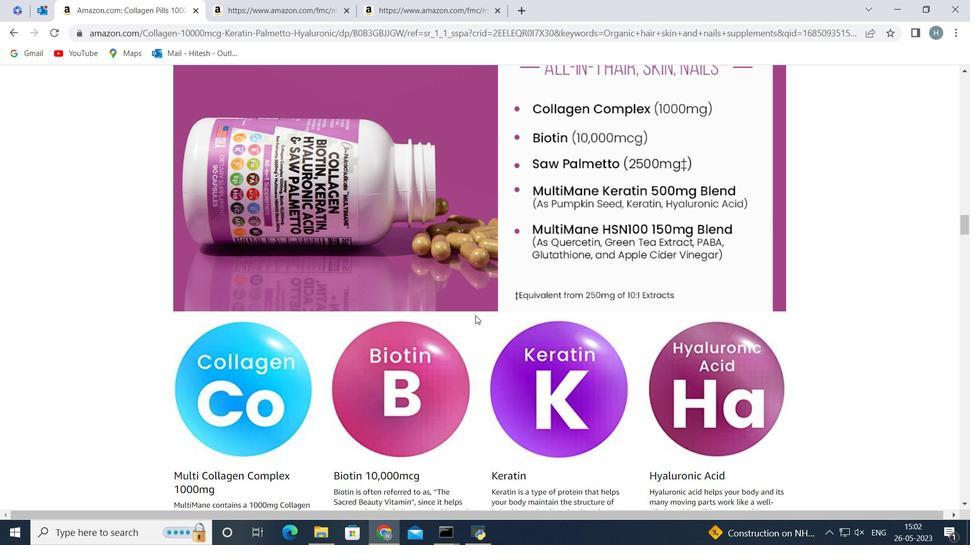 
Action: Mouse scrolled (506, 315) with delta (0, 0)
Screenshot: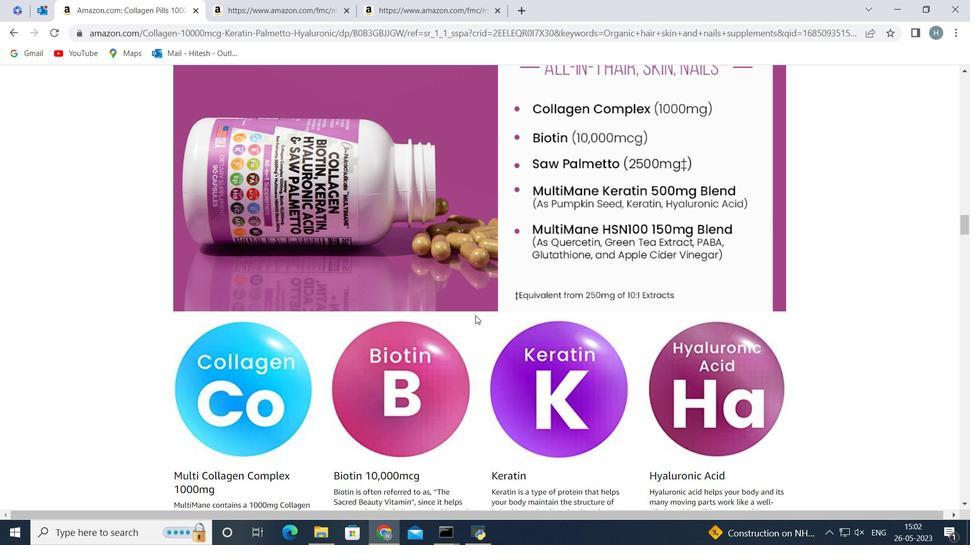 
Action: Mouse moved to (394, 336)
Screenshot: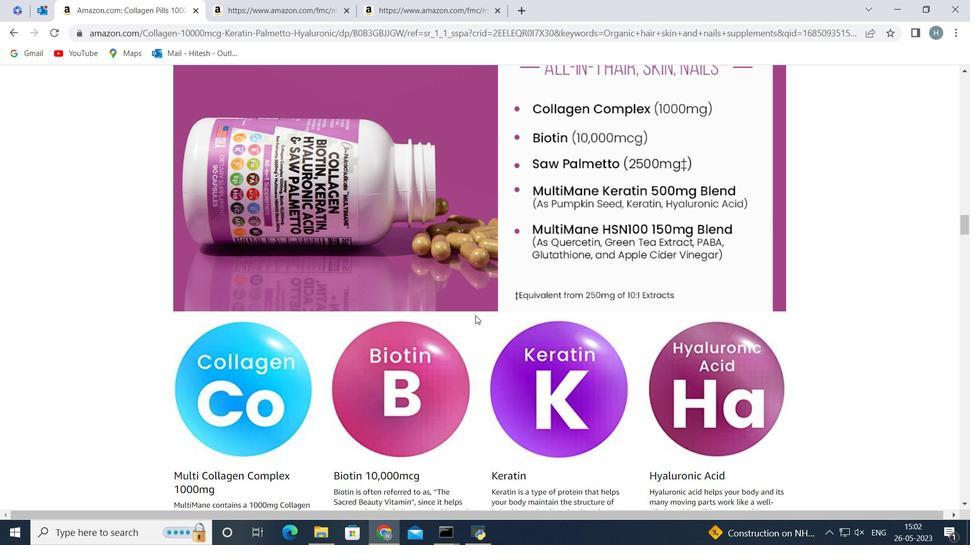 
Action: Mouse scrolled (394, 336) with delta (0, 0)
Screenshot: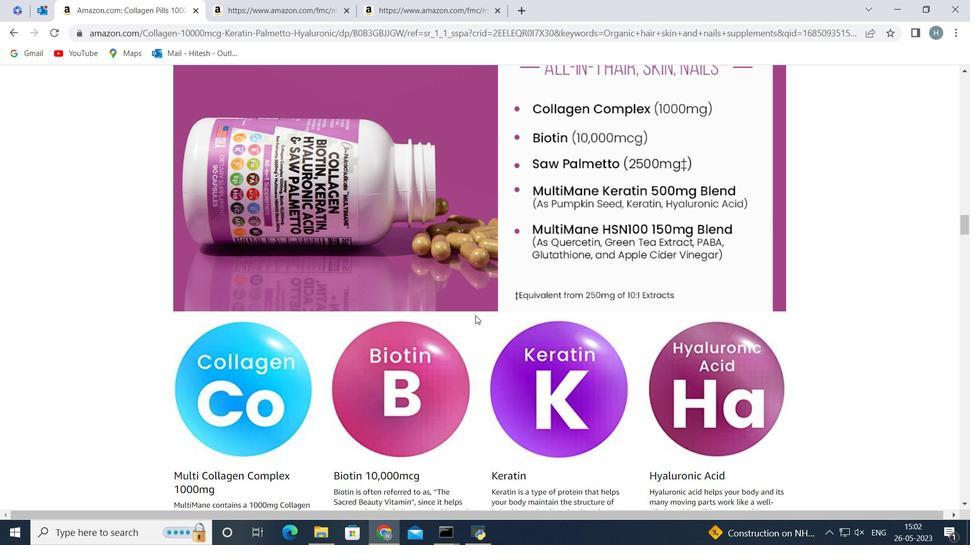 
Action: Mouse moved to (393, 336)
Screenshot: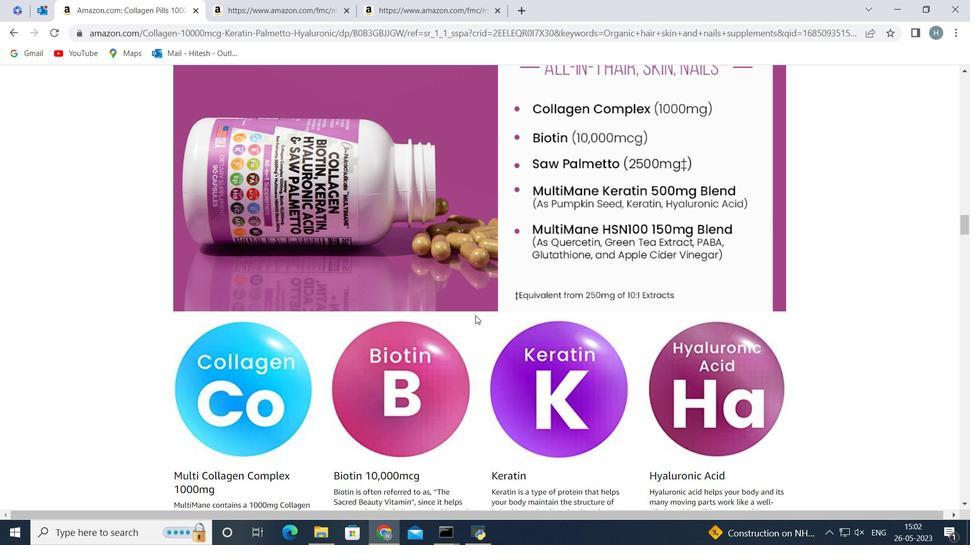 
Action: Mouse scrolled (393, 336) with delta (0, 0)
Screenshot: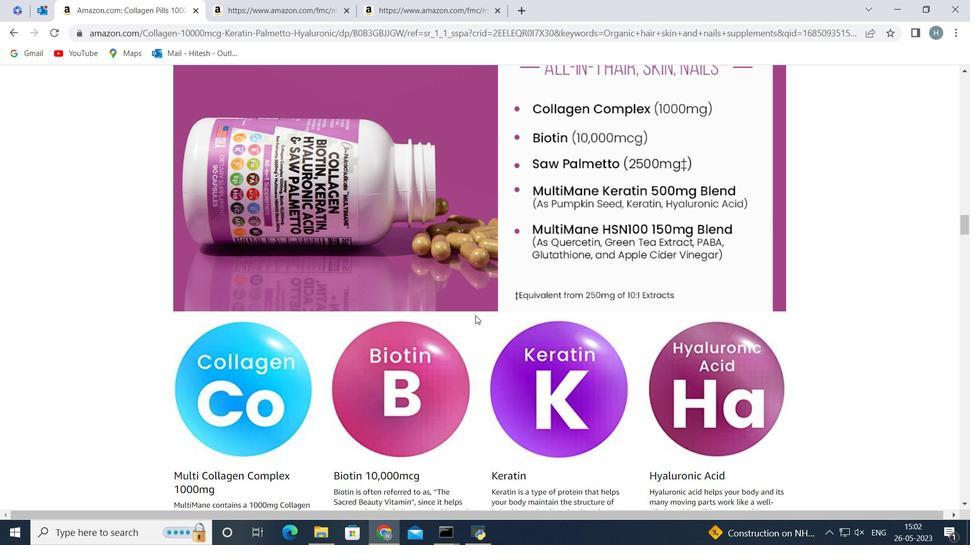 
Action: Mouse moved to (459, 278)
Screenshot: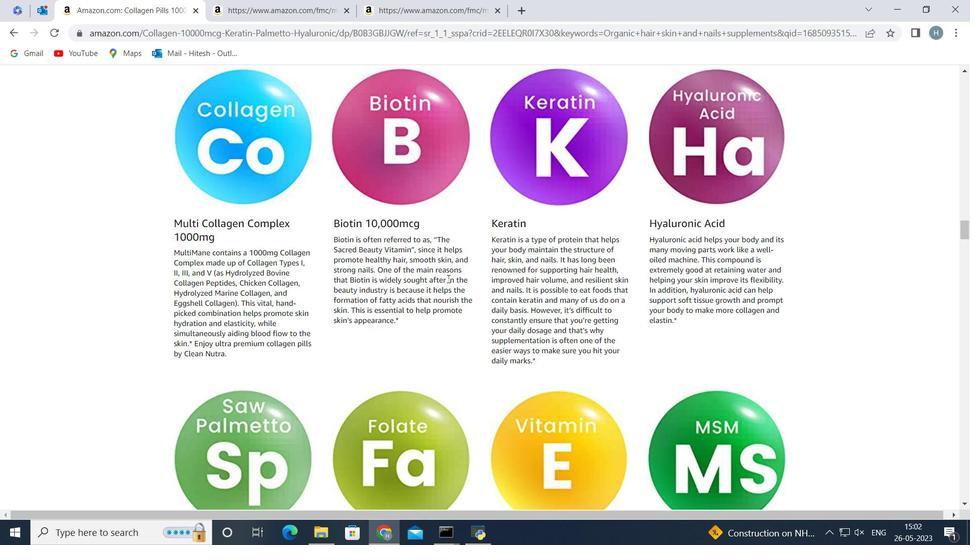 
Action: Mouse scrolled (459, 278) with delta (0, 0)
Screenshot: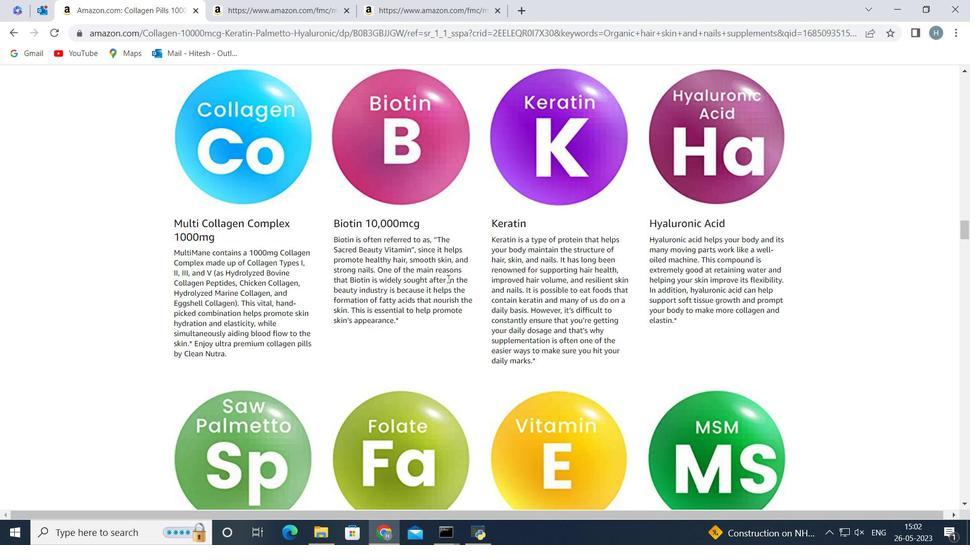 
Action: Mouse scrolled (459, 278) with delta (0, 0)
Screenshot: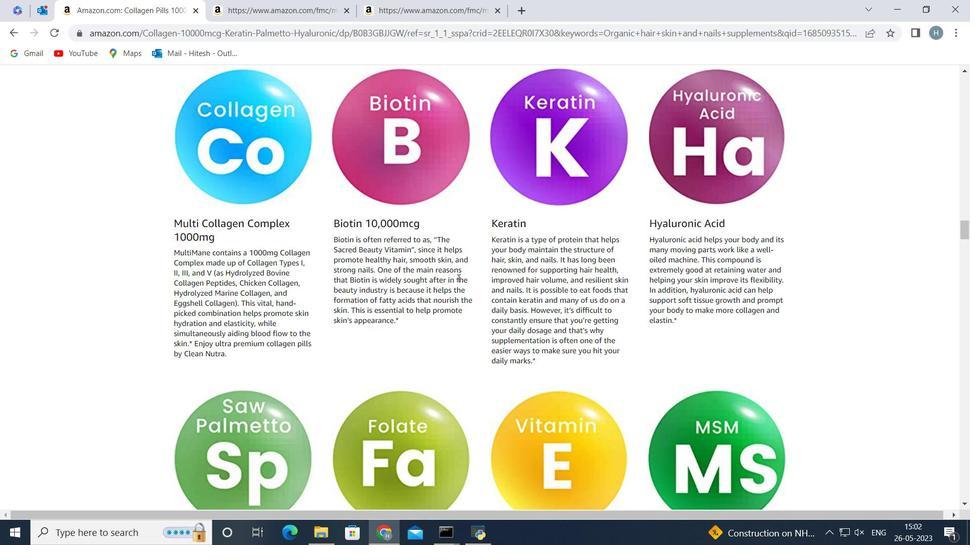 
Action: Mouse moved to (477, 278)
Screenshot: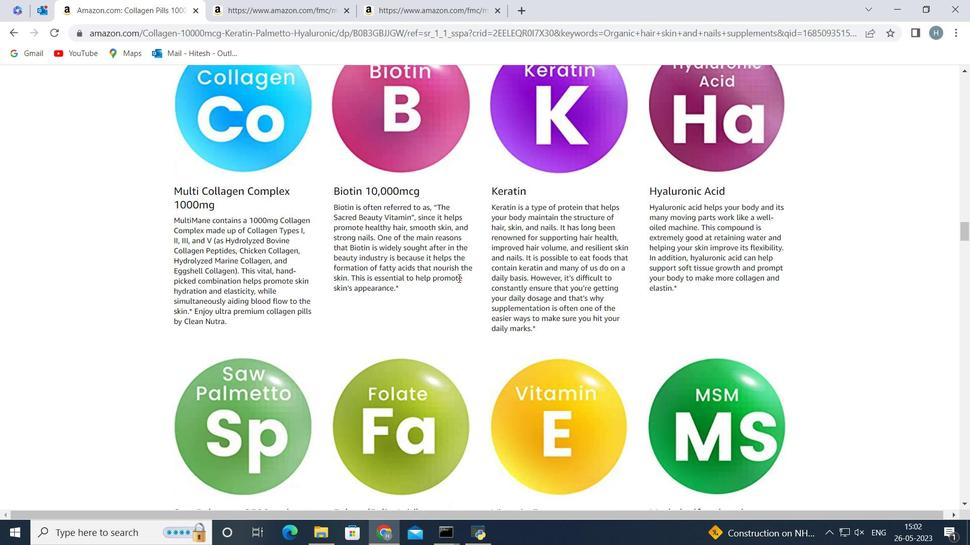 
Action: Mouse scrolled (477, 278) with delta (0, 0)
Screenshot: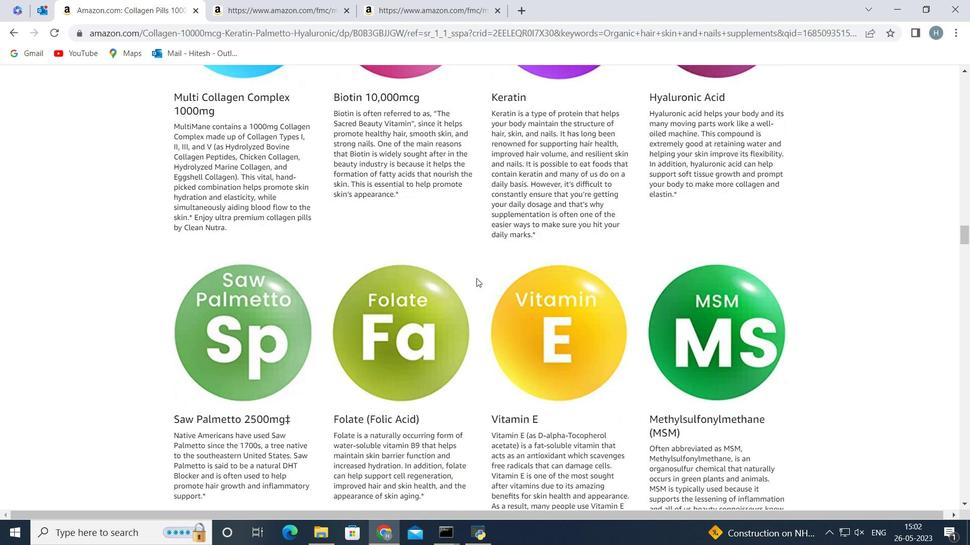 
Action: Mouse moved to (475, 288)
Screenshot: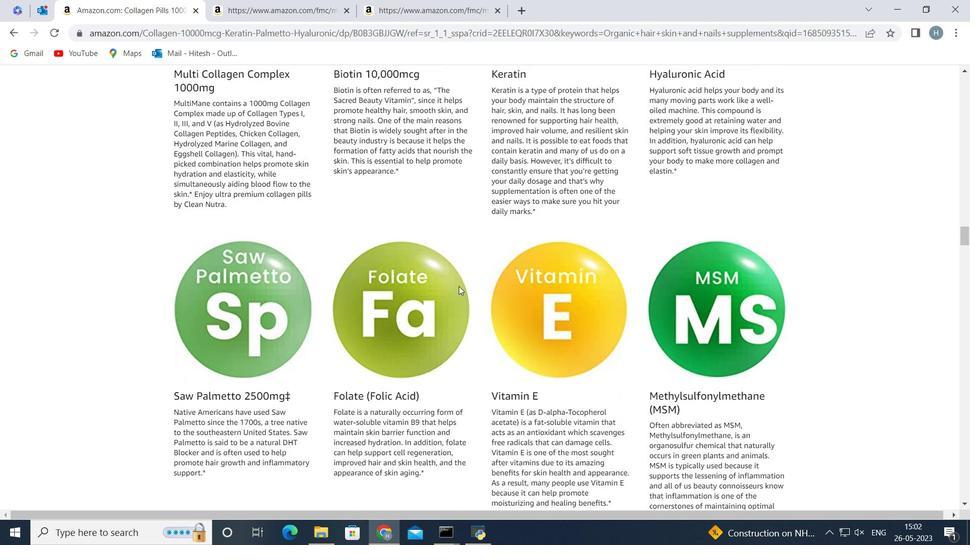 
Action: Mouse scrolled (475, 288) with delta (0, 0)
Screenshot: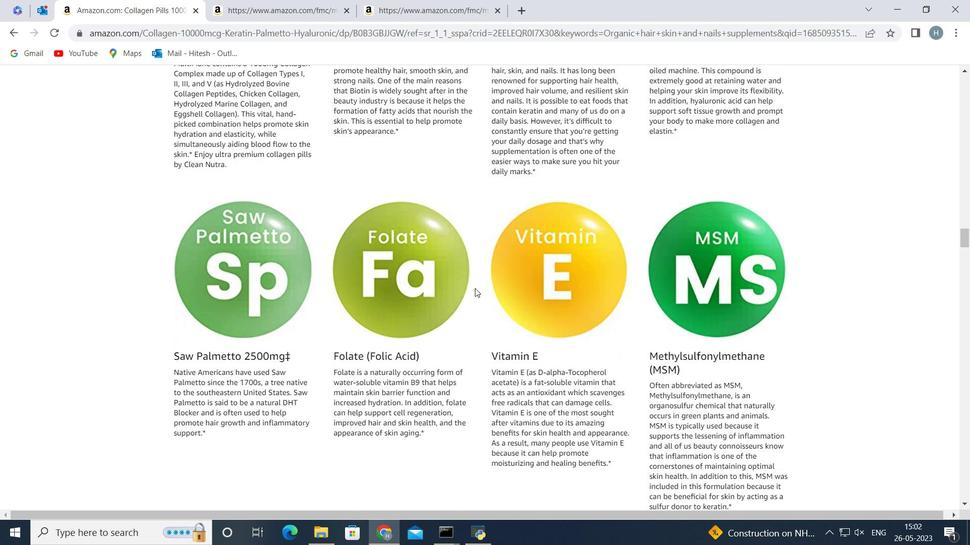 
Action: Mouse scrolled (475, 288) with delta (0, 0)
Screenshot: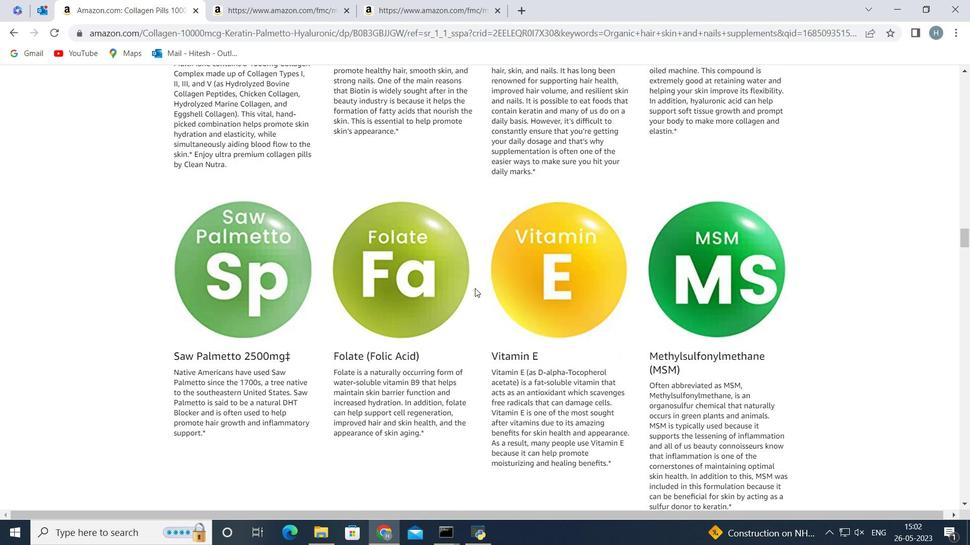 
Action: Mouse scrolled (475, 288) with delta (0, 0)
Screenshot: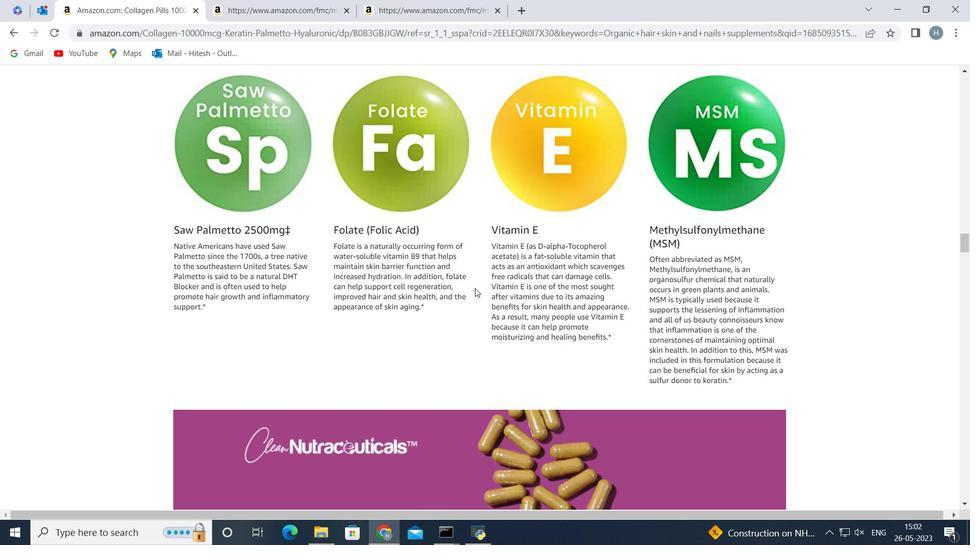 
Action: Mouse scrolled (475, 288) with delta (0, 0)
Screenshot: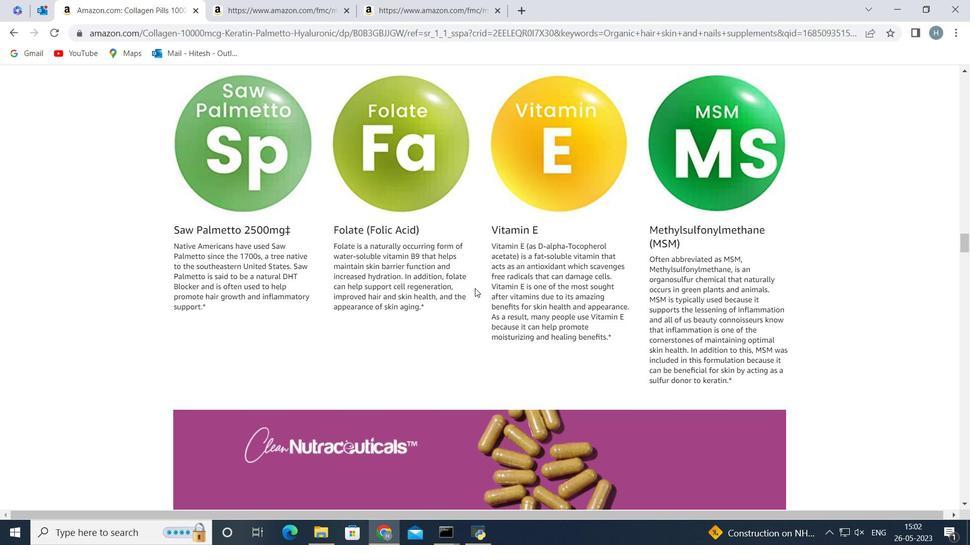 
Action: Mouse scrolled (475, 288) with delta (0, 0)
Screenshot: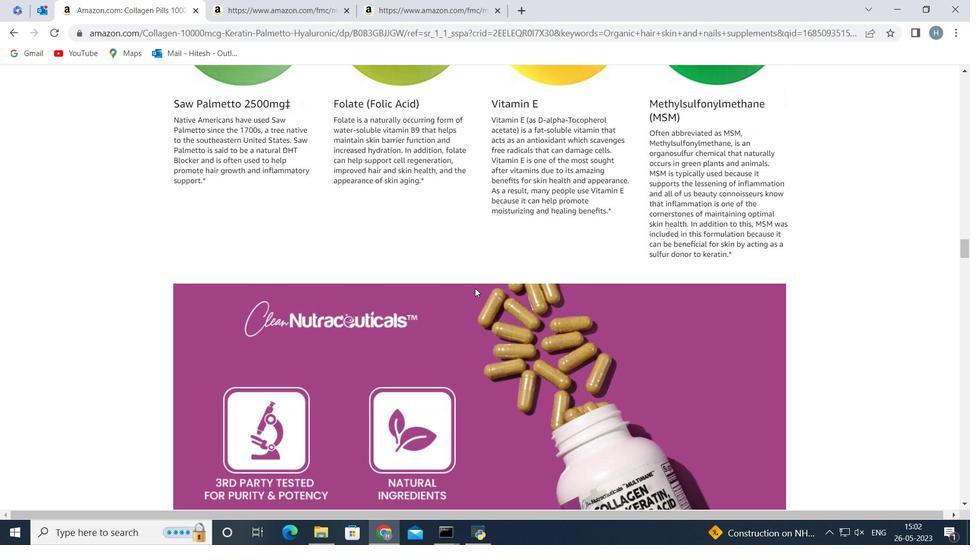 
Action: Mouse scrolled (475, 288) with delta (0, 0)
Screenshot: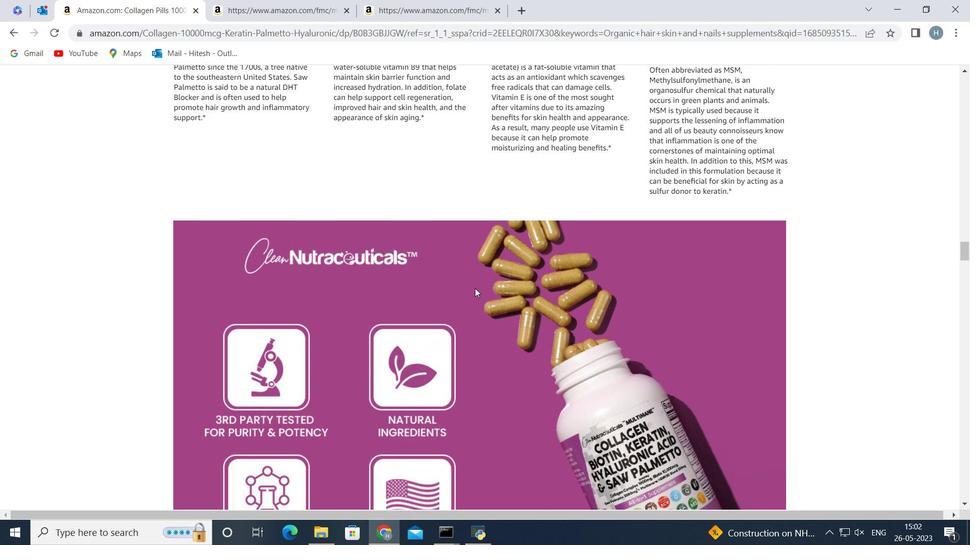 
Action: Mouse scrolled (475, 288) with delta (0, 0)
Screenshot: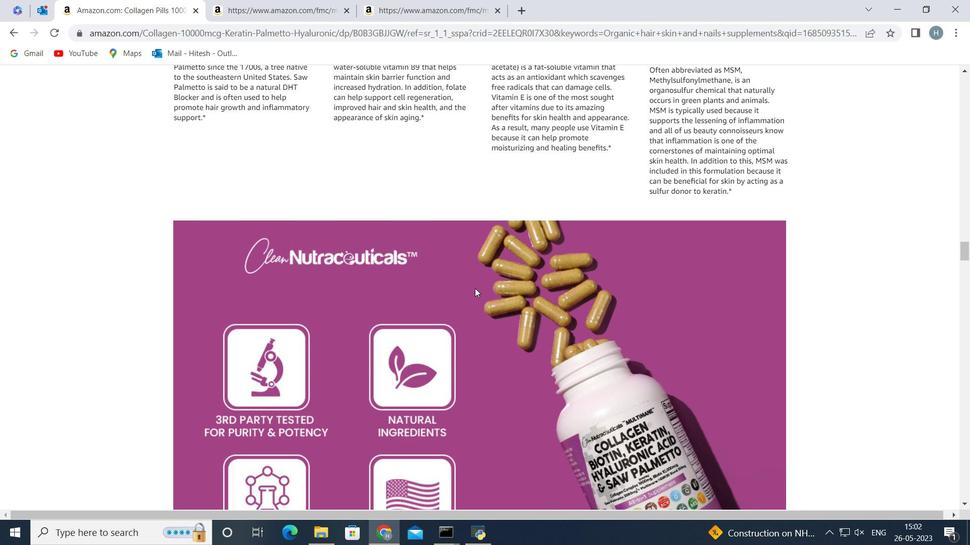 
Action: Mouse scrolled (475, 288) with delta (0, 0)
Screenshot: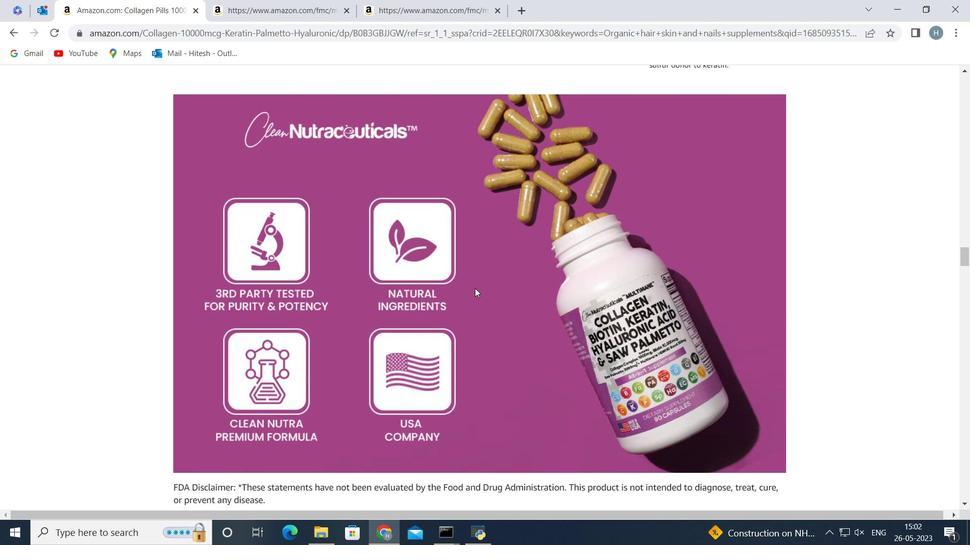 
Action: Mouse scrolled (475, 288) with delta (0, 0)
Screenshot: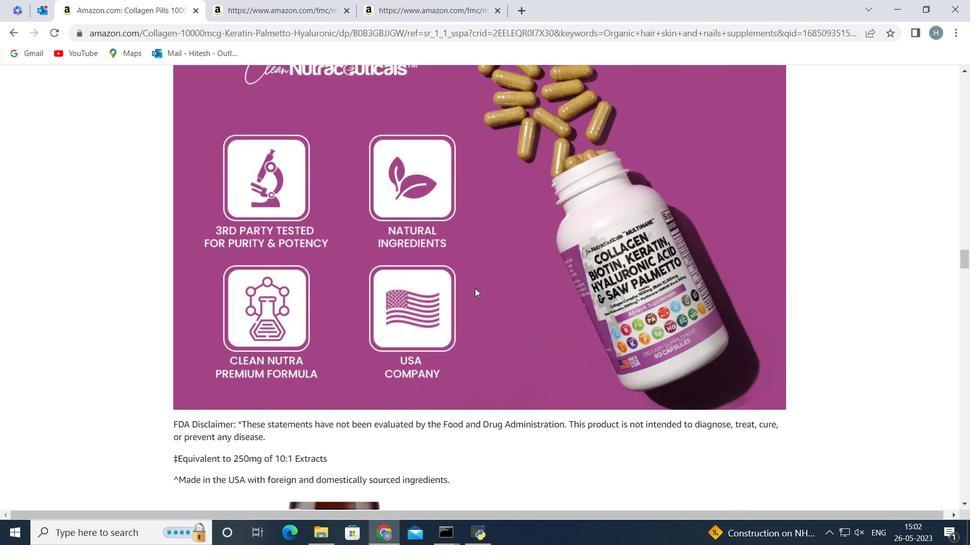 
Action: Mouse scrolled (475, 288) with delta (0, 0)
Screenshot: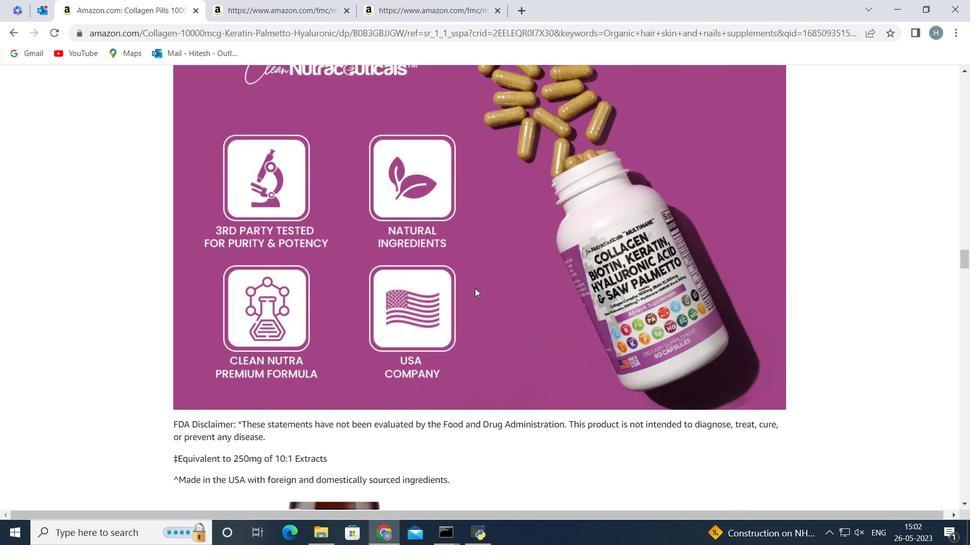 
Action: Mouse scrolled (475, 288) with delta (0, 0)
Screenshot: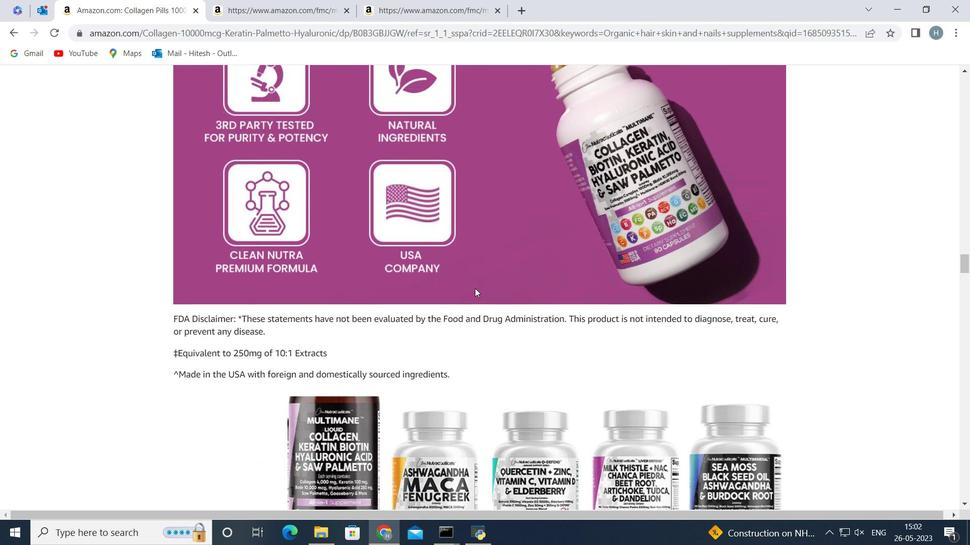 
Action: Mouse scrolled (475, 288) with delta (0, 0)
Screenshot: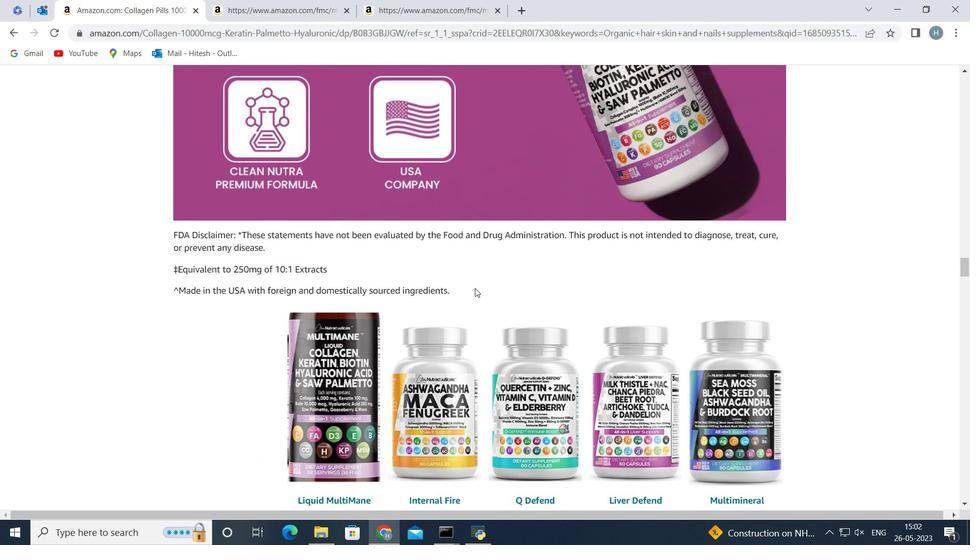 
Action: Mouse scrolled (475, 288) with delta (0, 0)
Screenshot: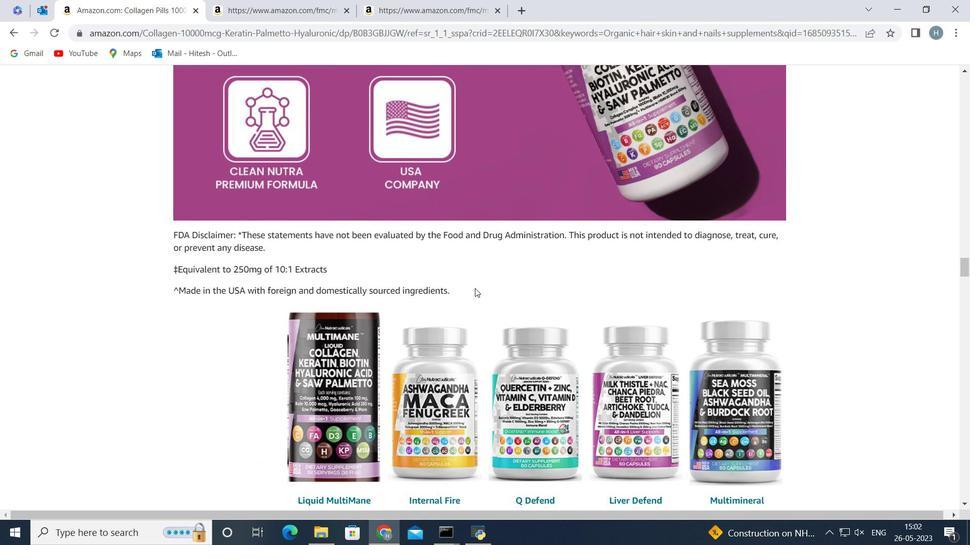 
Action: Mouse scrolled (475, 288) with delta (0, 0)
Screenshot: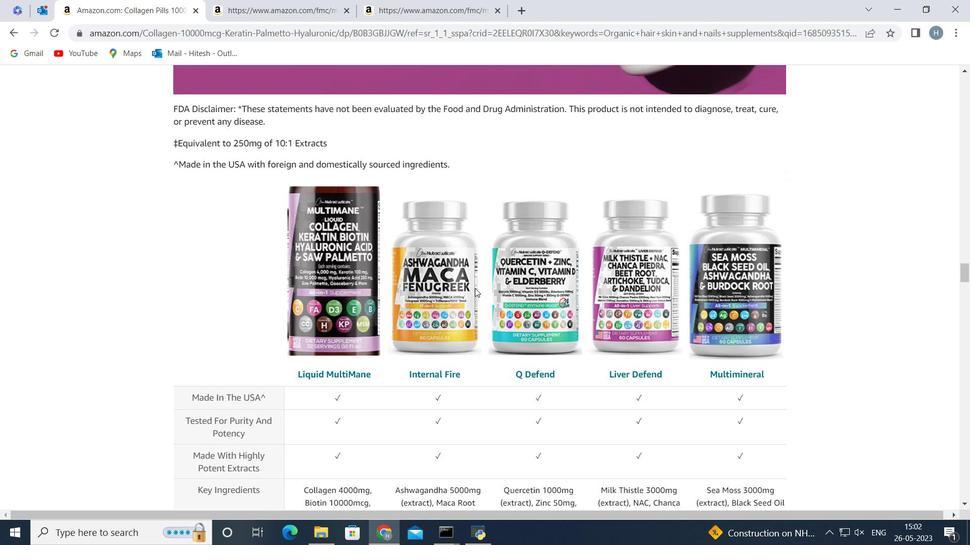 
Action: Mouse scrolled (475, 288) with delta (0, 0)
Screenshot: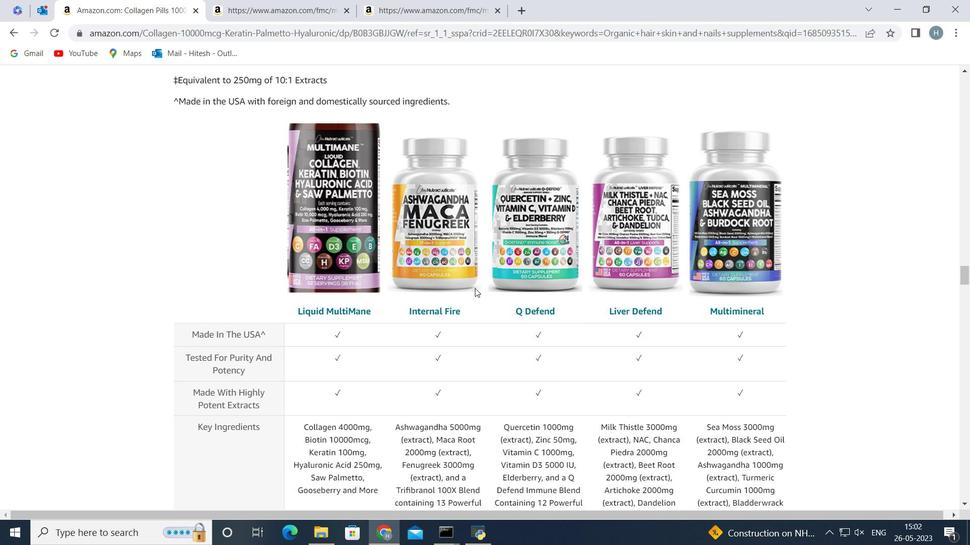 
Action: Mouse moved to (482, 290)
Screenshot: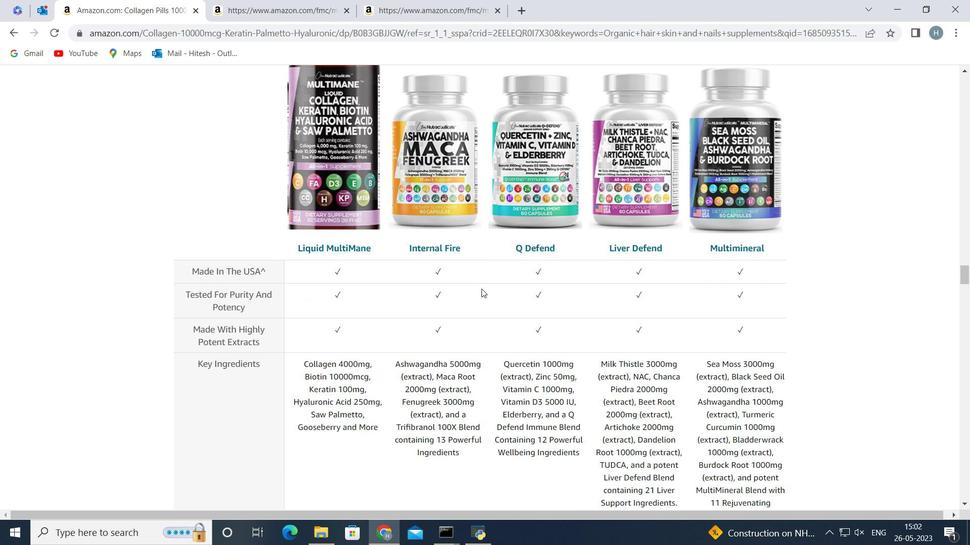 
Action: Mouse scrolled (482, 290) with delta (0, 0)
Screenshot: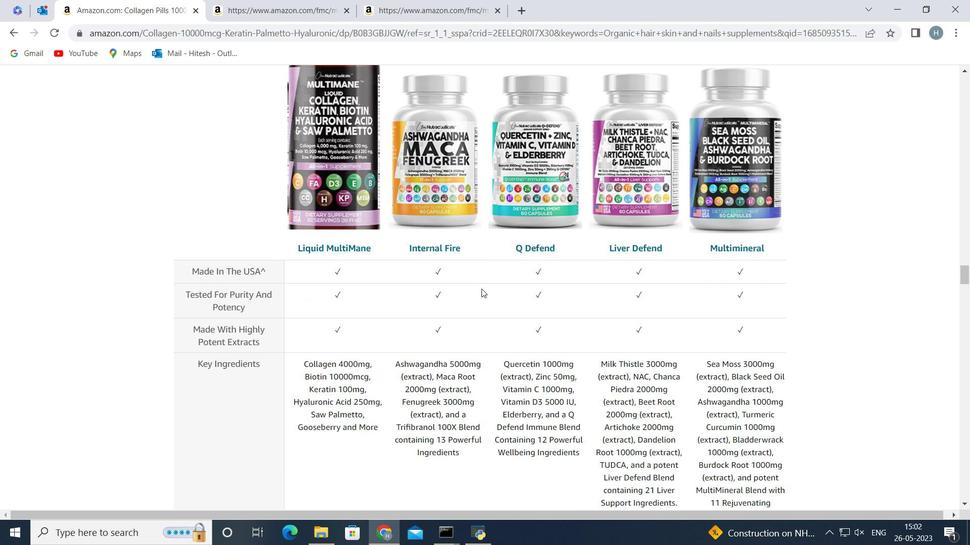 
Action: Mouse moved to (482, 292)
Screenshot: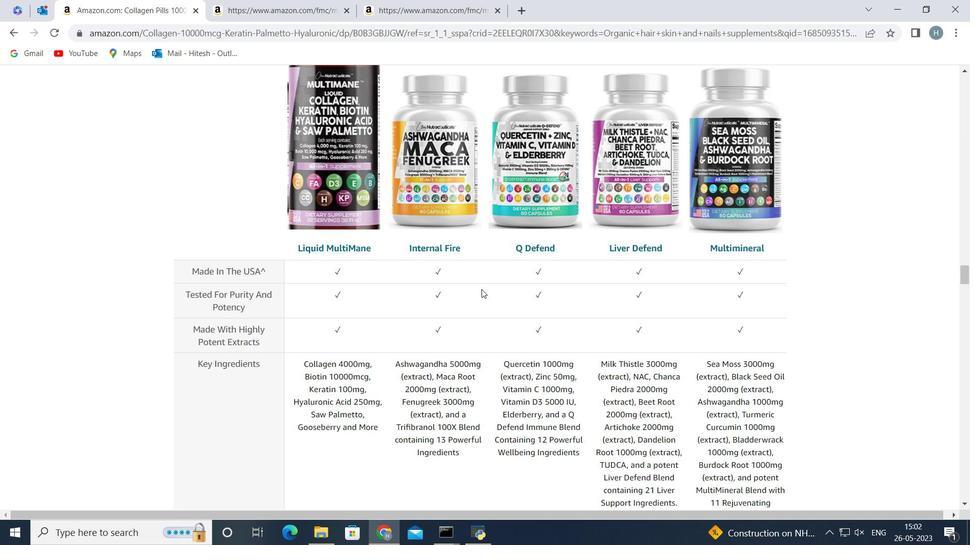 
Action: Mouse scrolled (482, 291) with delta (0, 0)
Screenshot: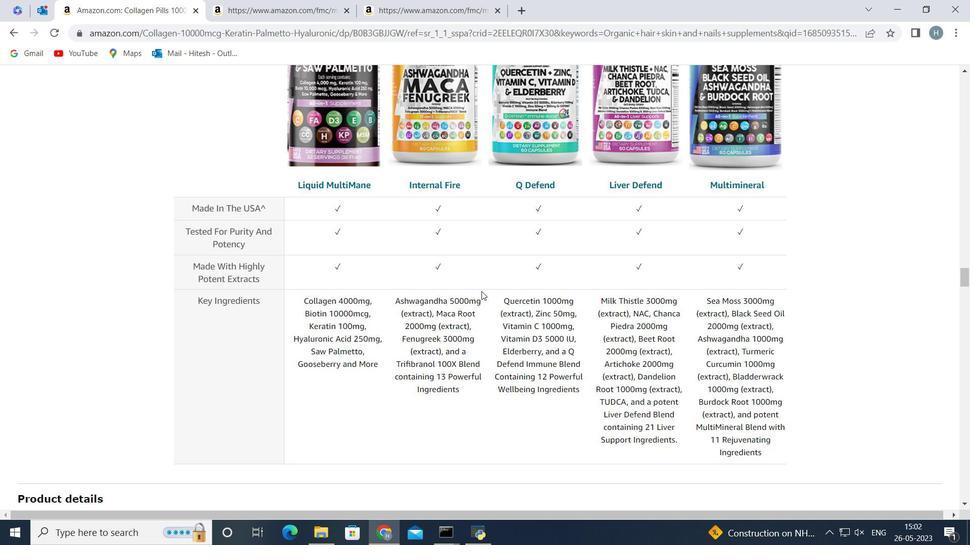 
Action: Mouse scrolled (482, 291) with delta (0, 0)
Screenshot: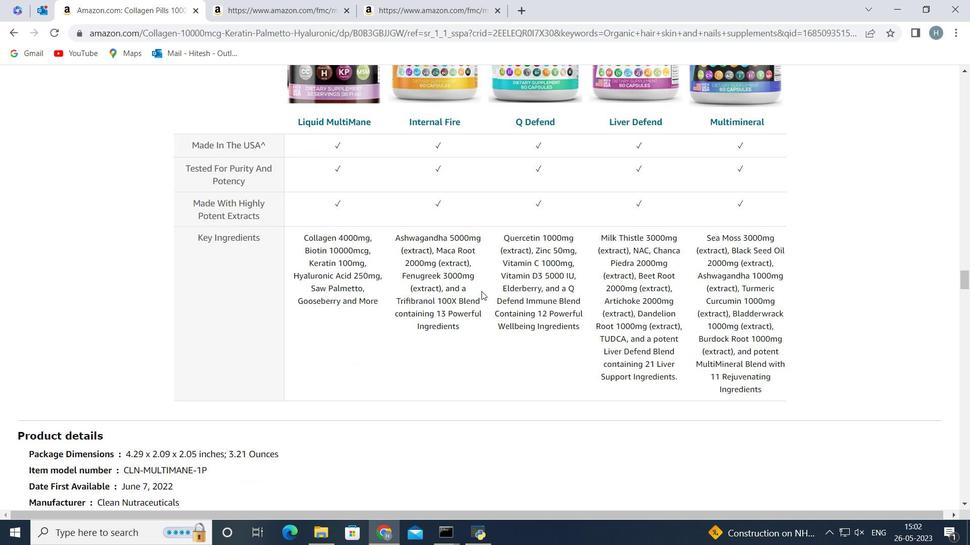 
Action: Mouse scrolled (482, 291) with delta (0, 0)
Screenshot: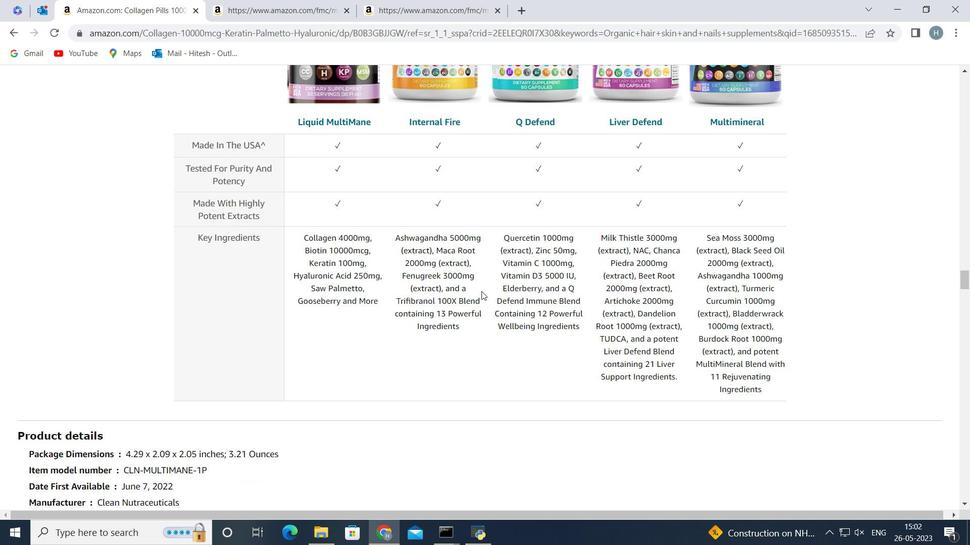 
Action: Mouse scrolled (482, 291) with delta (0, 0)
Screenshot: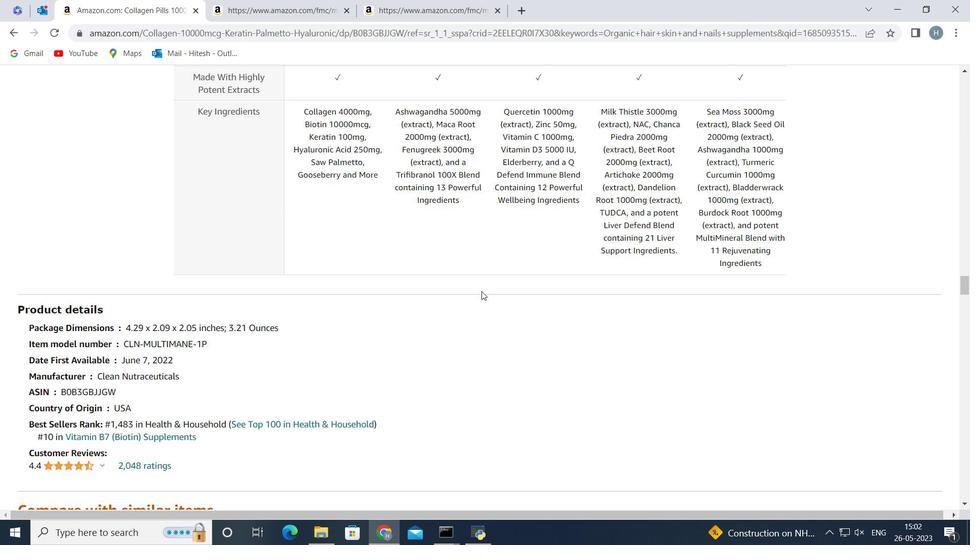 
Action: Mouse scrolled (482, 291) with delta (0, 0)
Screenshot: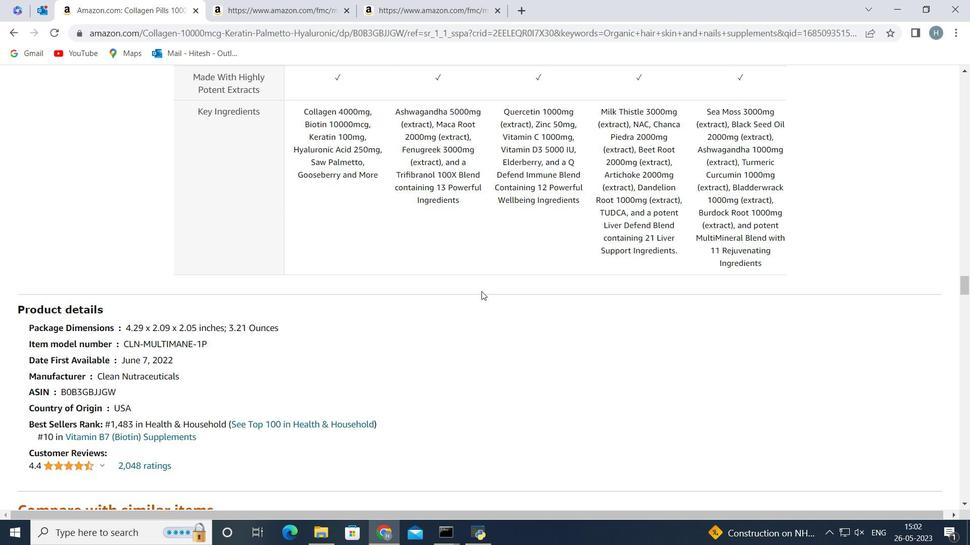 
Action: Mouse scrolled (482, 291) with delta (0, 0)
Screenshot: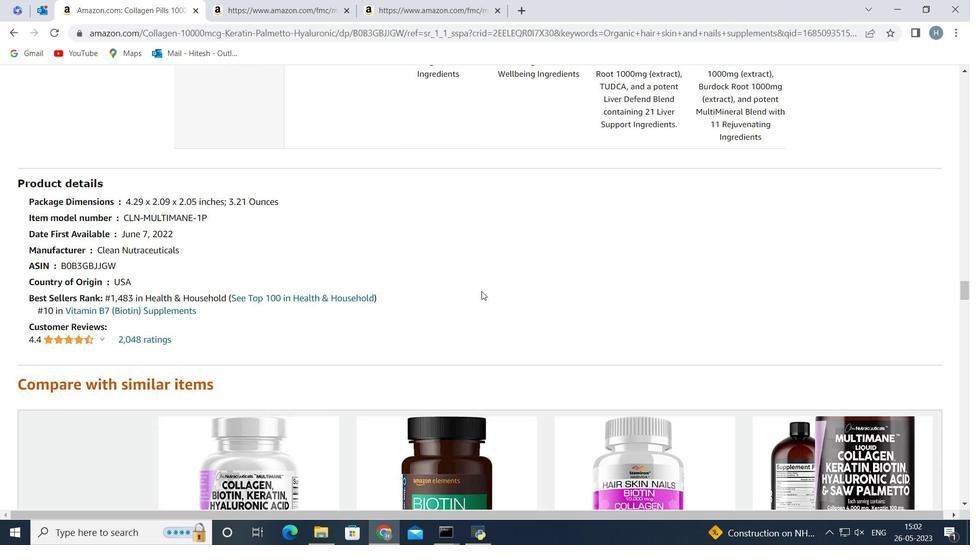 
Action: Mouse moved to (490, 295)
Screenshot: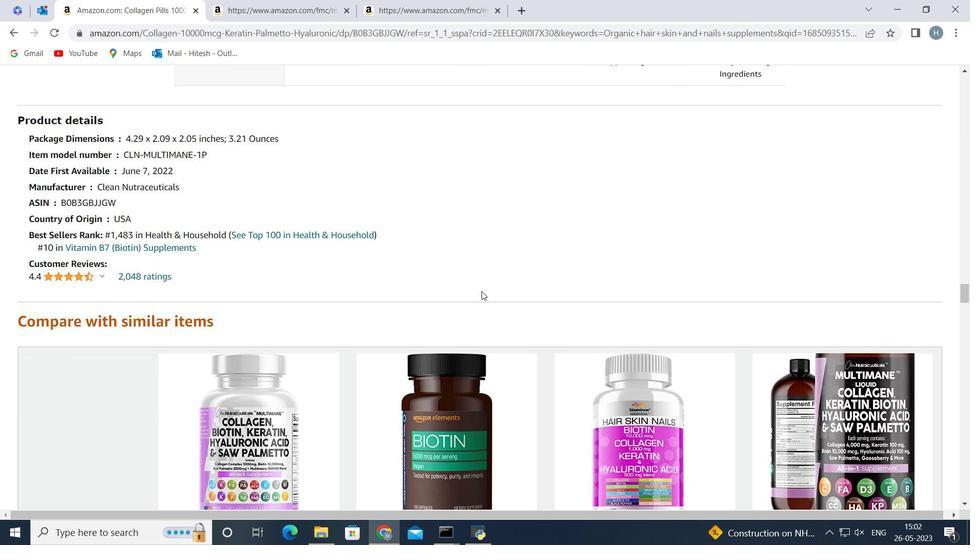 
Action: Mouse scrolled (490, 294) with delta (0, 0)
Screenshot: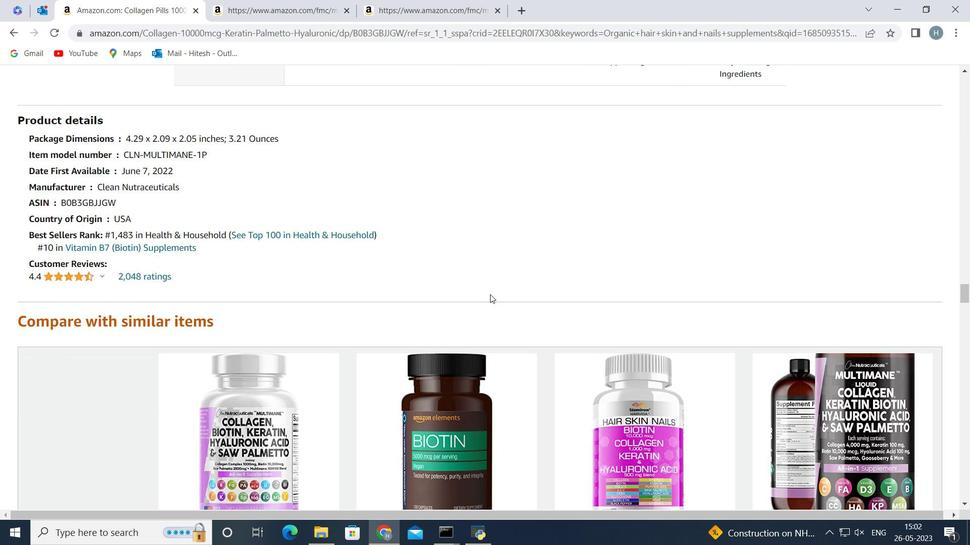 
Action: Mouse moved to (536, 301)
Screenshot: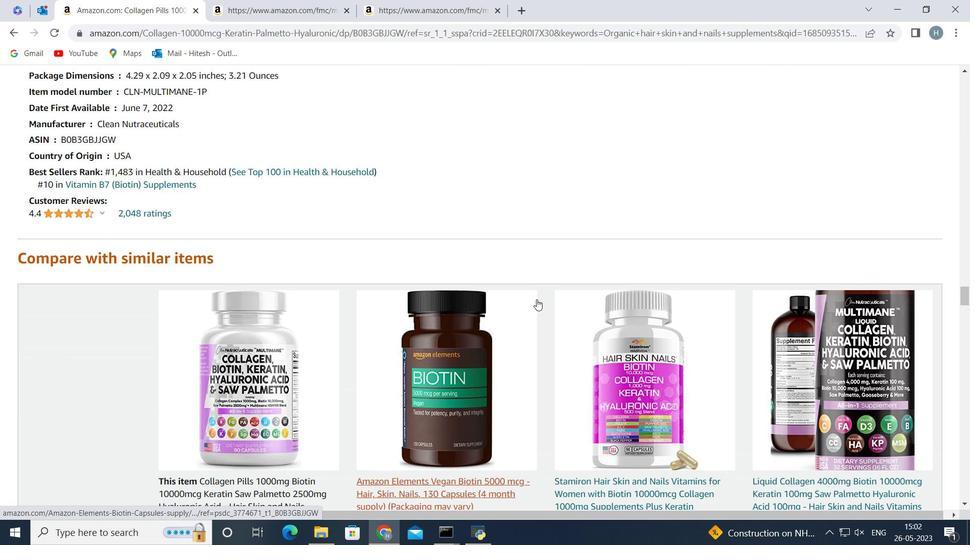 
Action: Mouse scrolled (536, 300) with delta (0, 0)
Screenshot: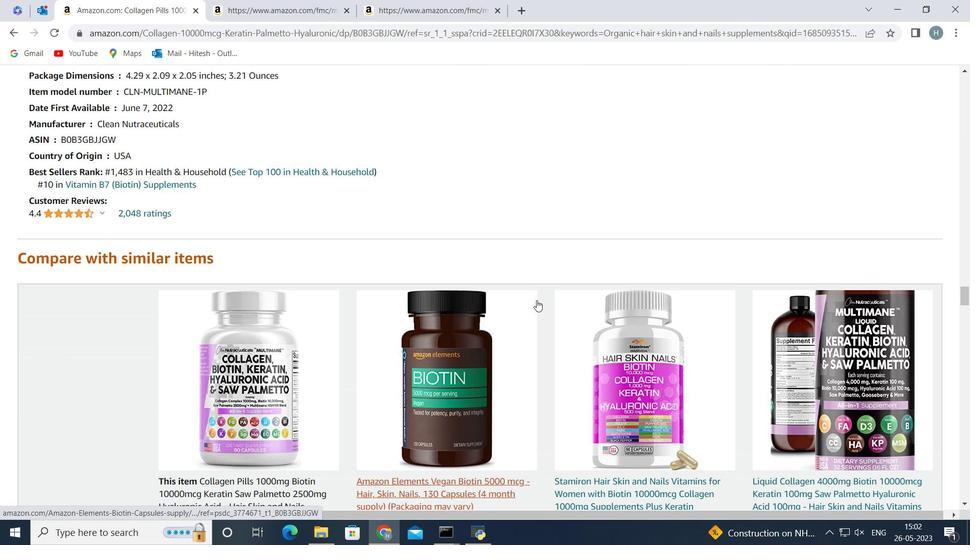 
Action: Mouse moved to (536, 302)
Screenshot: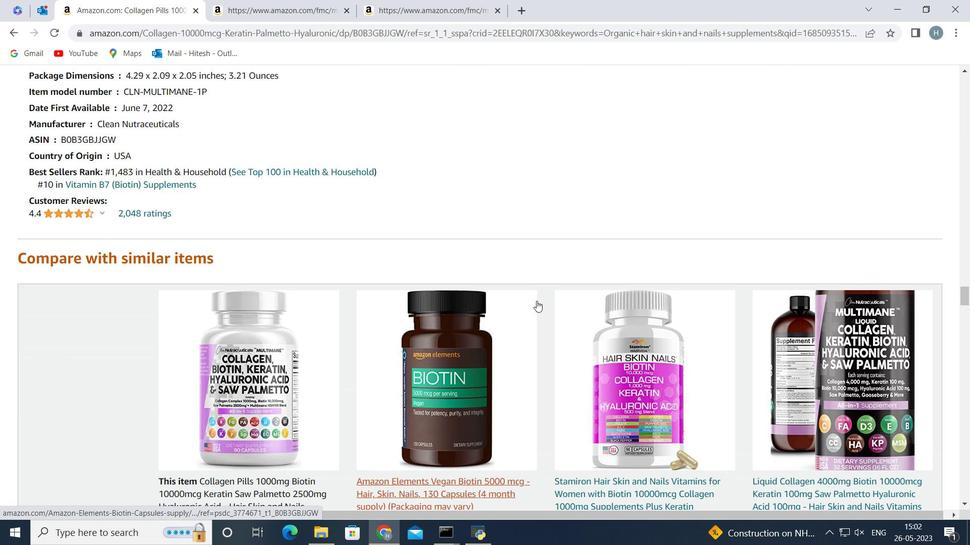 
Action: Mouse scrolled (536, 301) with delta (0, 0)
Screenshot: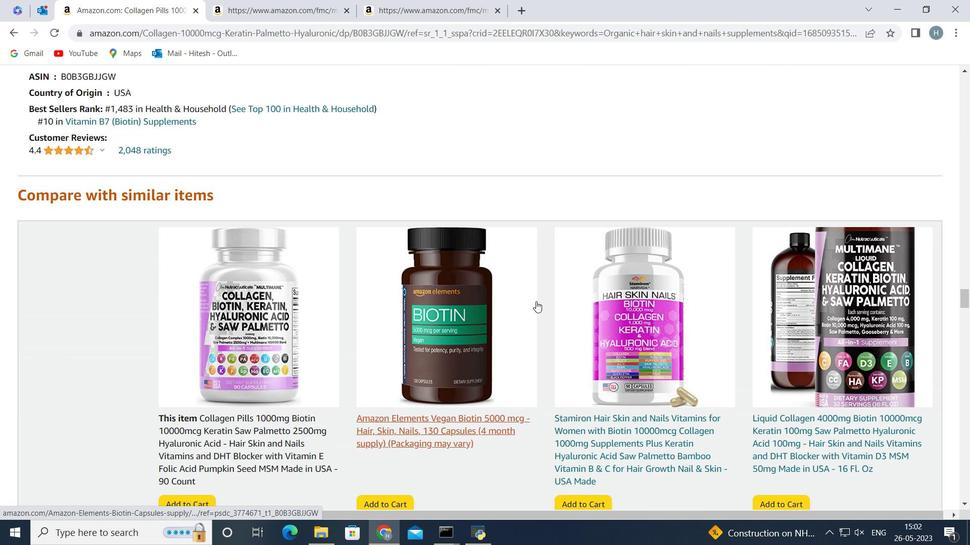 
Action: Mouse scrolled (536, 301) with delta (0, 0)
Screenshot: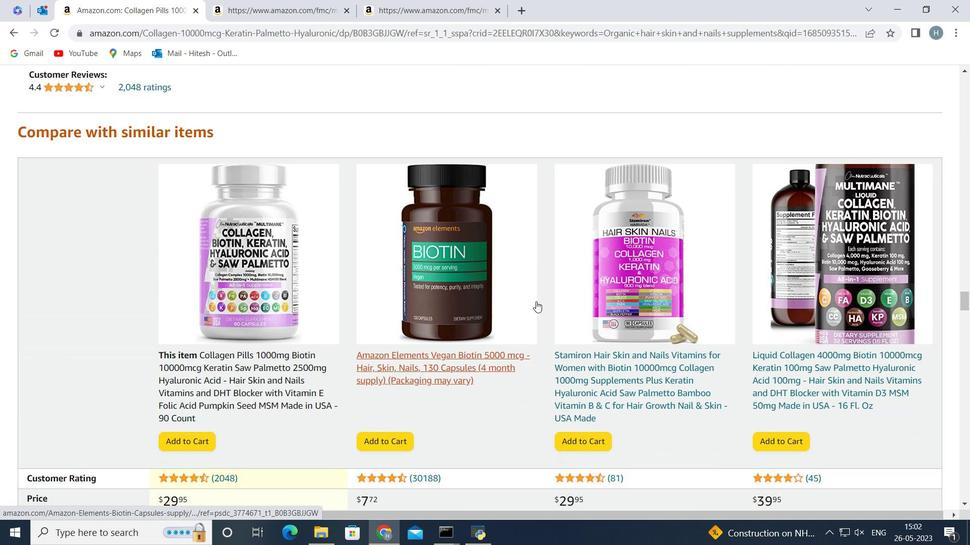 
Action: Mouse moved to (534, 302)
Screenshot: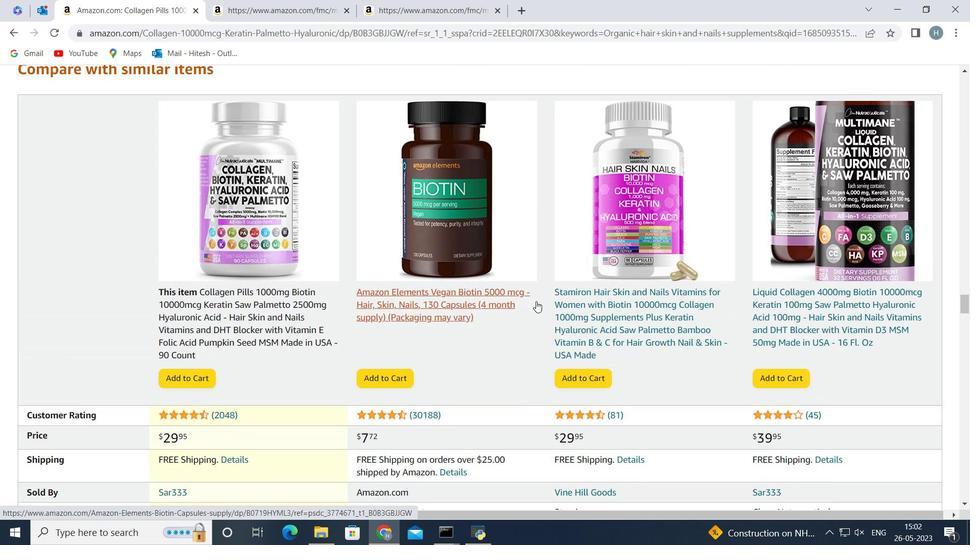 
Action: Mouse scrolled (534, 303) with delta (0, 0)
Screenshot: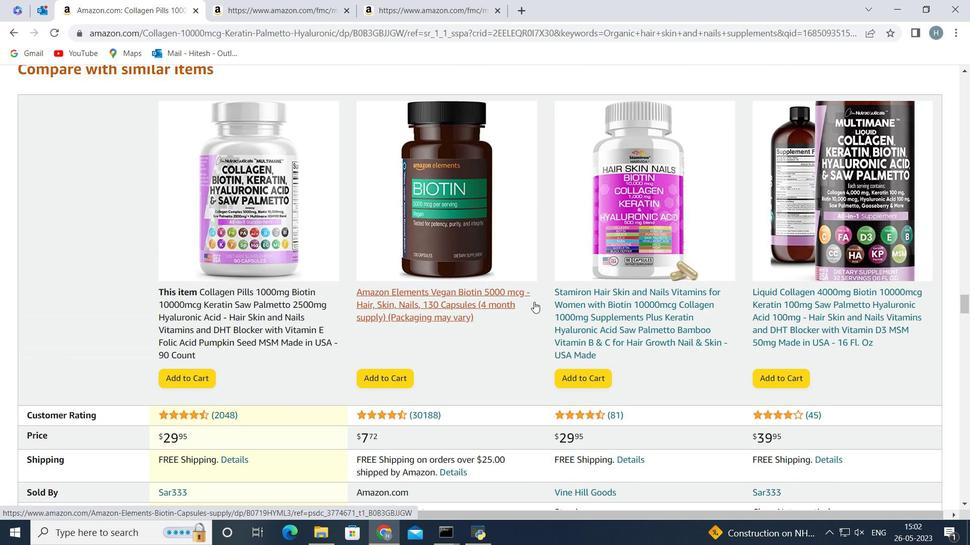 
Action: Mouse scrolled (534, 303) with delta (0, 0)
Screenshot: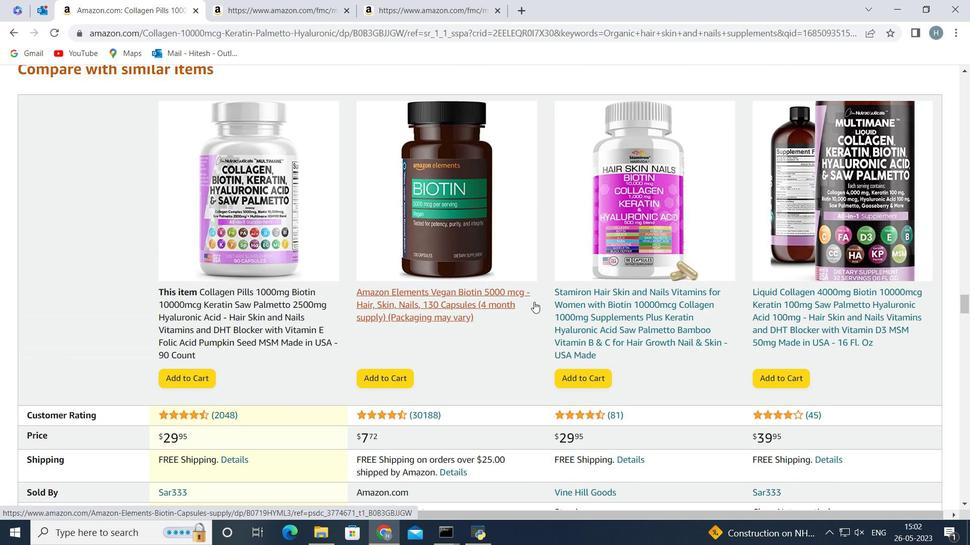
Action: Mouse scrolled (534, 303) with delta (0, 0)
Screenshot: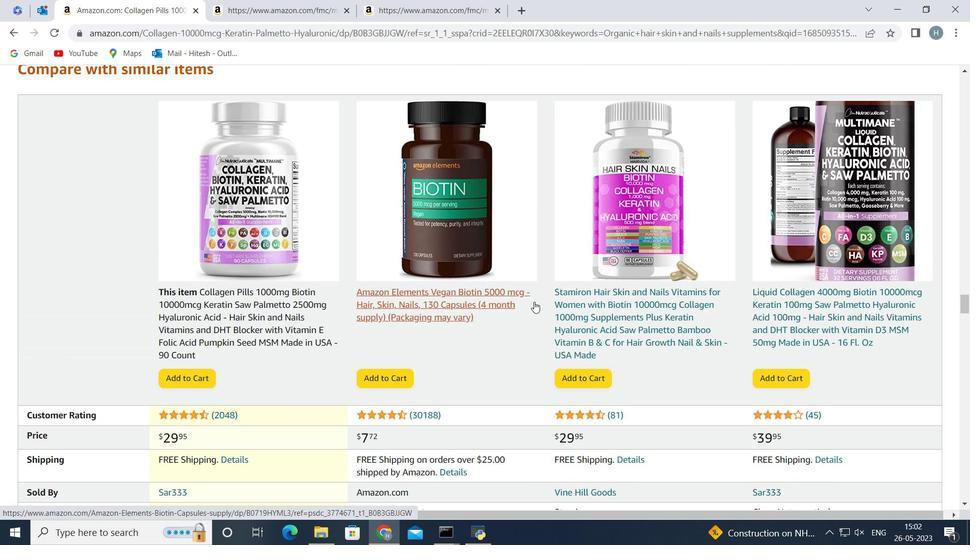 
Action: Mouse scrolled (534, 303) with delta (0, 0)
Screenshot: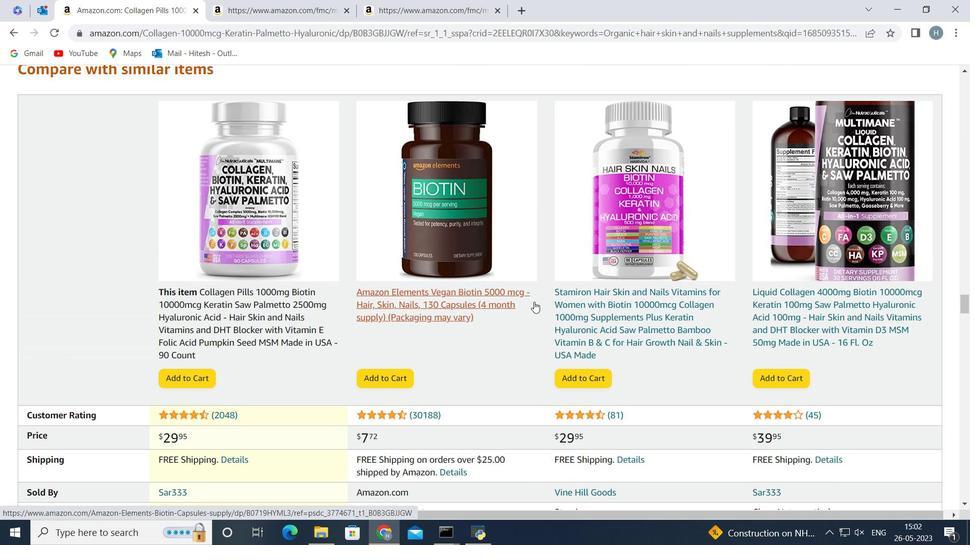 
Action: Mouse scrolled (534, 303) with delta (0, 0)
Screenshot: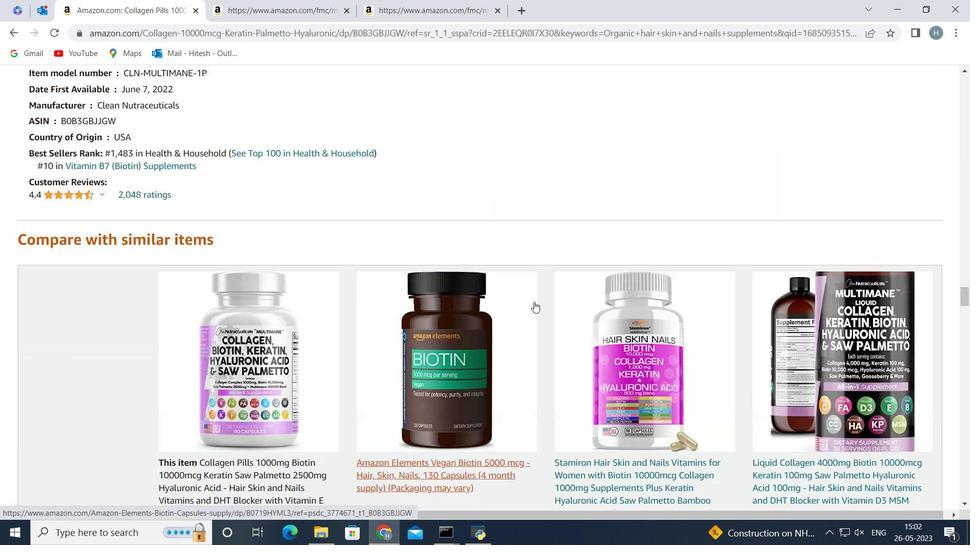 
Action: Mouse scrolled (534, 303) with delta (0, 0)
Screenshot: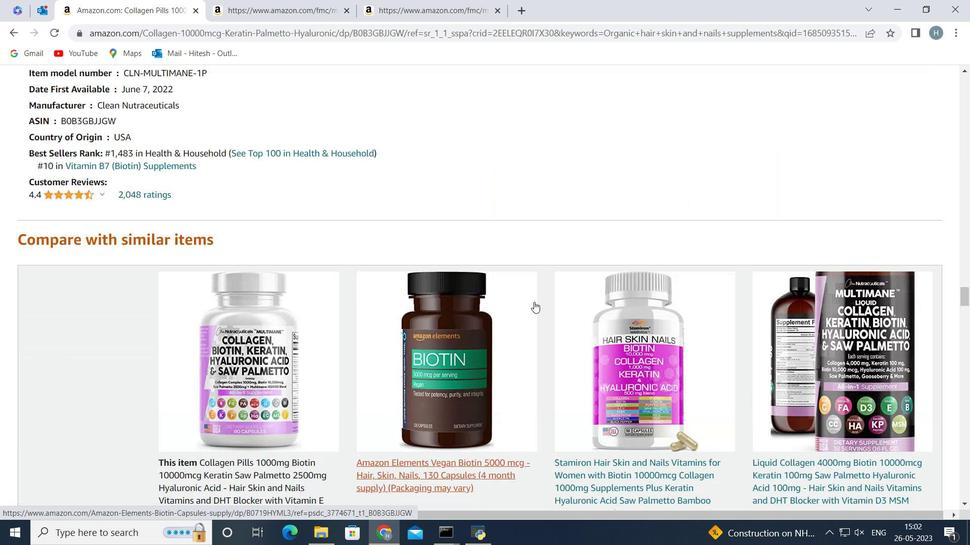 
Action: Mouse scrolled (534, 302) with delta (0, 0)
Screenshot: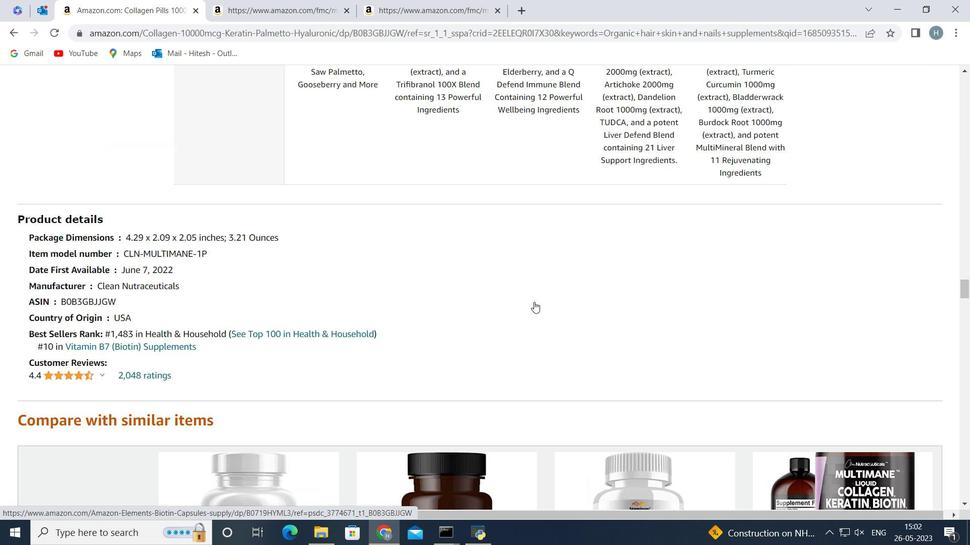
Action: Mouse scrolled (534, 302) with delta (0, 0)
Screenshot: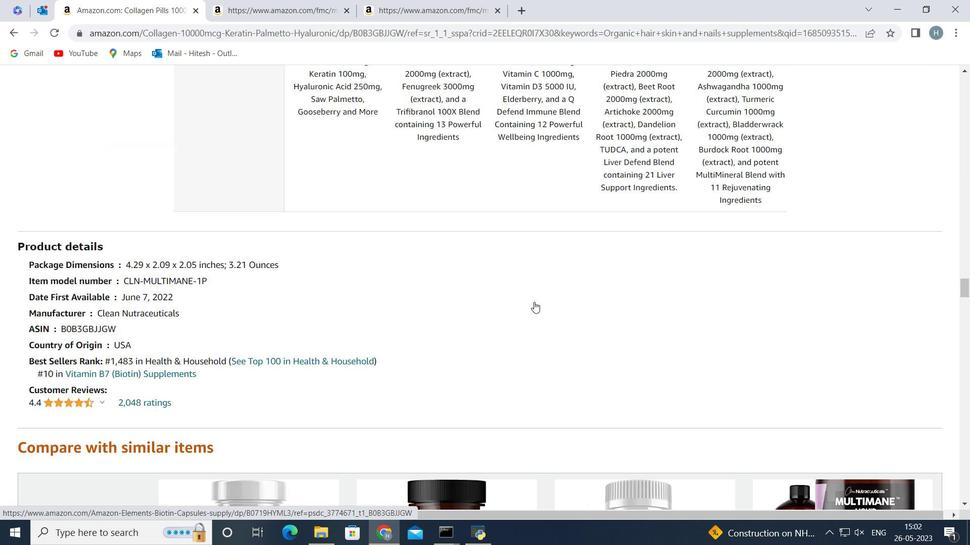 
Action: Mouse scrolled (534, 302) with delta (0, 0)
Screenshot: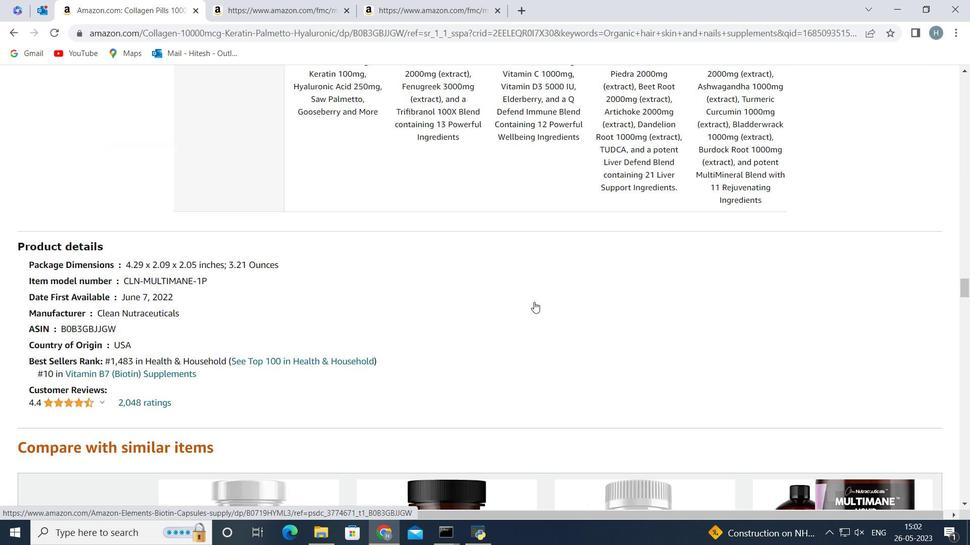 
Action: Mouse scrolled (534, 303) with delta (0, 0)
Screenshot: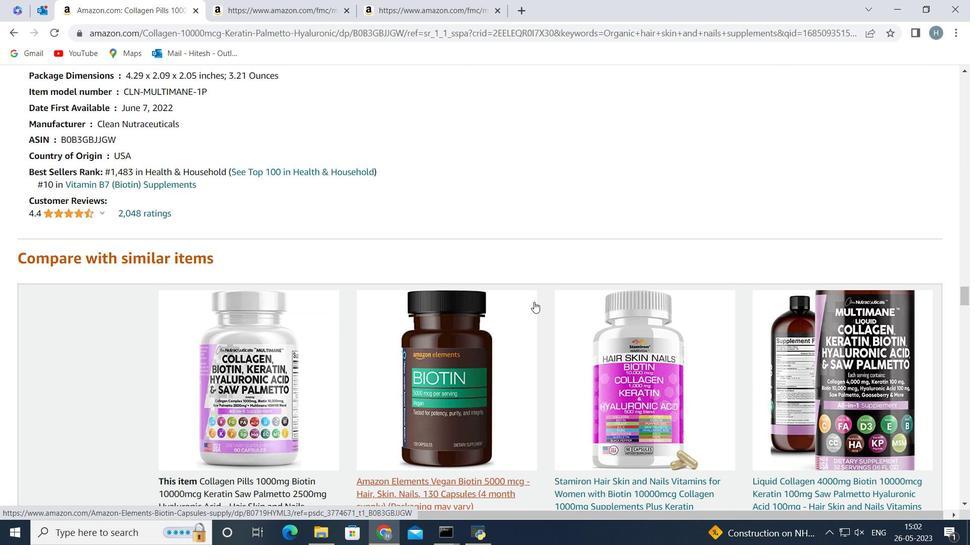 
Action: Mouse scrolled (534, 303) with delta (0, 0)
Screenshot: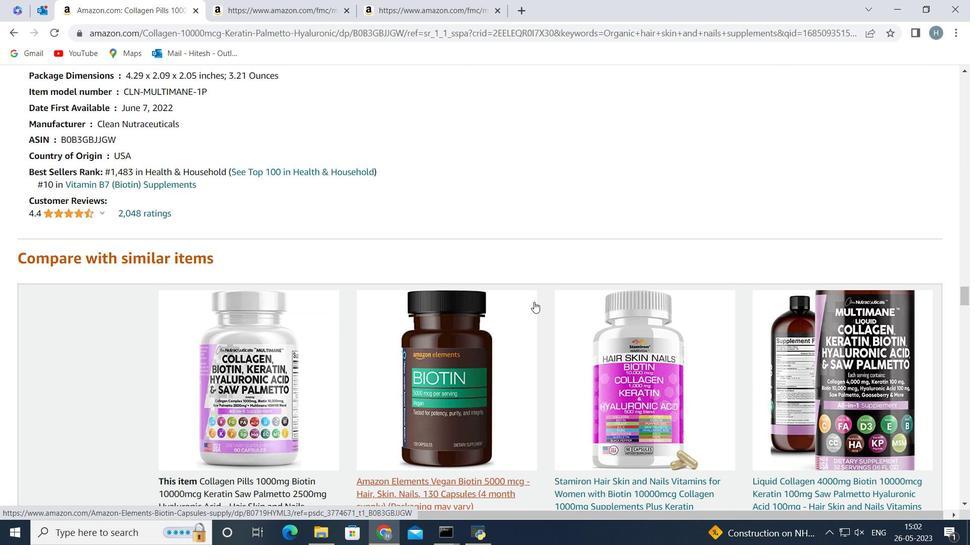 
Action: Mouse scrolled (534, 303) with delta (0, 0)
Screenshot: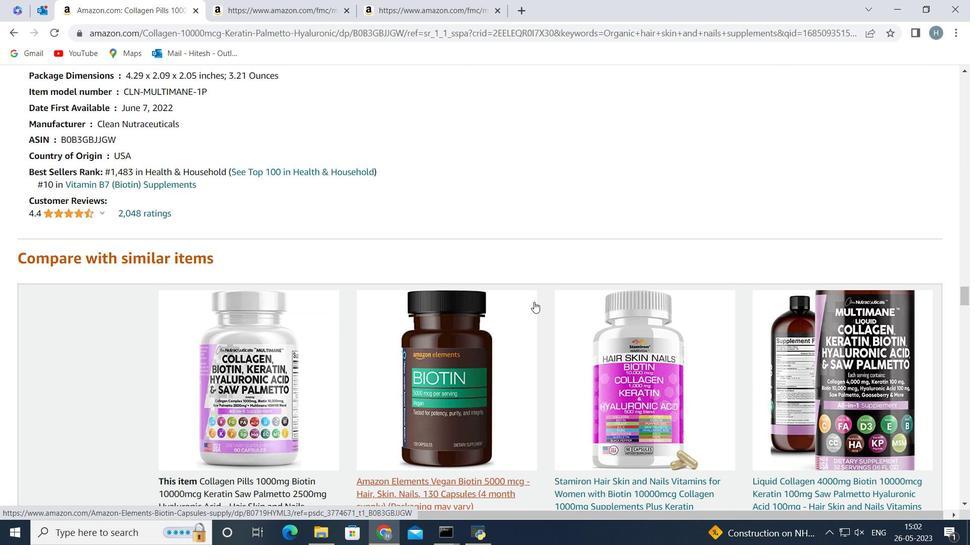 
Action: Mouse scrolled (534, 303) with delta (0, 0)
Screenshot: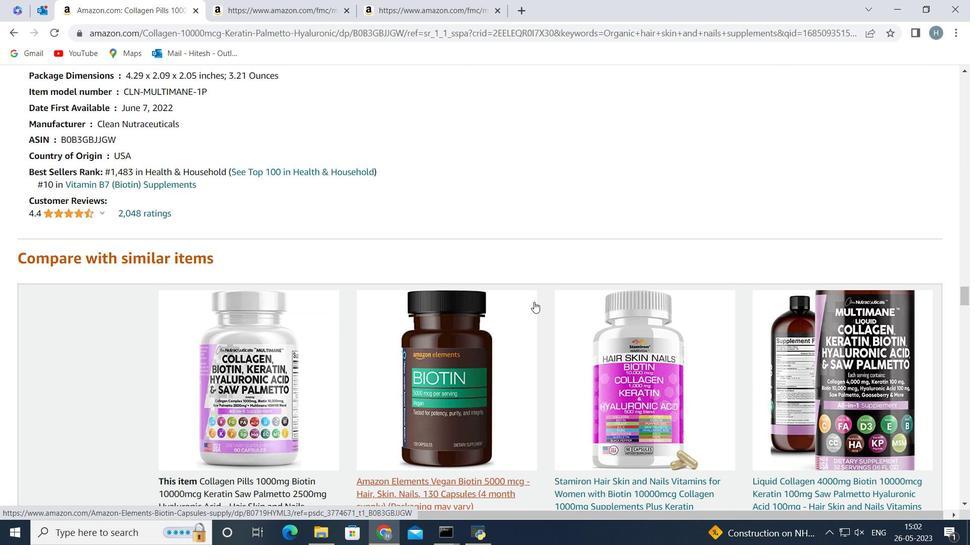 
Action: Mouse scrolled (534, 303) with delta (0, 0)
Screenshot: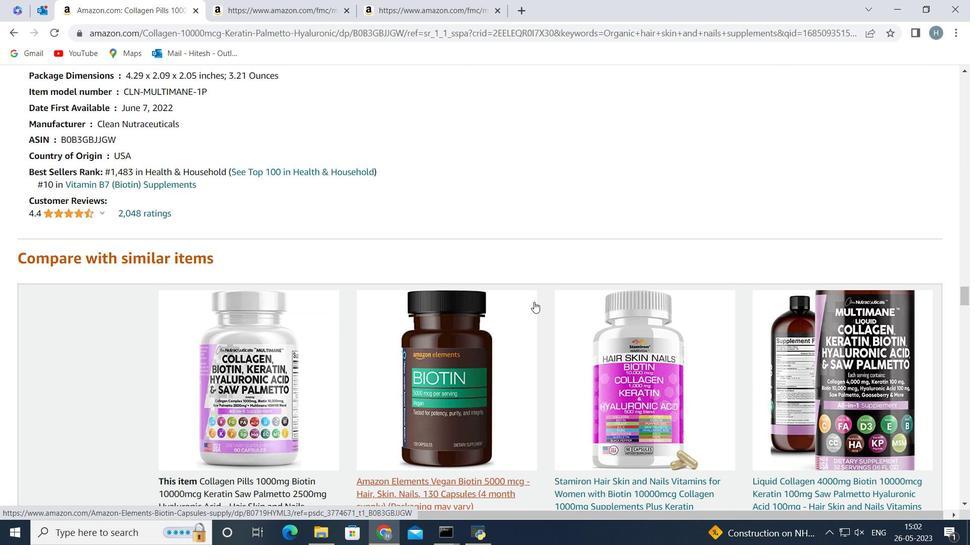 
Action: Mouse scrolled (534, 303) with delta (0, 0)
Screenshot: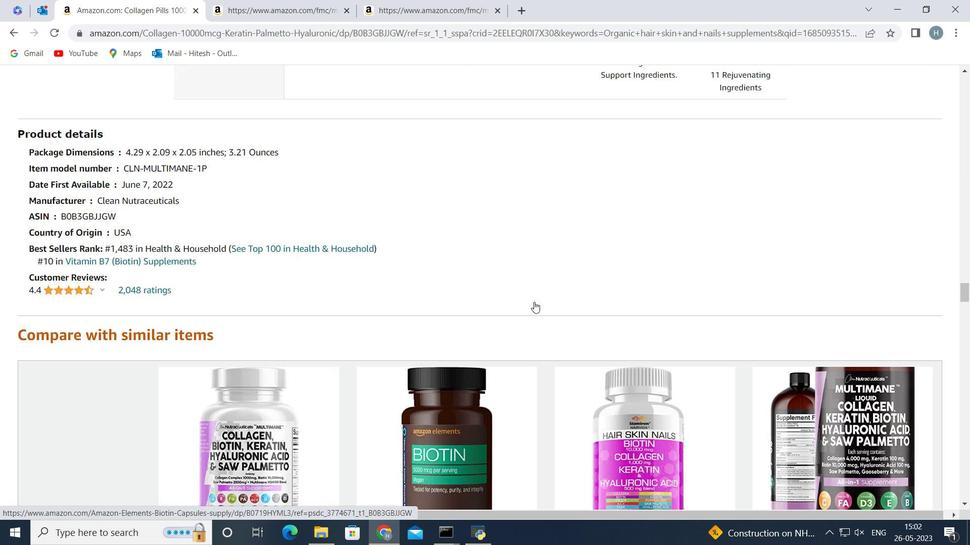 
Action: Mouse scrolled (534, 303) with delta (0, 0)
Screenshot: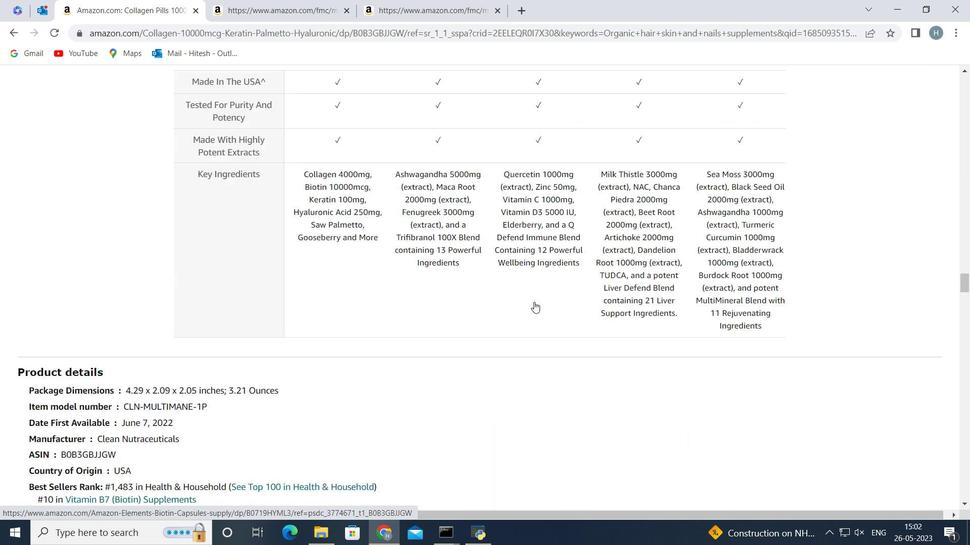 
Action: Mouse scrolled (534, 303) with delta (0, 0)
Screenshot: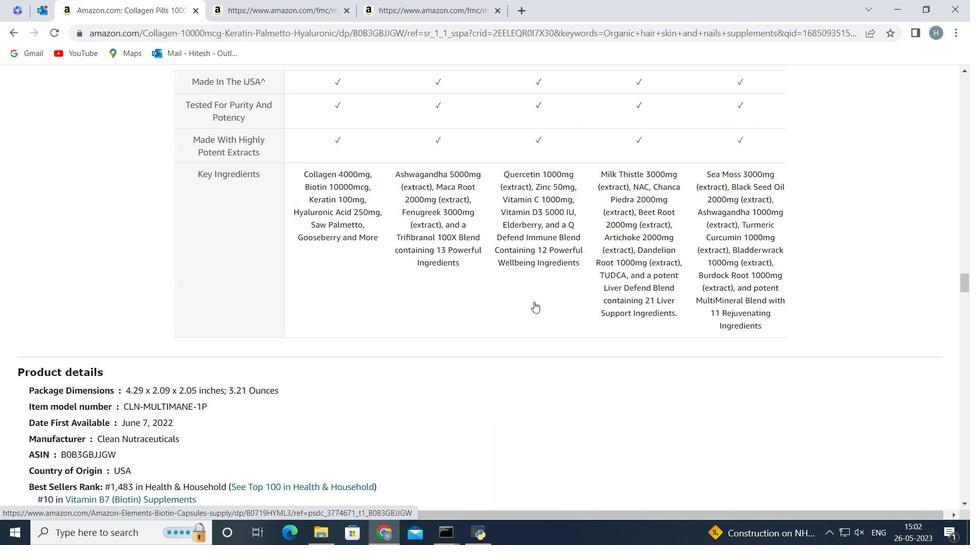 
Action: Mouse scrolled (534, 303) with delta (0, 0)
Screenshot: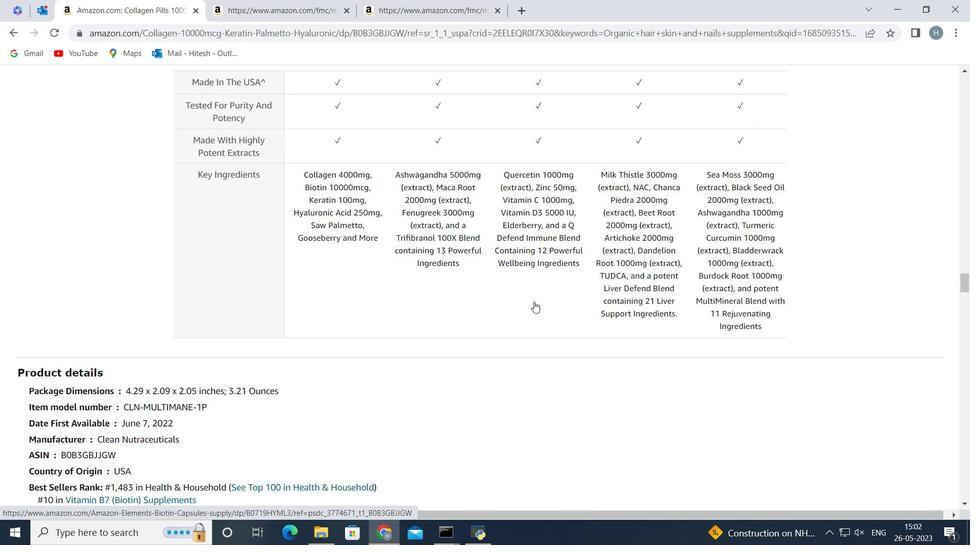 
Action: Mouse scrolled (534, 303) with delta (0, 0)
Screenshot: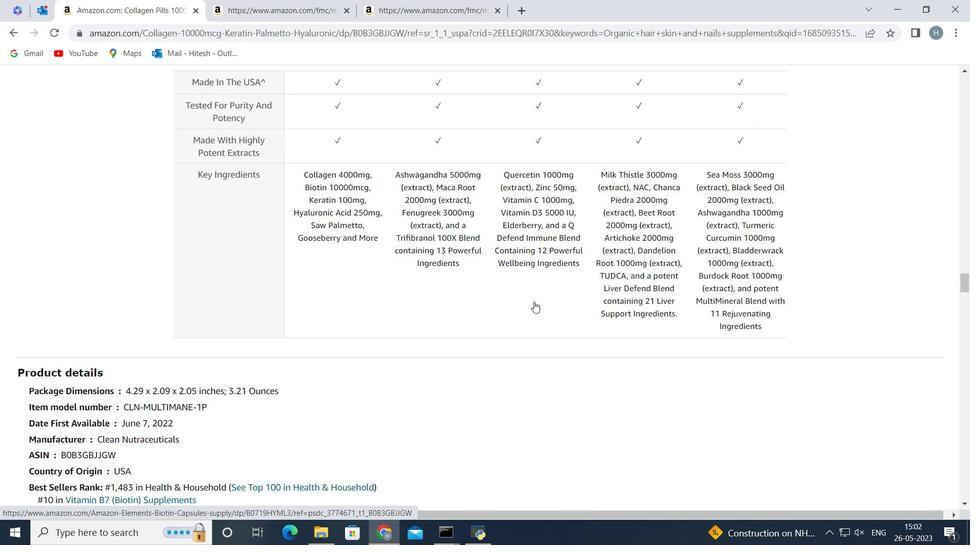 
Action: Mouse scrolled (534, 303) with delta (0, 0)
Screenshot: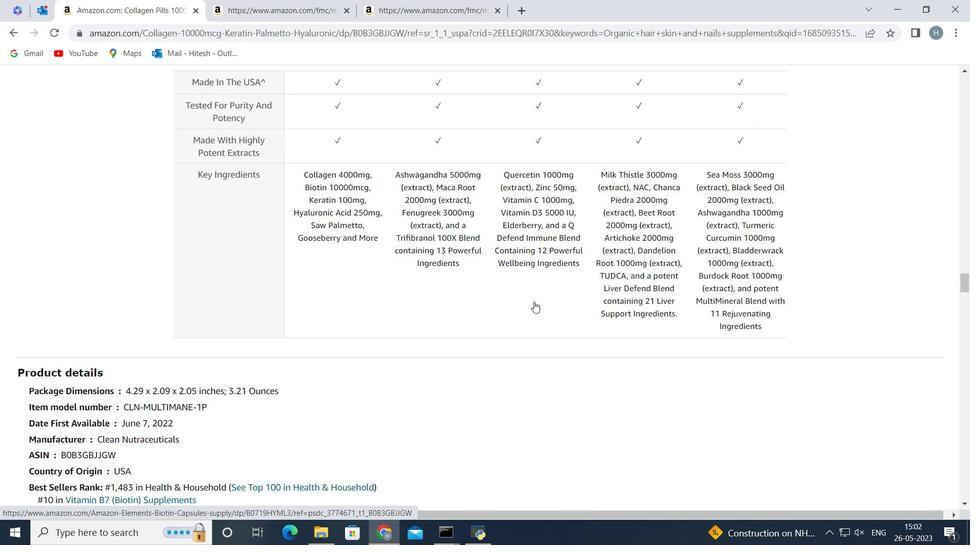 
Action: Mouse scrolled (534, 303) with delta (0, 0)
Screenshot: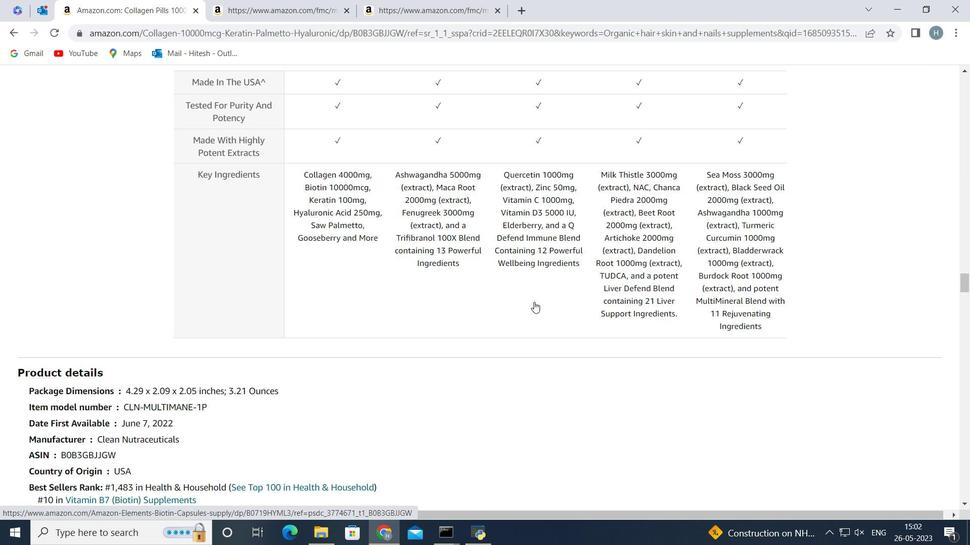 
Action: Mouse scrolled (534, 303) with delta (0, 0)
Screenshot: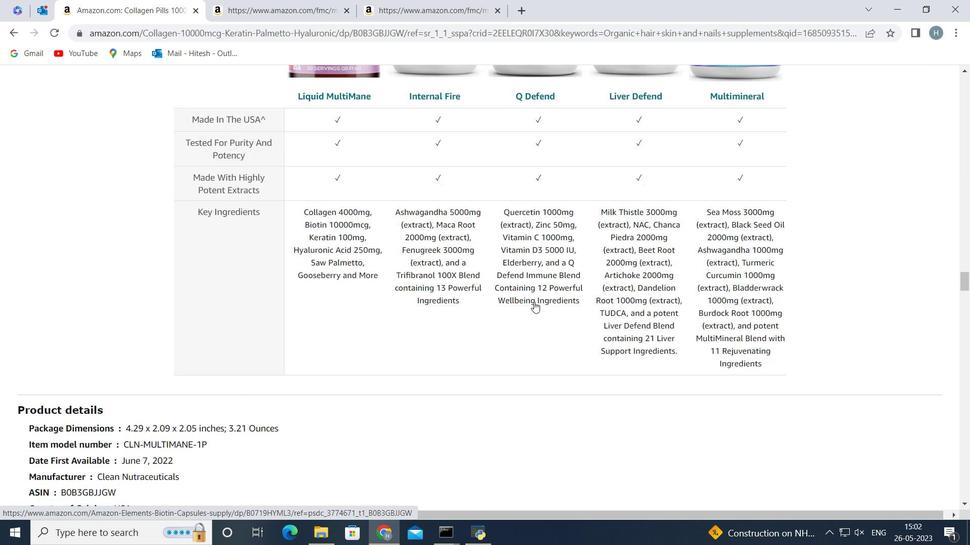 
Action: Mouse scrolled (534, 303) with delta (0, 0)
Screenshot: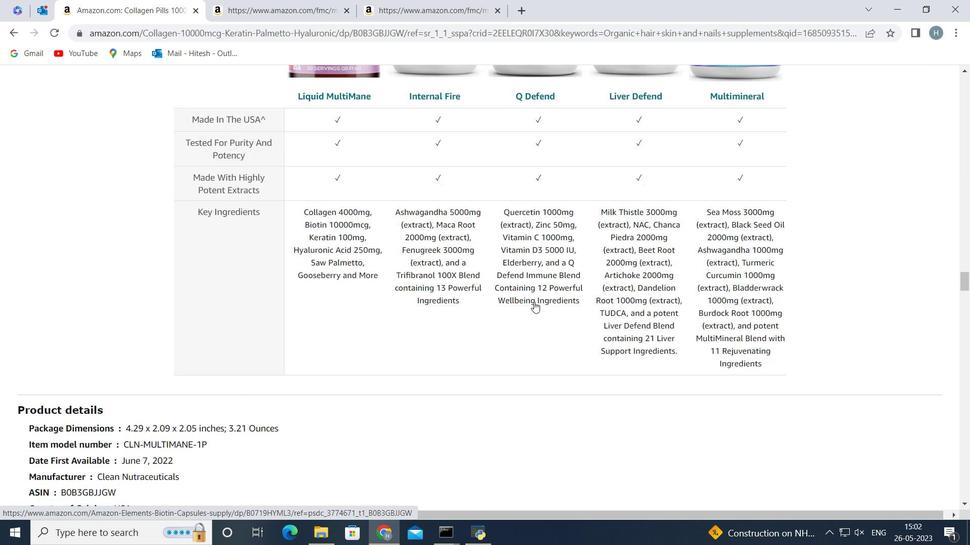 
Action: Mouse scrolled (534, 303) with delta (0, 0)
Screenshot: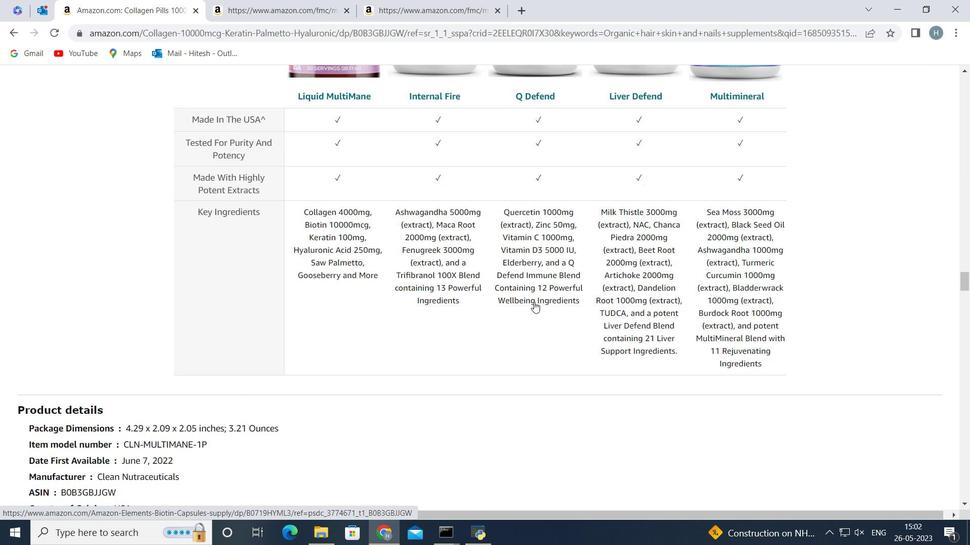 
Action: Mouse scrolled (534, 303) with delta (0, 0)
Screenshot: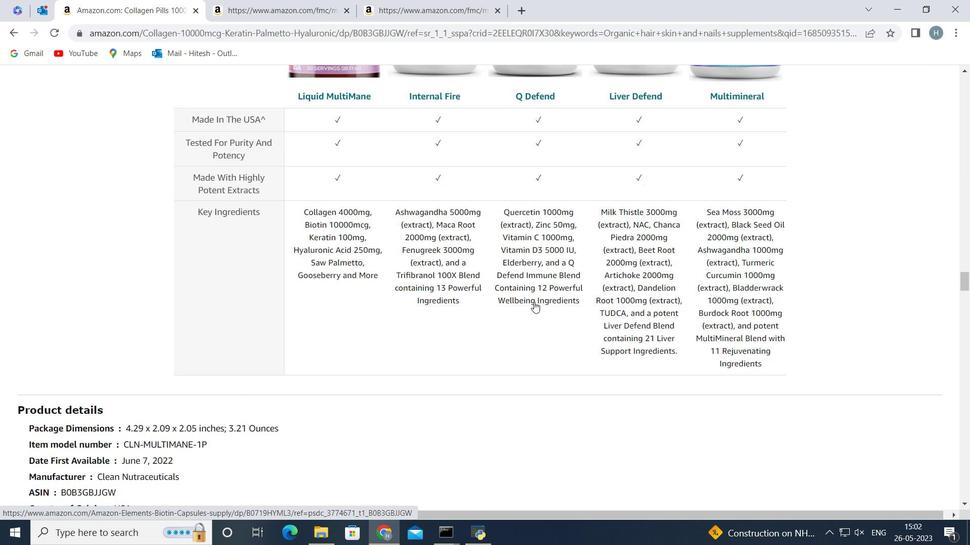 
Action: Mouse scrolled (534, 303) with delta (0, 0)
Screenshot: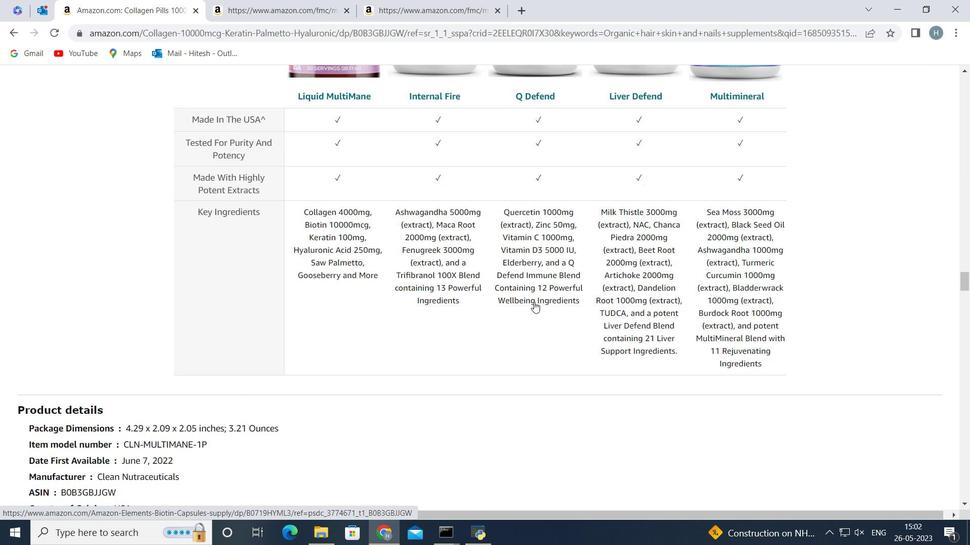 
Action: Mouse scrolled (534, 303) with delta (0, 0)
Screenshot: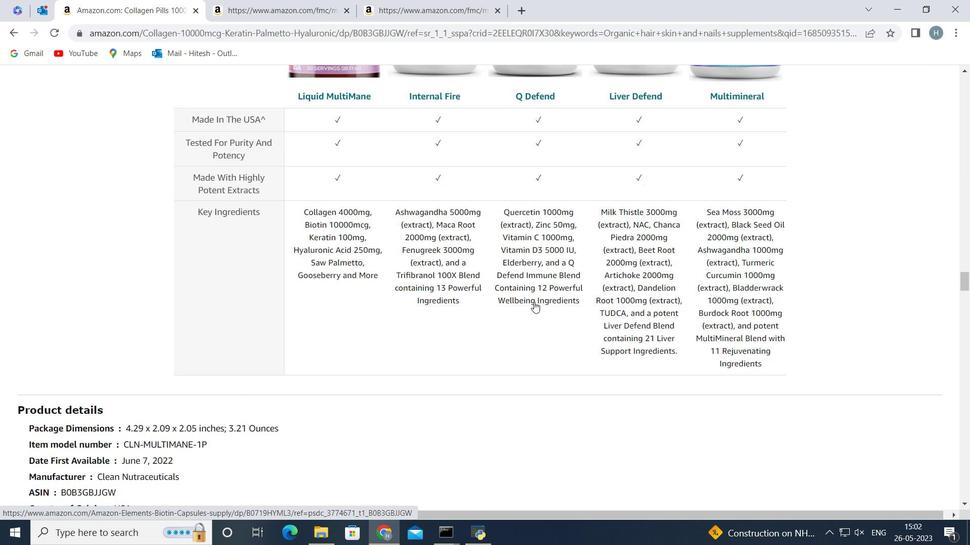 
Action: Mouse scrolled (534, 303) with delta (0, 0)
Screenshot: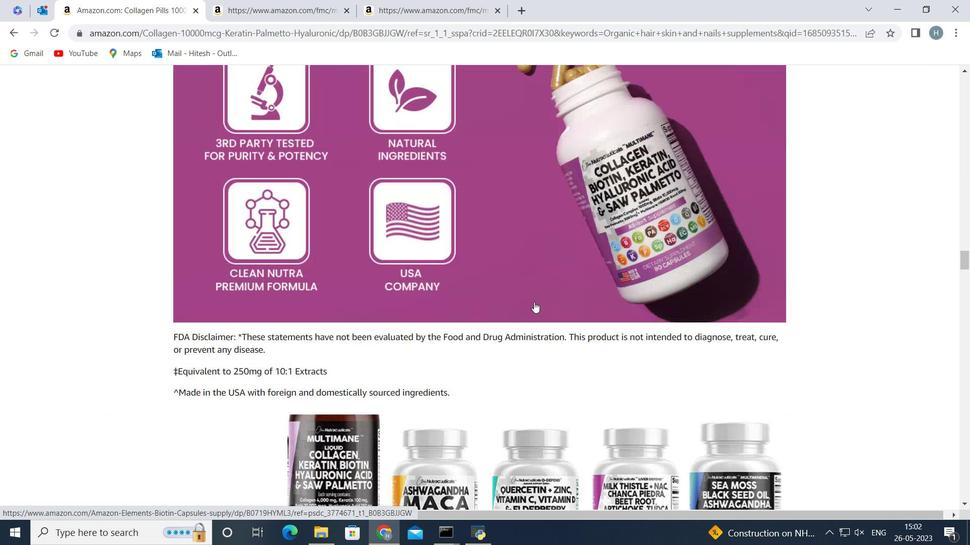 
Action: Mouse scrolled (534, 303) with delta (0, 0)
Screenshot: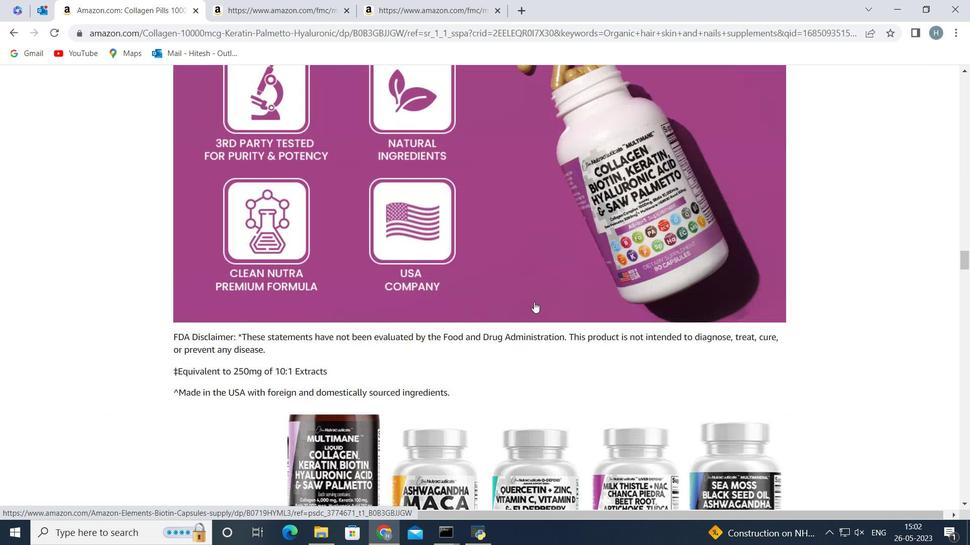 
Action: Mouse scrolled (534, 303) with delta (0, 0)
Screenshot: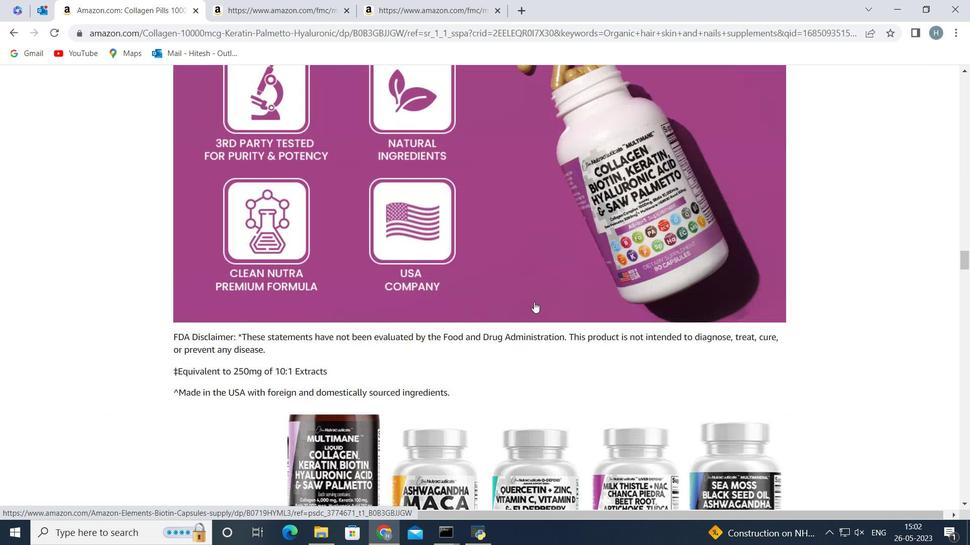 
Action: Mouse scrolled (534, 303) with delta (0, 0)
Screenshot: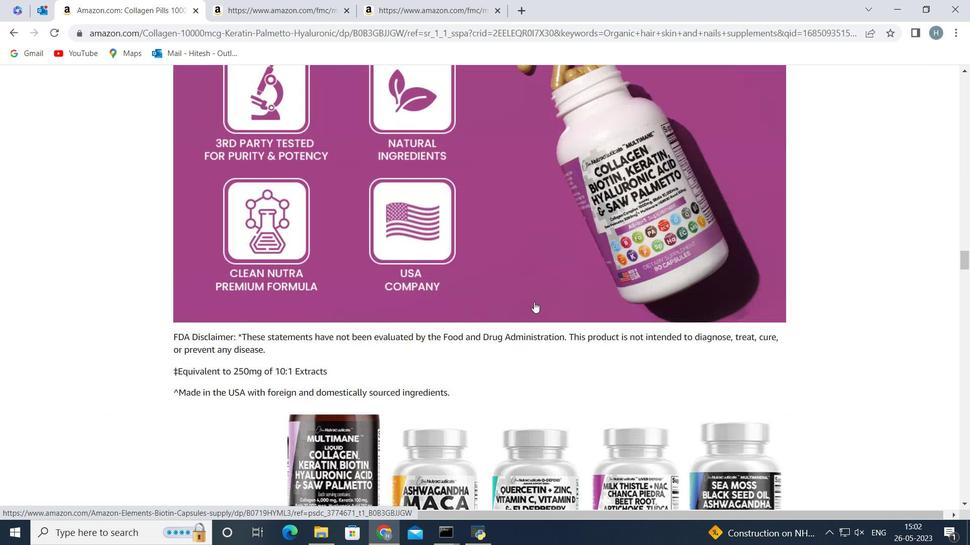 
Action: Mouse scrolled (534, 303) with delta (0, 0)
Screenshot: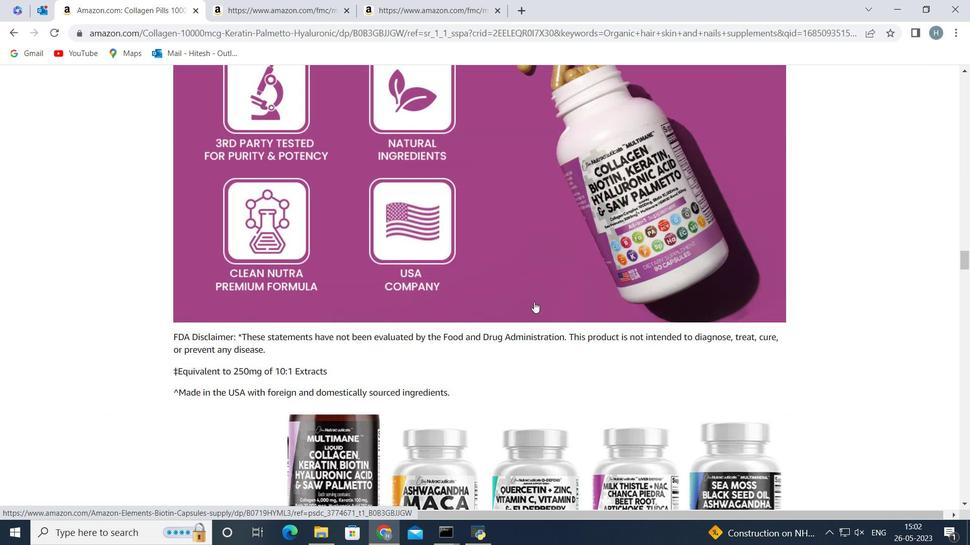 
Action: Mouse scrolled (534, 303) with delta (0, 0)
Screenshot: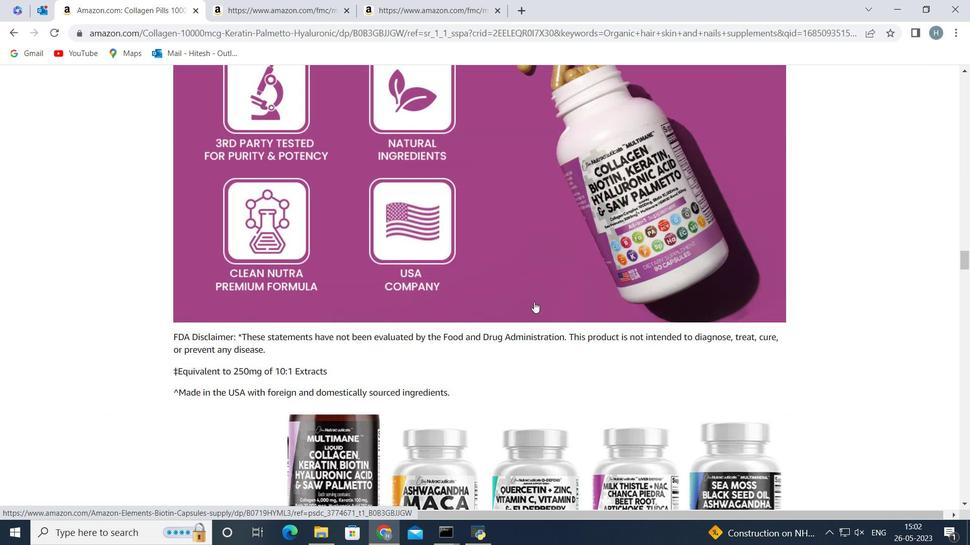 
Action: Mouse scrolled (534, 303) with delta (0, 0)
Screenshot: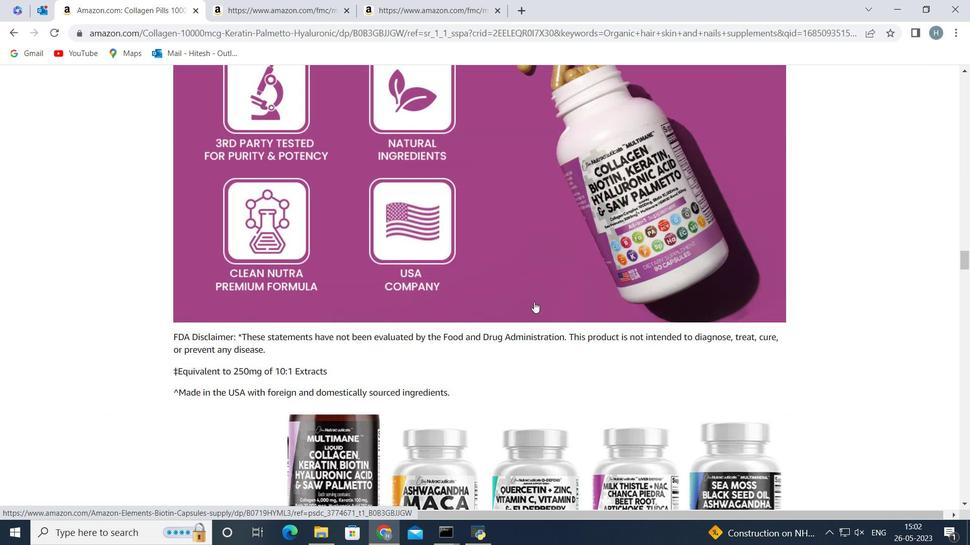 
Action: Mouse scrolled (534, 303) with delta (0, 0)
Screenshot: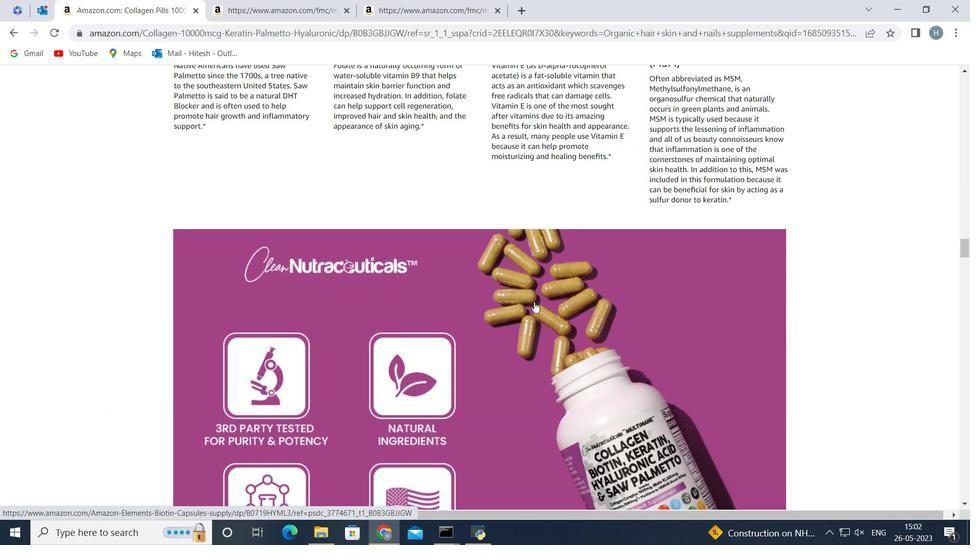 
Action: Mouse scrolled (534, 303) with delta (0, 0)
Screenshot: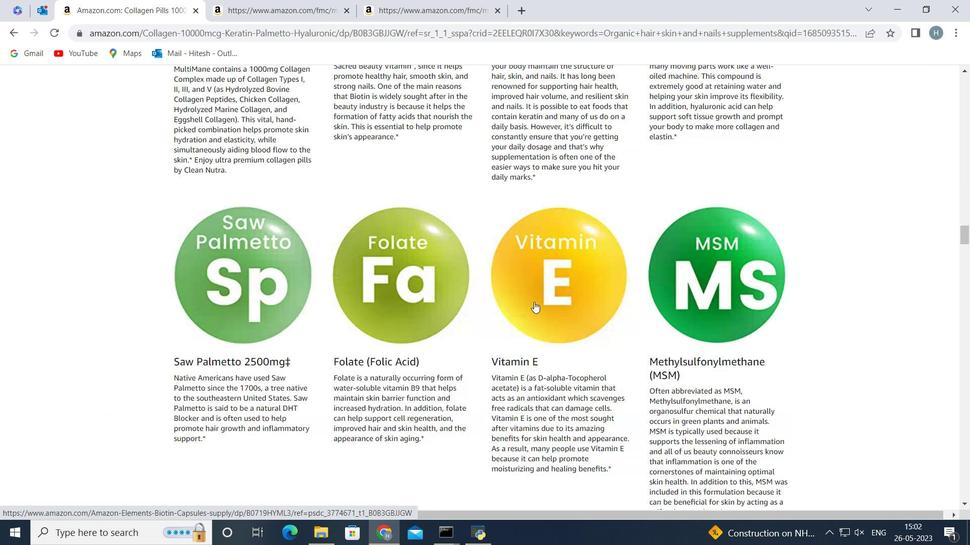 
Action: Mouse scrolled (534, 303) with delta (0, 0)
Screenshot: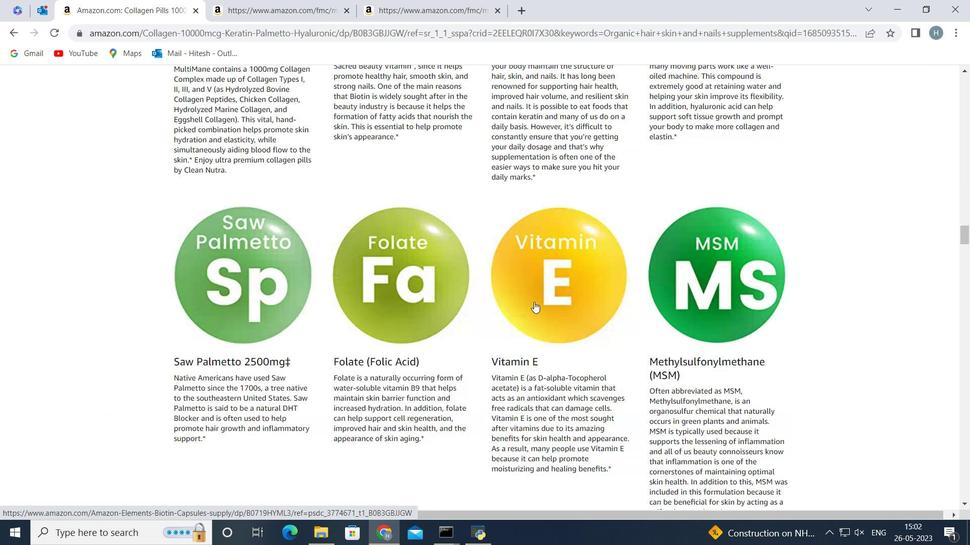 
Action: Mouse scrolled (534, 303) with delta (0, 0)
Screenshot: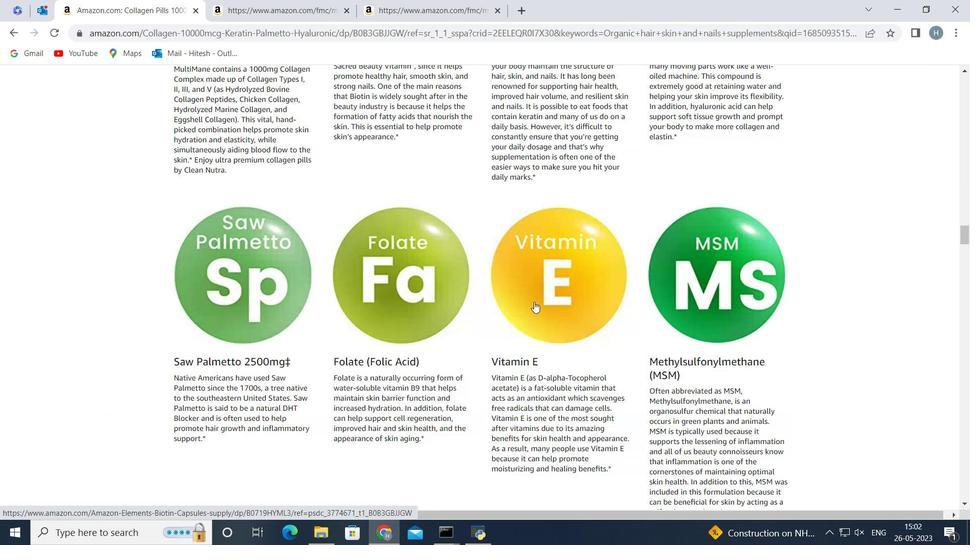 
Action: Mouse scrolled (534, 303) with delta (0, 0)
Screenshot: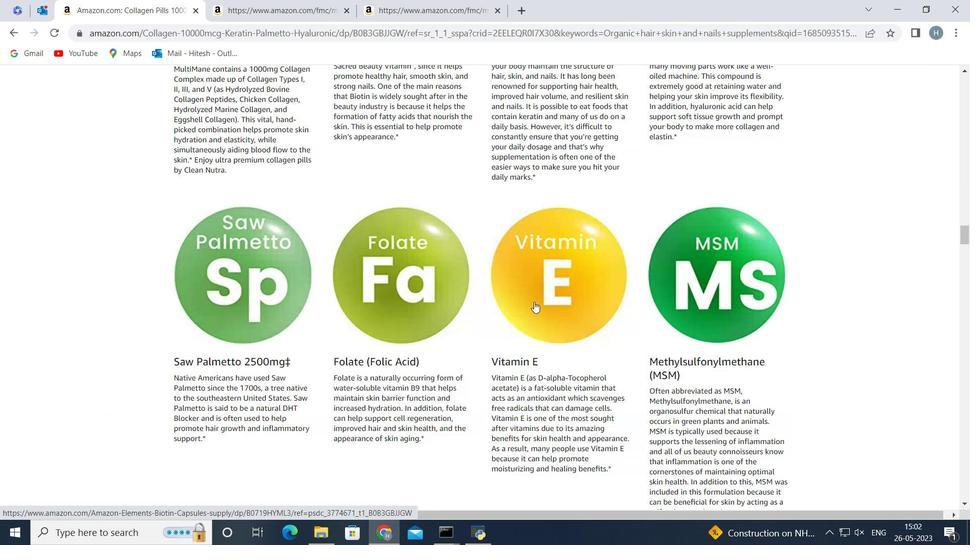 
Action: Mouse scrolled (534, 303) with delta (0, 0)
Screenshot: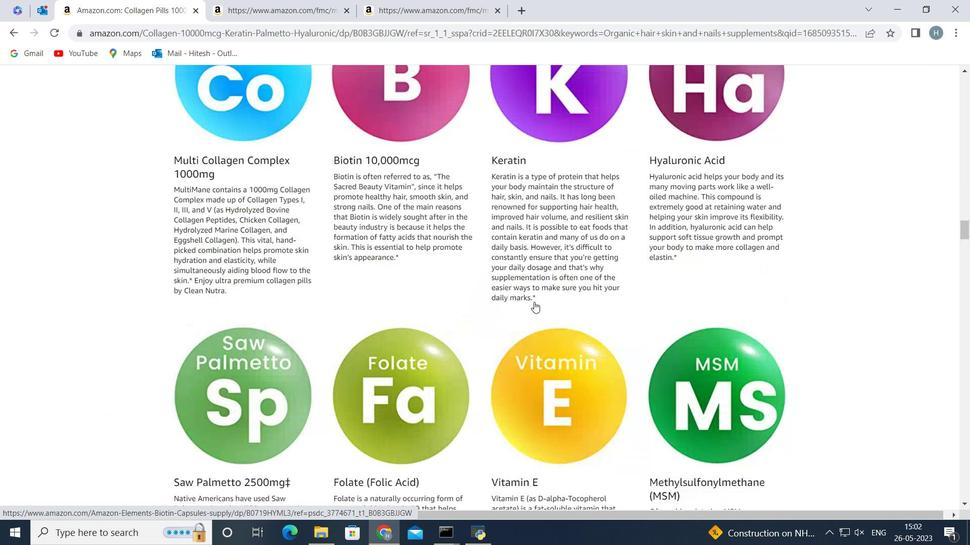 
Action: Mouse scrolled (534, 303) with delta (0, 0)
Screenshot: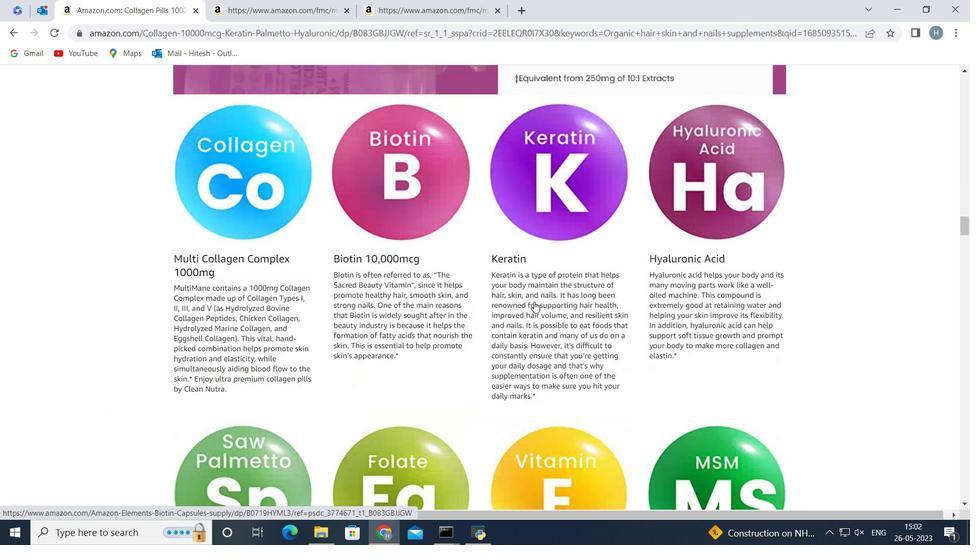 
Action: Mouse scrolled (534, 303) with delta (0, 0)
Screenshot: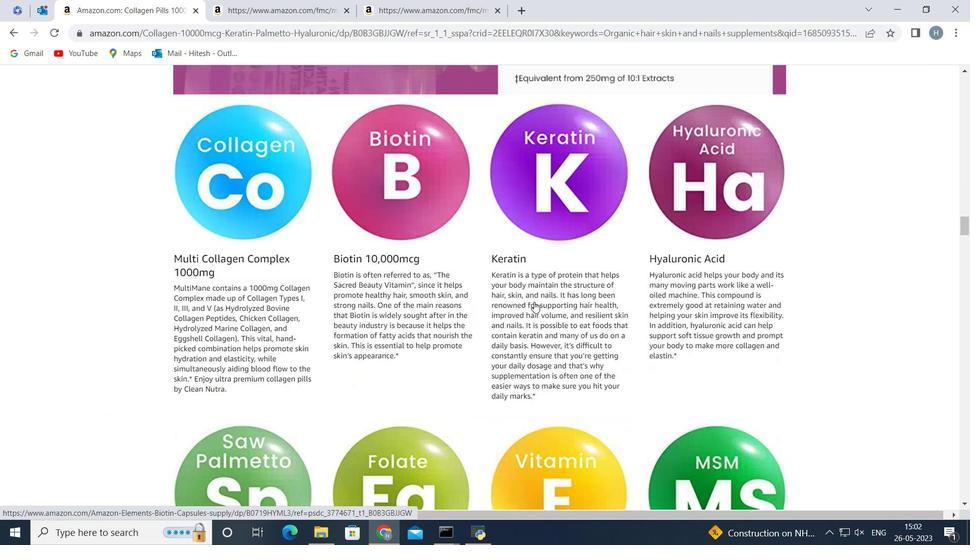 
Action: Mouse scrolled (534, 303) with delta (0, 0)
Screenshot: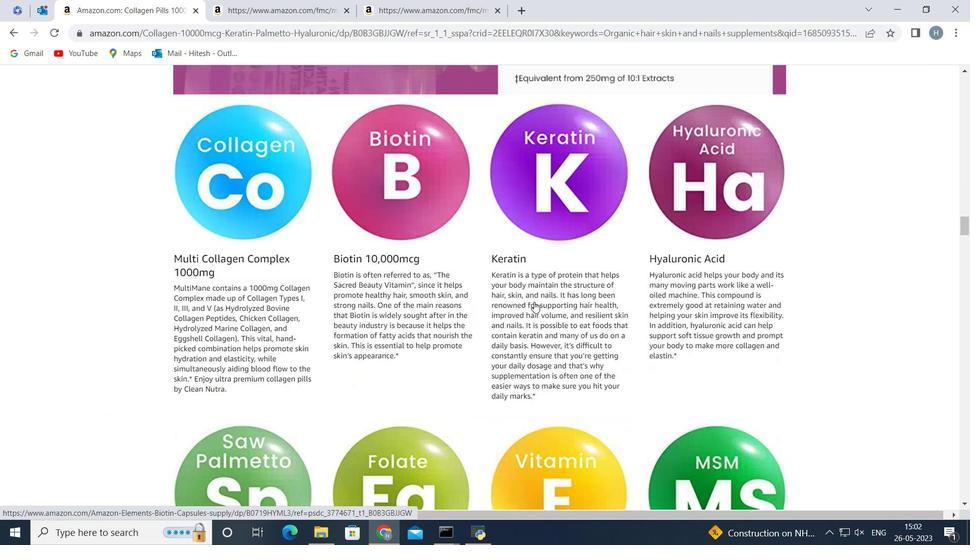 
Action: Mouse scrolled (534, 303) with delta (0, 0)
Screenshot: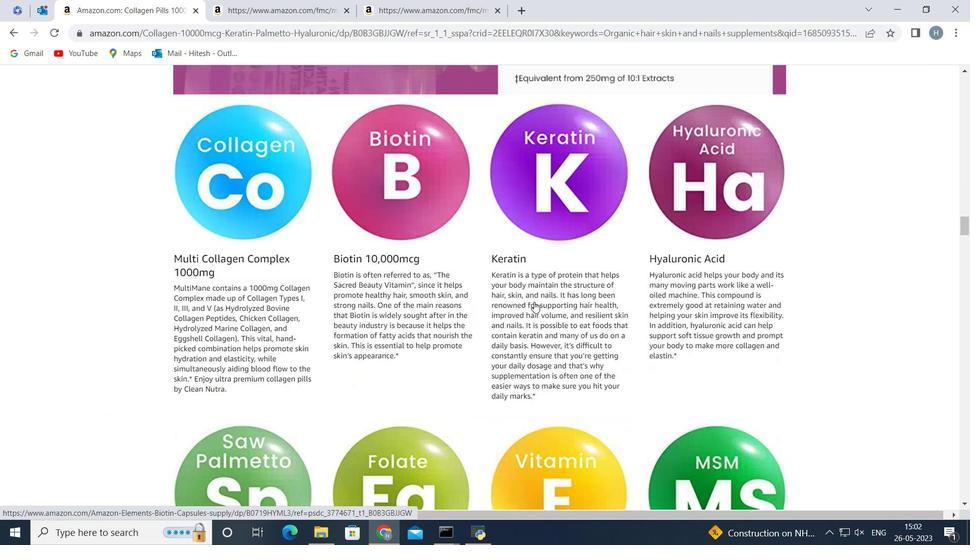 
Action: Mouse scrolled (534, 303) with delta (0, 0)
Screenshot: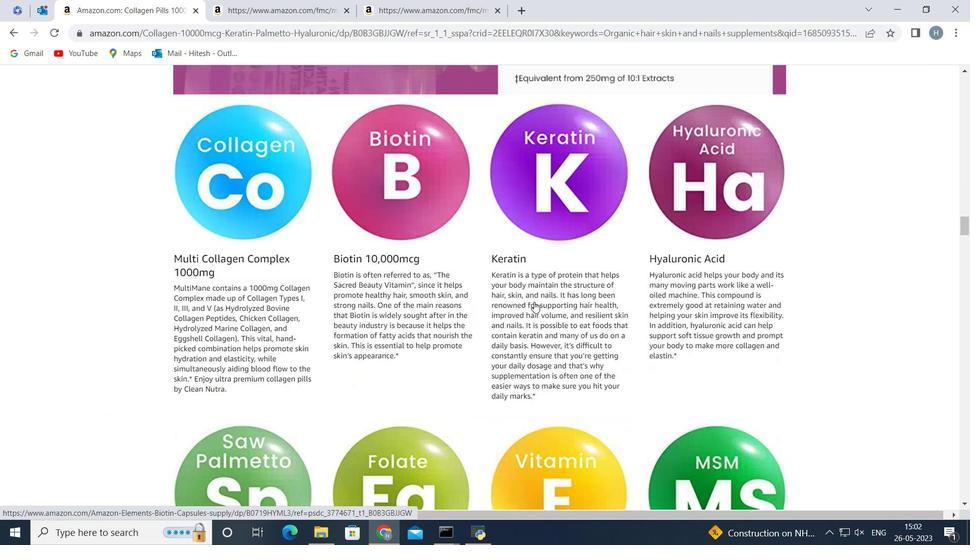 
Action: Mouse scrolled (534, 303) with delta (0, 0)
Screenshot: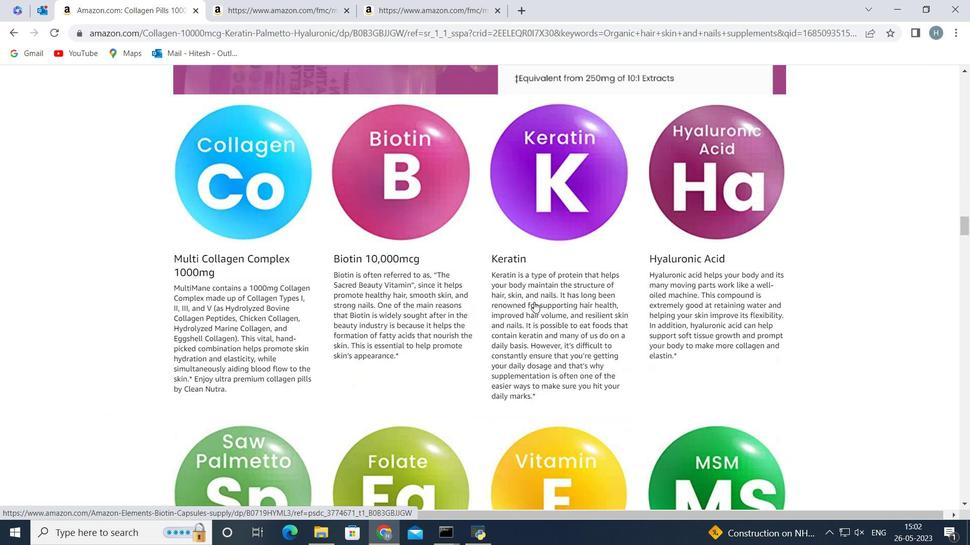 
Action: Mouse scrolled (534, 303) with delta (0, 0)
Screenshot: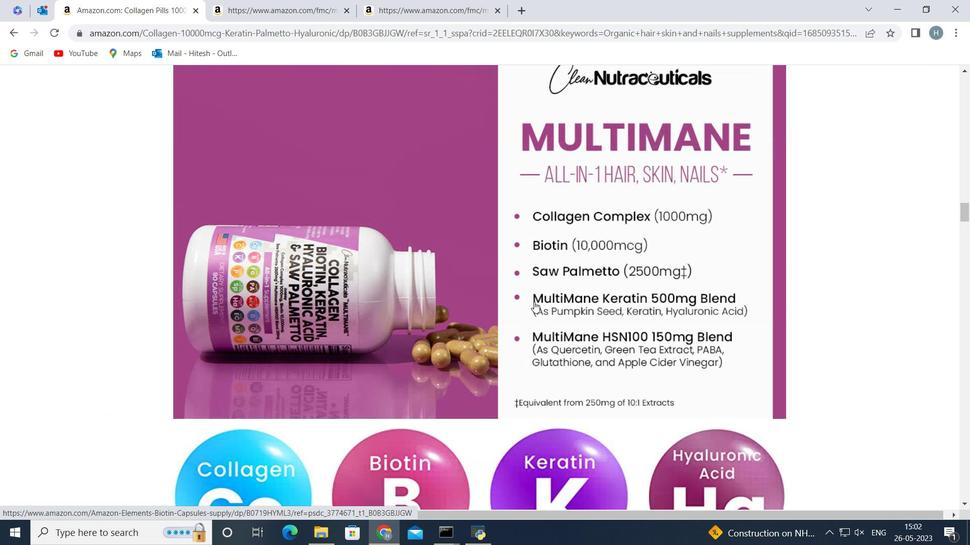 
Action: Mouse scrolled (534, 303) with delta (0, 0)
Screenshot: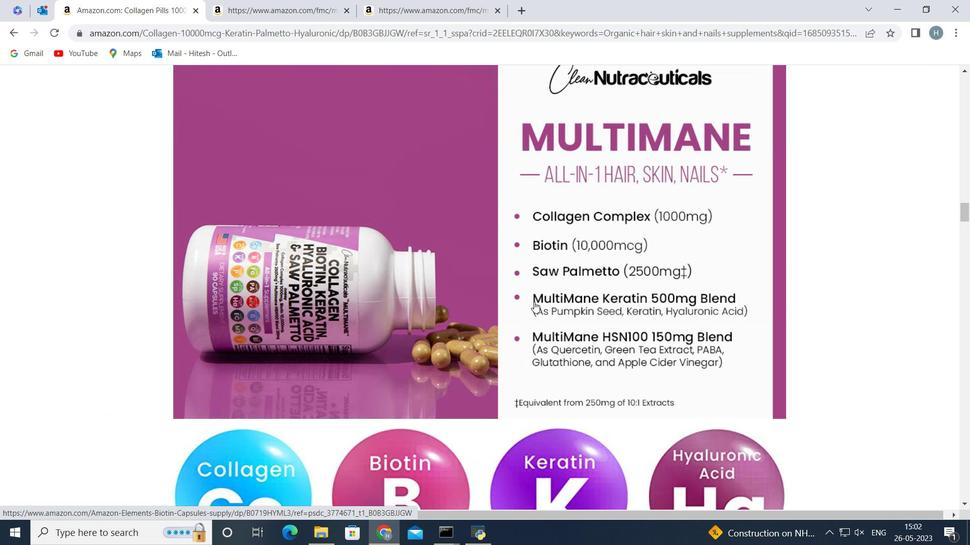 
Action: Mouse scrolled (534, 303) with delta (0, 0)
Screenshot: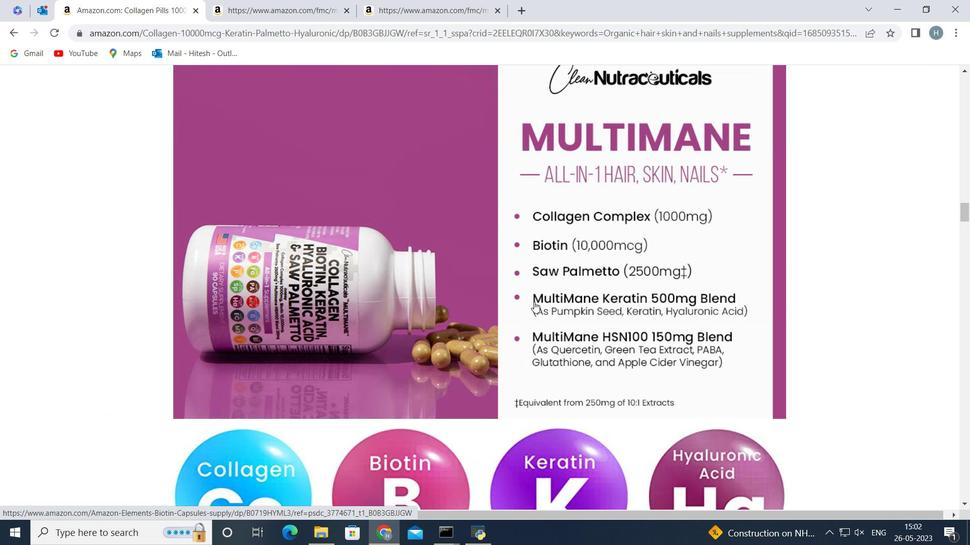 
Action: Mouse scrolled (534, 303) with delta (0, 0)
Screenshot: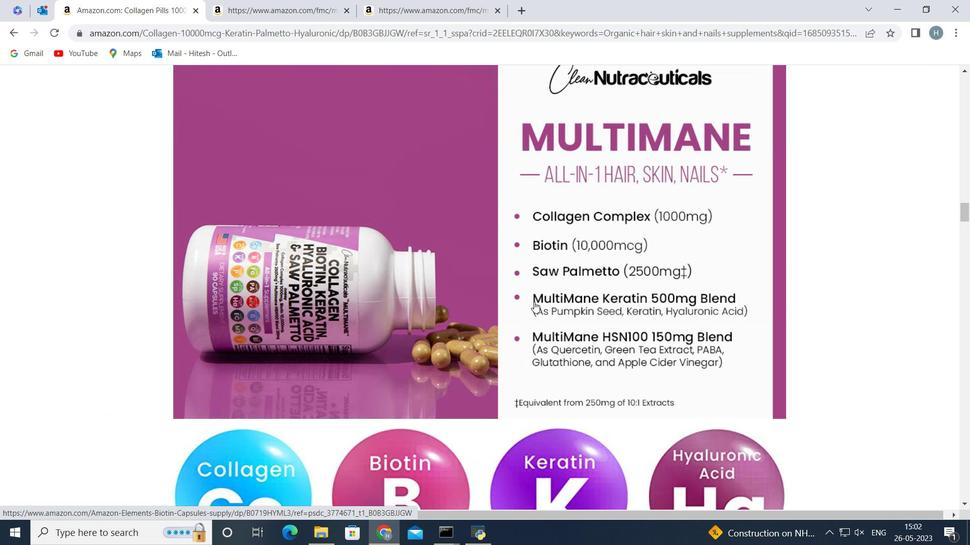 
Action: Mouse scrolled (534, 303) with delta (0, 0)
Screenshot: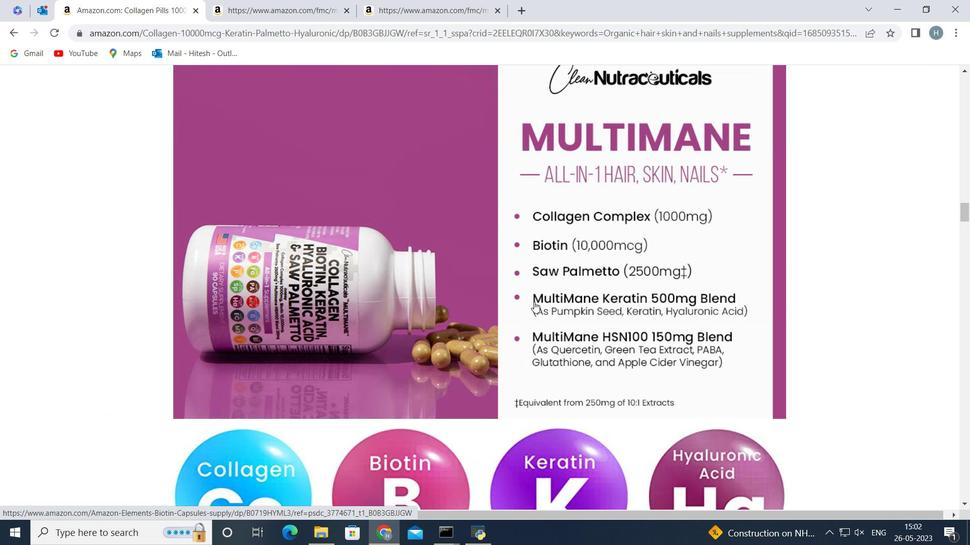 
Action: Mouse scrolled (534, 303) with delta (0, 0)
Screenshot: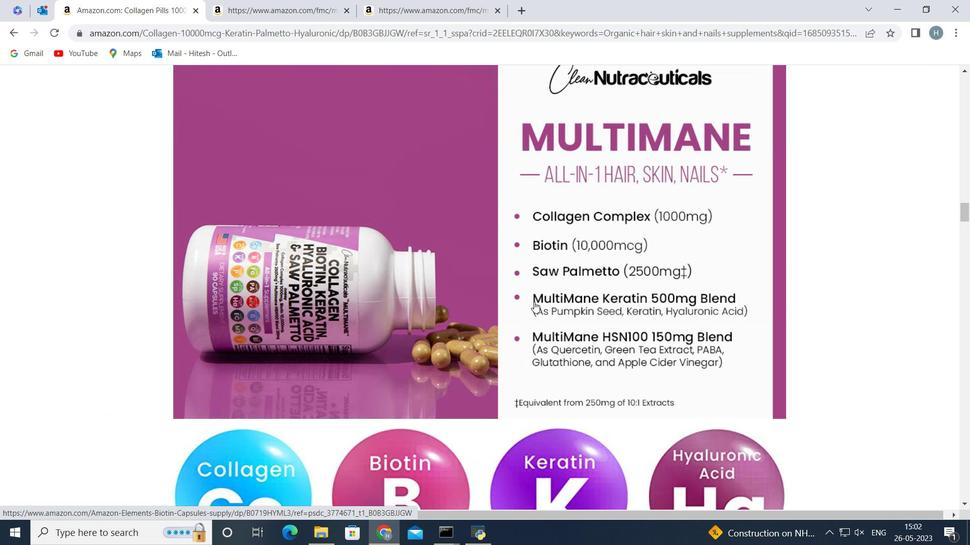 
Action: Mouse scrolled (534, 303) with delta (0, 0)
Screenshot: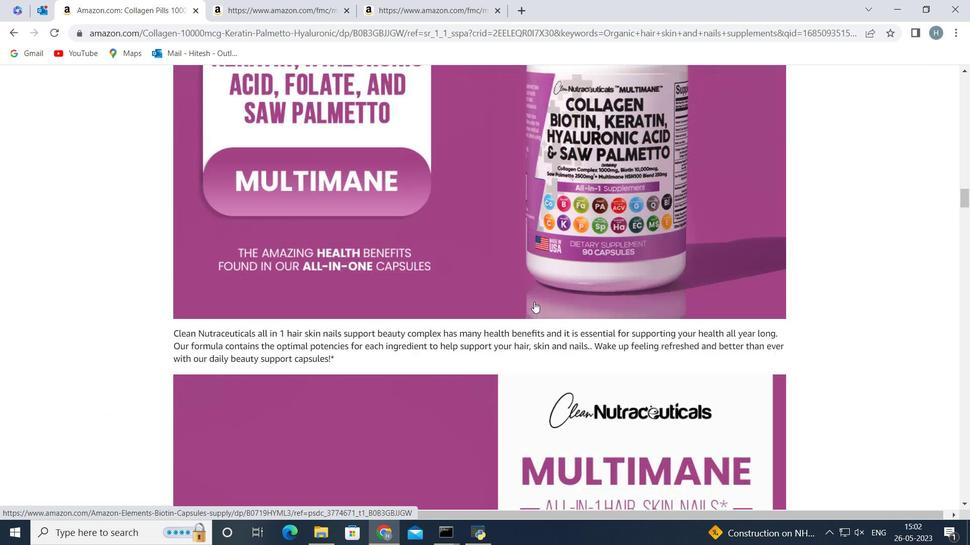 
Action: Mouse scrolled (534, 303) with delta (0, 0)
Screenshot: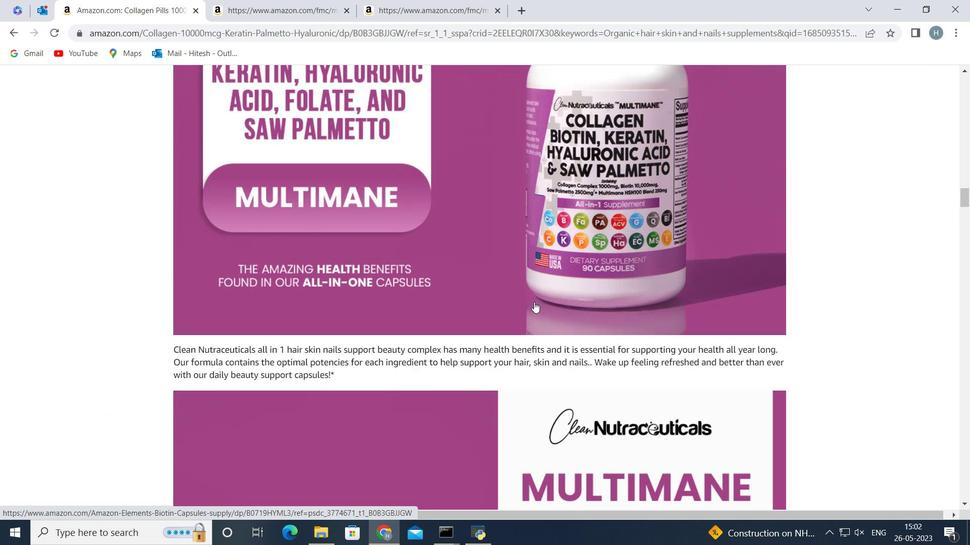 
Action: Mouse scrolled (534, 303) with delta (0, 0)
Screenshot: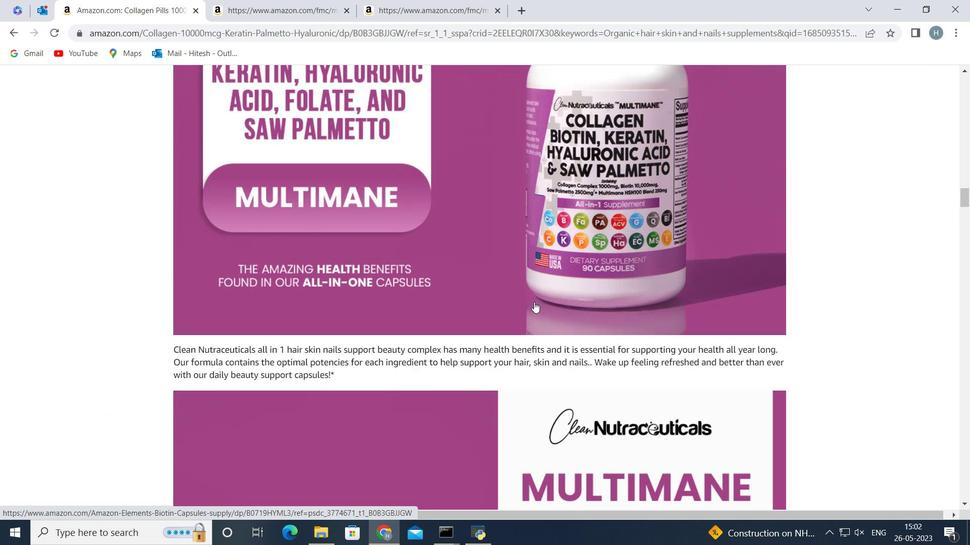 
Action: Mouse scrolled (534, 303) with delta (0, 0)
Screenshot: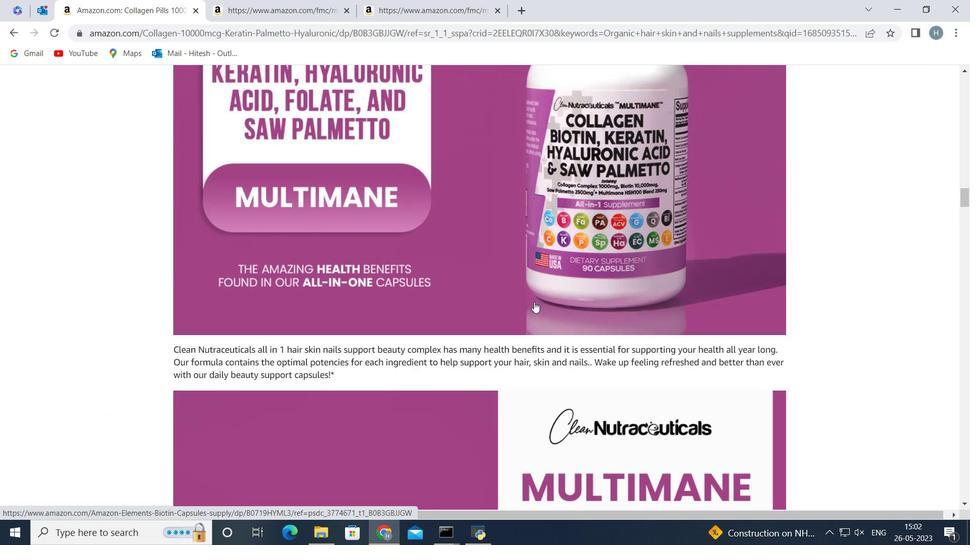 
Action: Mouse scrolled (534, 303) with delta (0, 0)
Screenshot: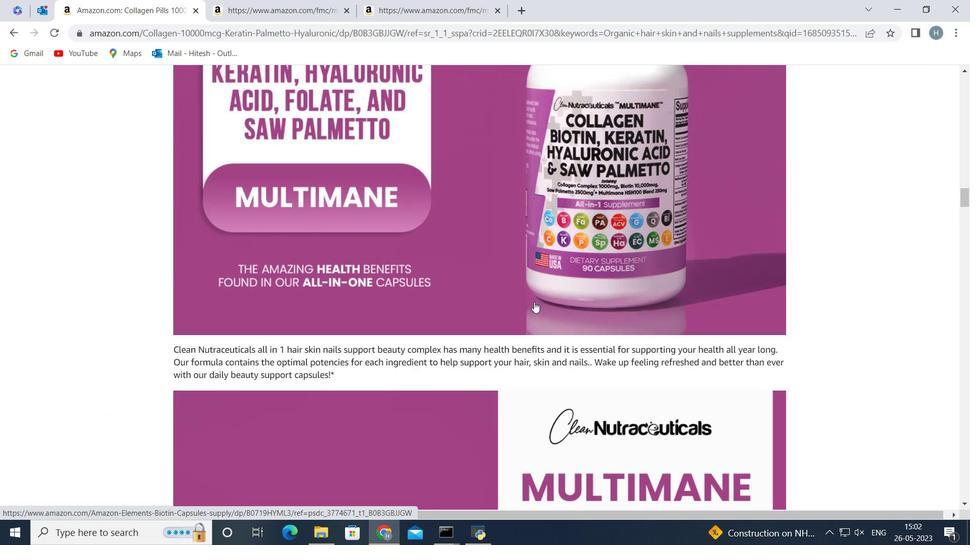 
Action: Mouse scrolled (534, 303) with delta (0, 0)
Screenshot: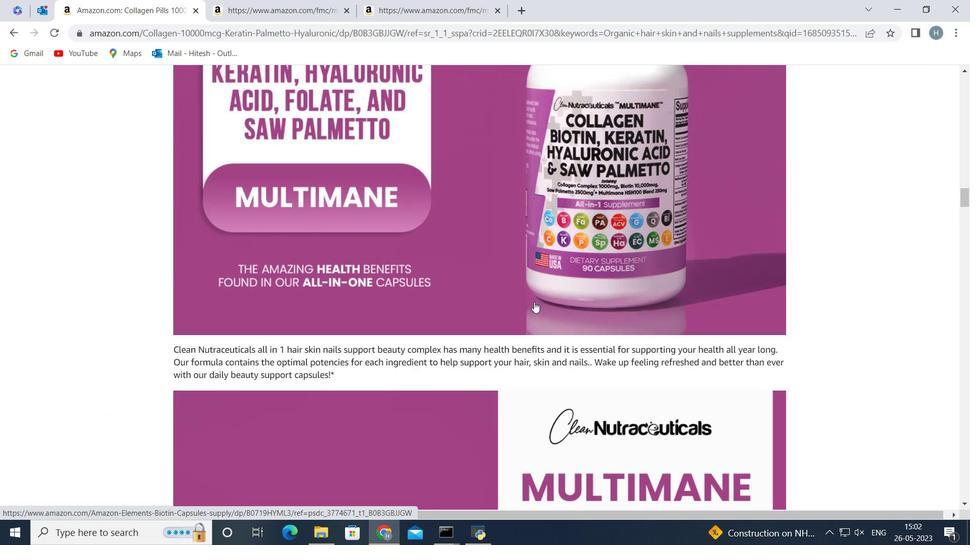 
Action: Mouse scrolled (534, 303) with delta (0, 0)
Screenshot: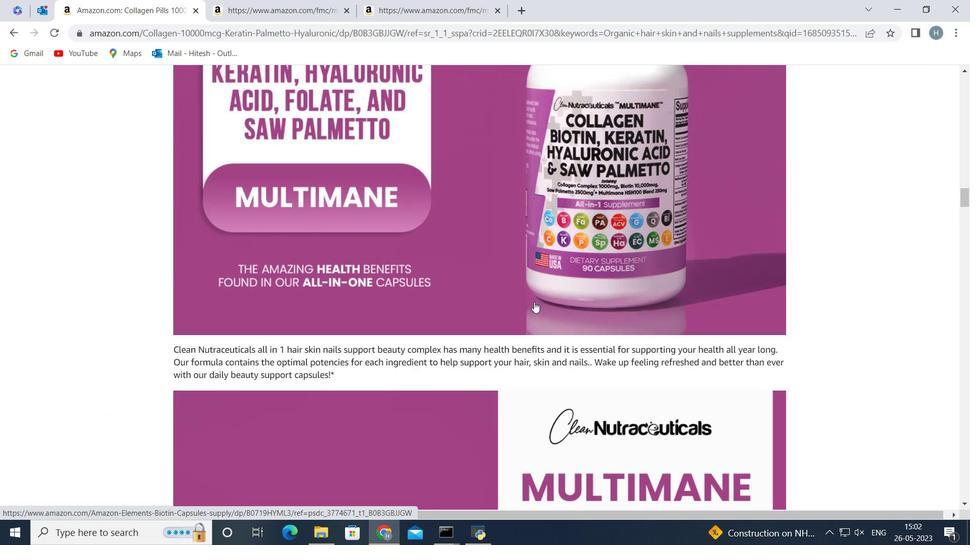 
Action: Mouse scrolled (534, 303) with delta (0, 0)
Screenshot: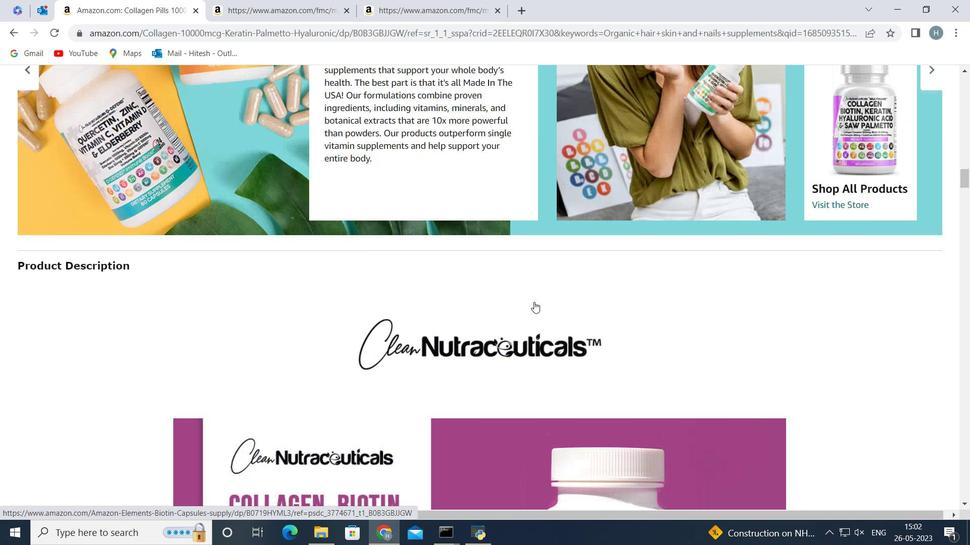 
Action: Mouse scrolled (534, 303) with delta (0, 0)
Screenshot: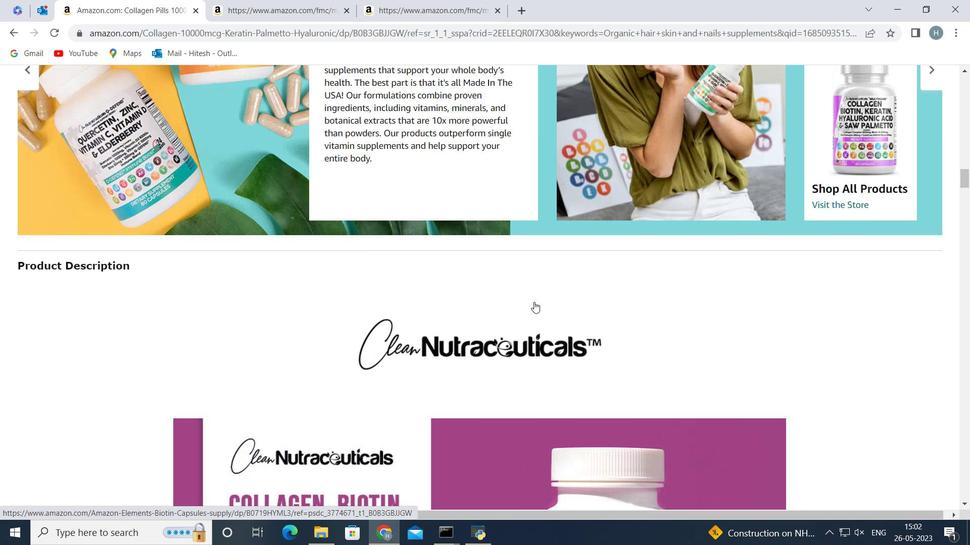 
Action: Mouse scrolled (534, 303) with delta (0, 0)
Screenshot: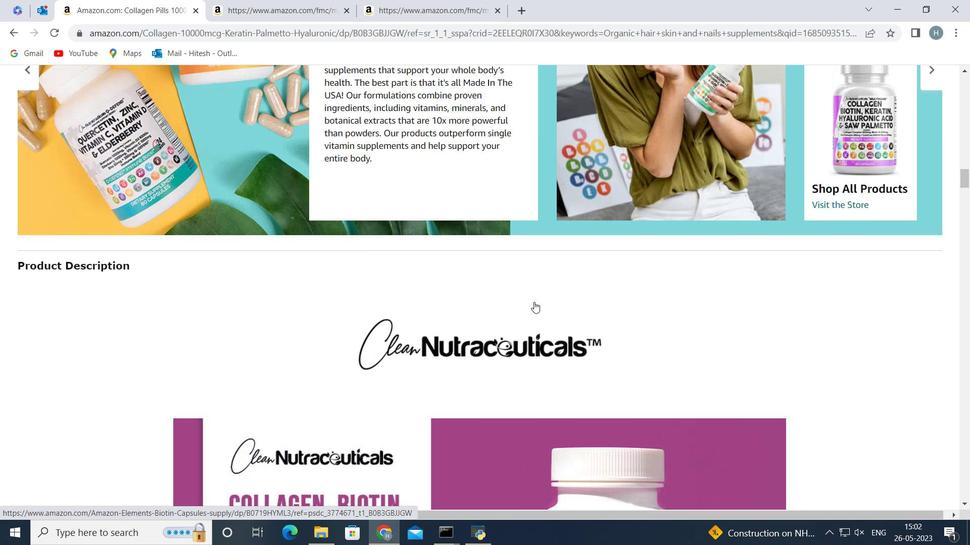 
Action: Mouse scrolled (534, 303) with delta (0, 0)
Screenshot: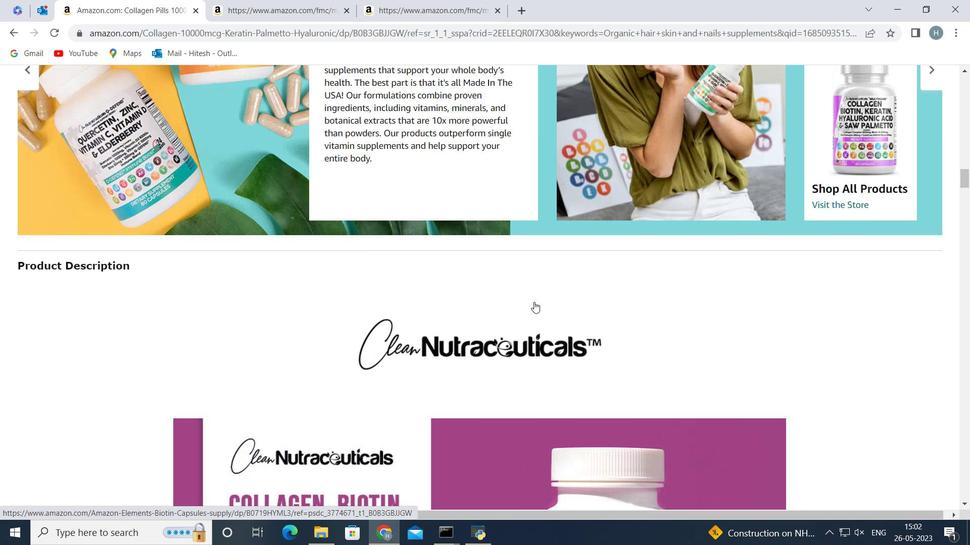 
Action: Mouse scrolled (534, 303) with delta (0, 0)
Screenshot: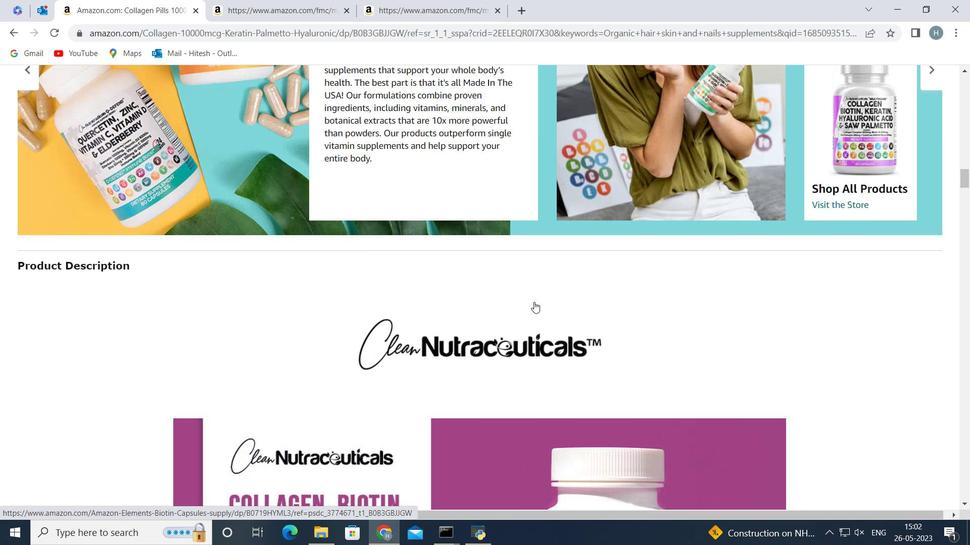 
Action: Mouse scrolled (534, 303) with delta (0, 0)
Screenshot: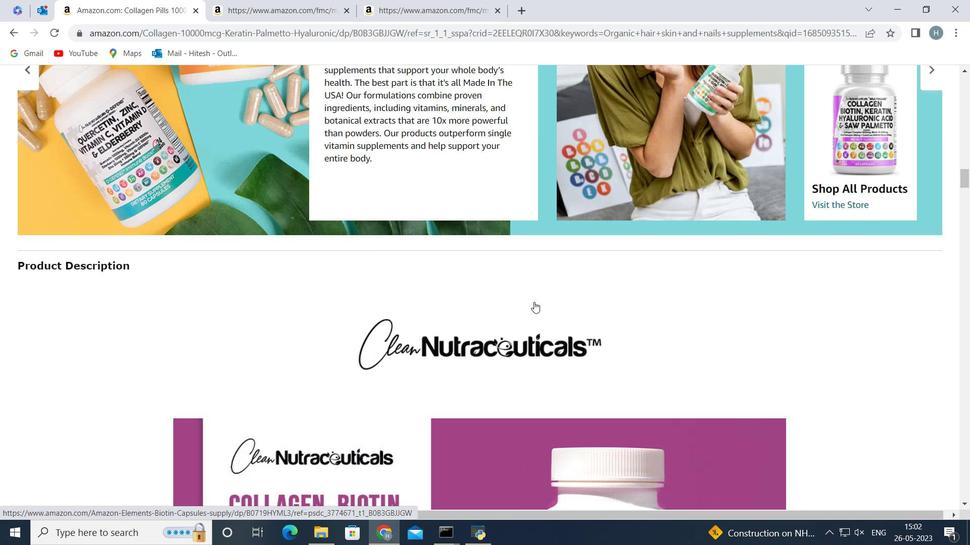 
Action: Mouse scrolled (534, 303) with delta (0, 0)
Screenshot: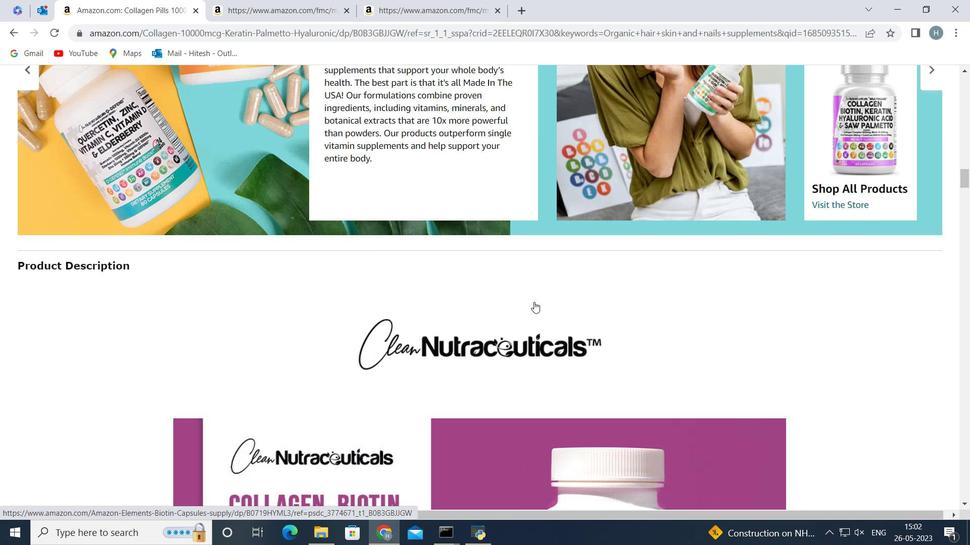 
Action: Mouse scrolled (534, 303) with delta (0, 0)
Screenshot: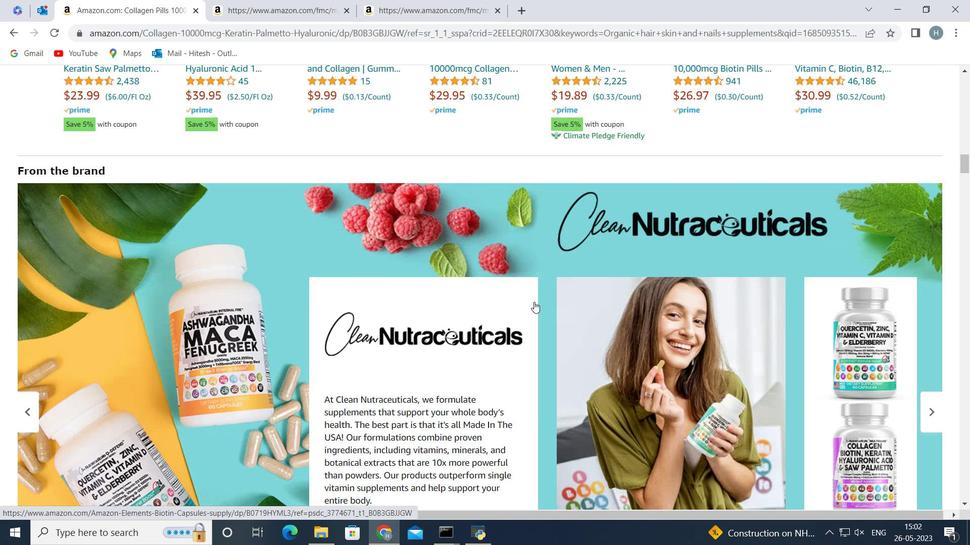 
Action: Mouse scrolled (534, 303) with delta (0, 0)
Screenshot: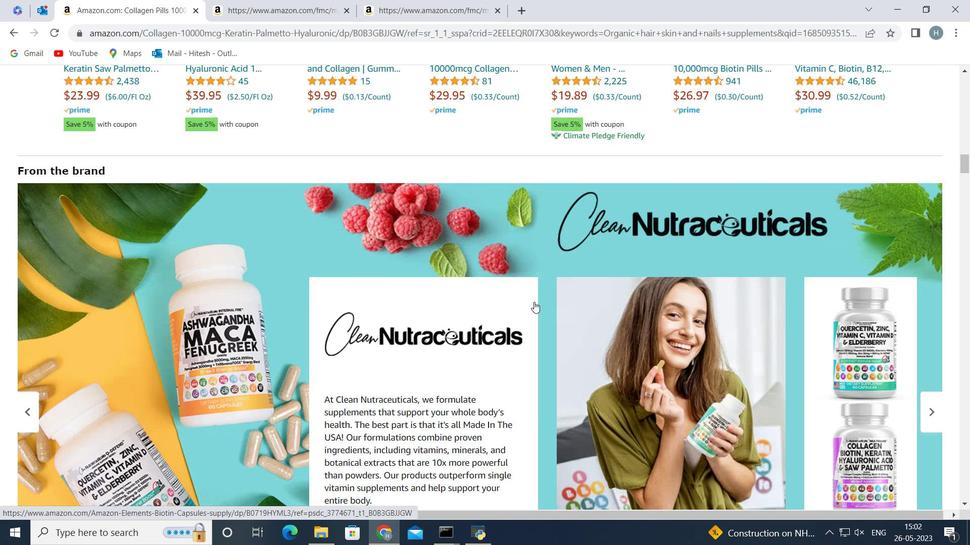 
Action: Mouse scrolled (534, 303) with delta (0, 0)
Screenshot: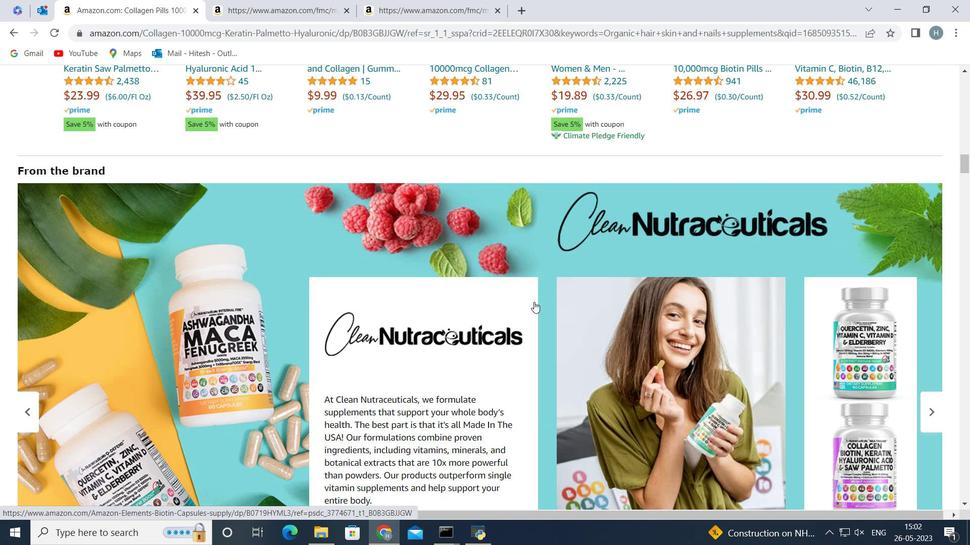 
Action: Mouse scrolled (534, 303) with delta (0, 0)
Screenshot: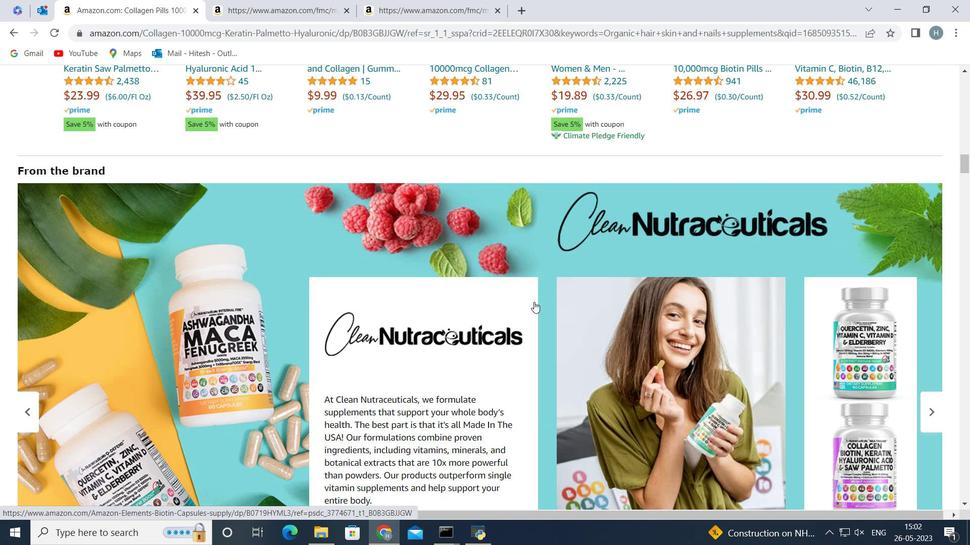 
Action: Mouse scrolled (534, 303) with delta (0, 0)
Screenshot: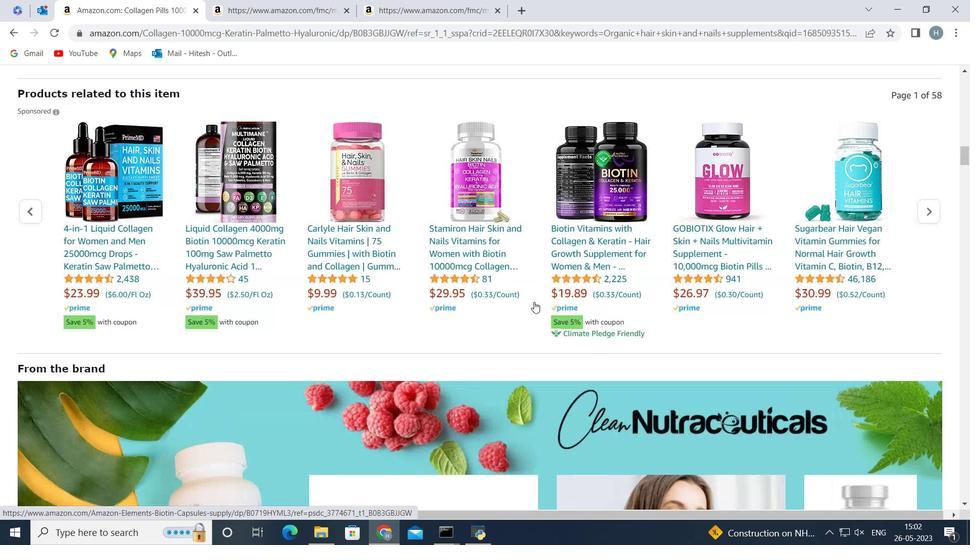 
Action: Mouse scrolled (534, 303) with delta (0, 0)
Screenshot: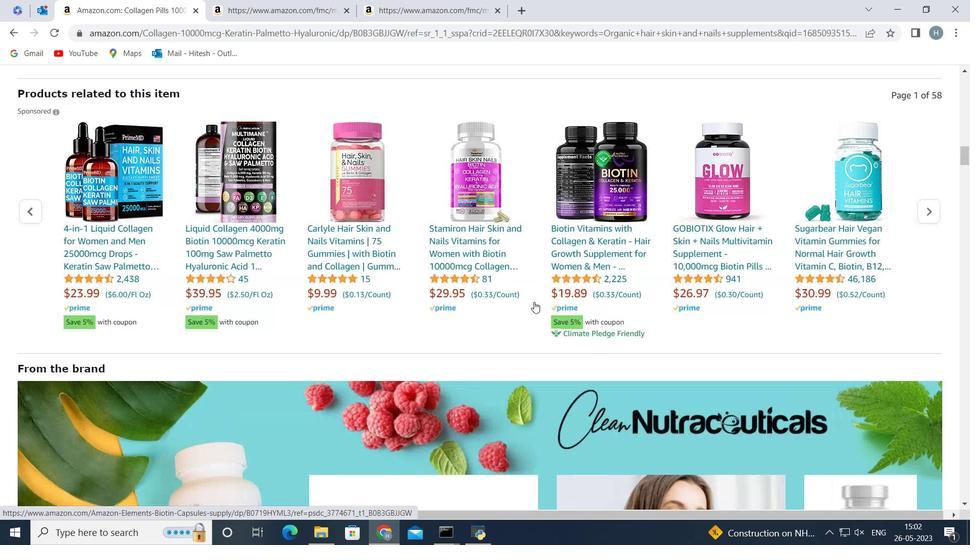 
Action: Mouse scrolled (534, 303) with delta (0, 0)
Screenshot: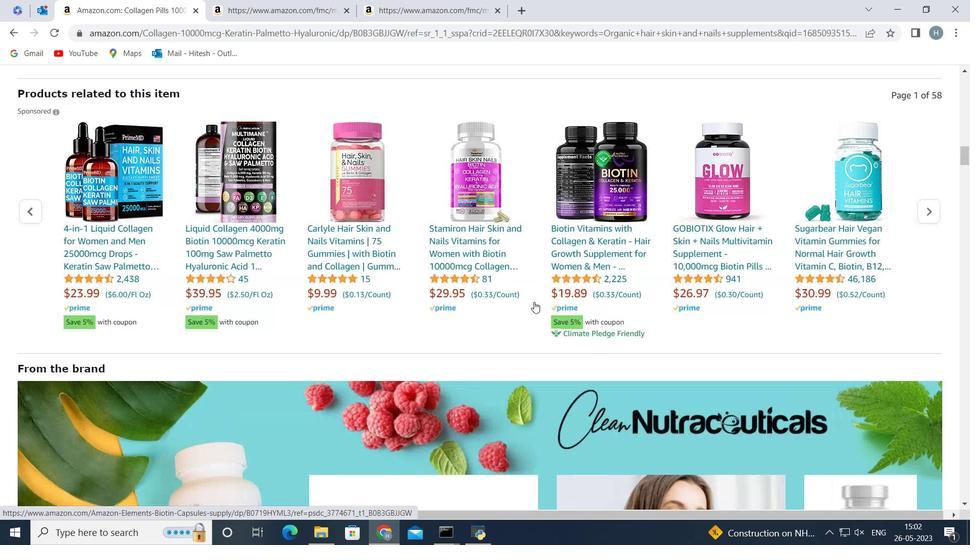 
Action: Mouse scrolled (534, 303) with delta (0, 0)
Screenshot: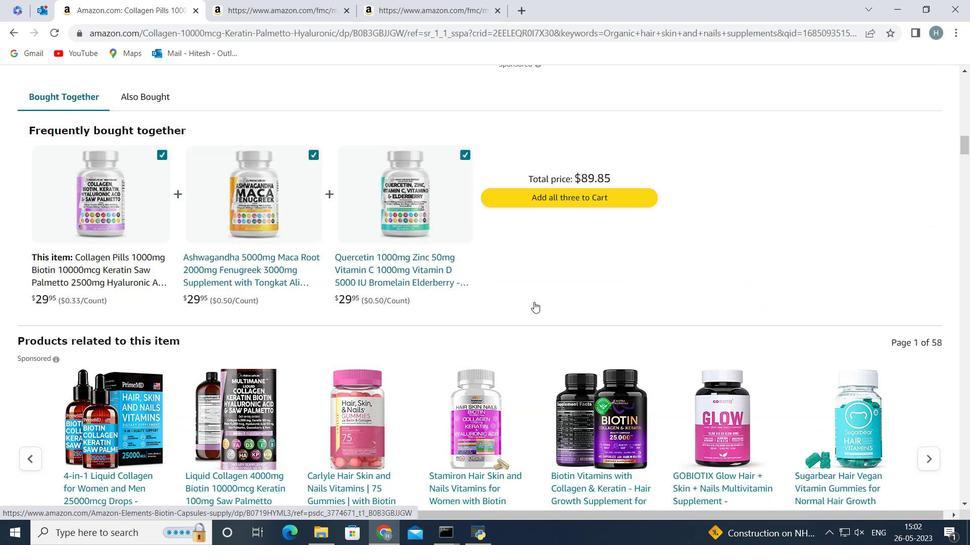 
Action: Mouse scrolled (534, 303) with delta (0, 0)
Screenshot: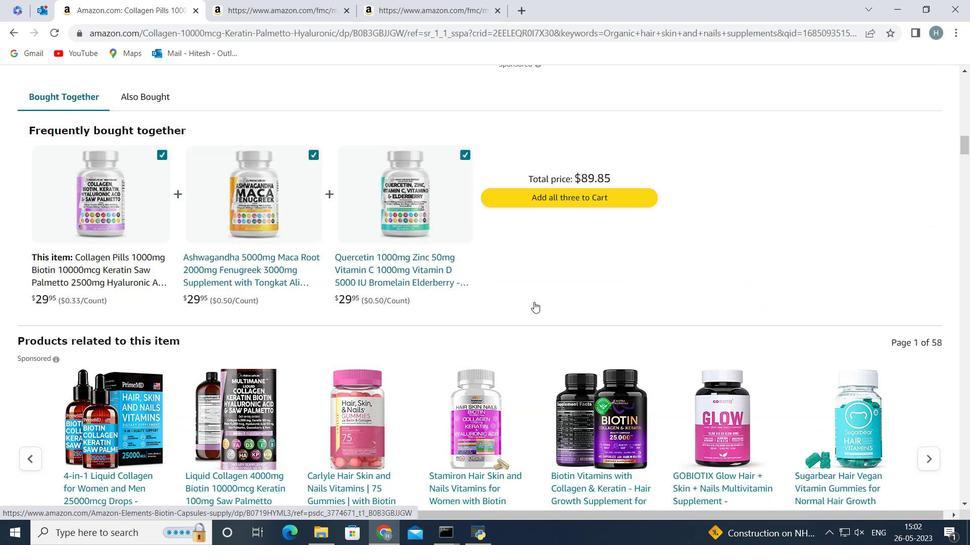 
Action: Mouse scrolled (534, 303) with delta (0, 0)
Screenshot: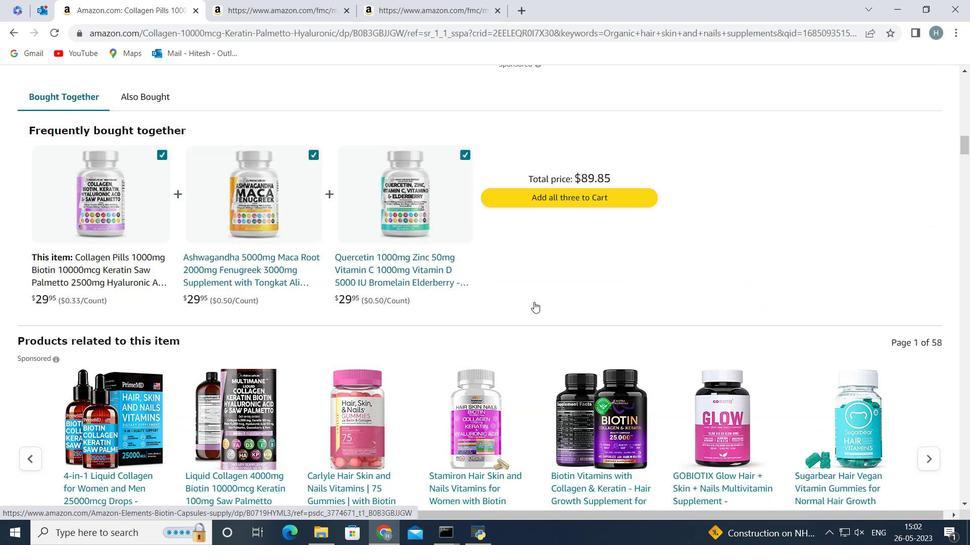 
Action: Mouse scrolled (534, 303) with delta (0, 0)
Screenshot: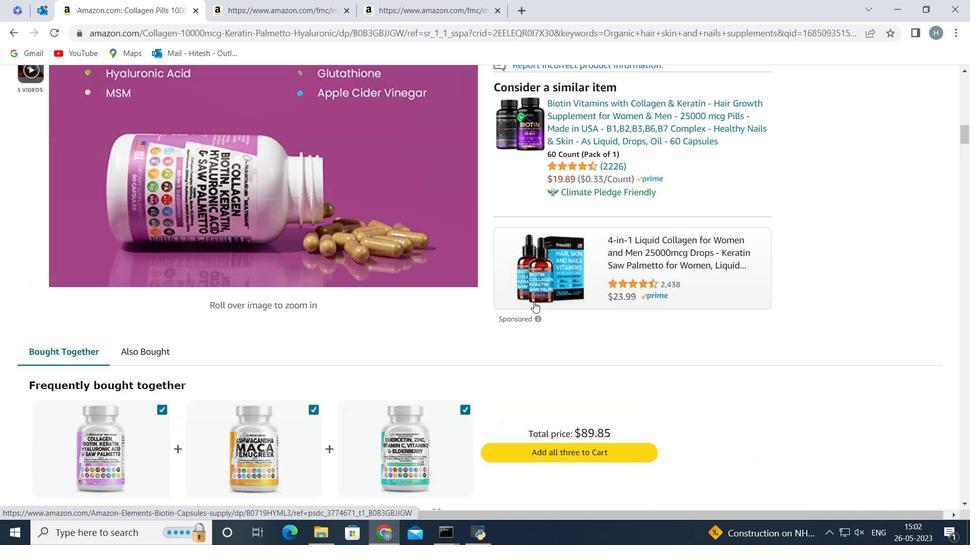 
Action: Mouse scrolled (534, 303) with delta (0, 0)
Screenshot: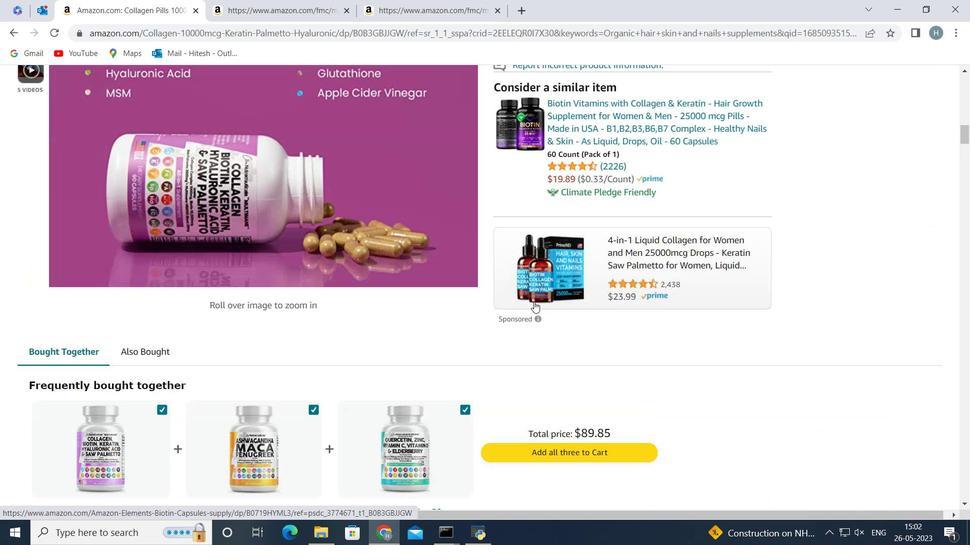 
Action: Mouse scrolled (534, 303) with delta (0, 0)
Screenshot: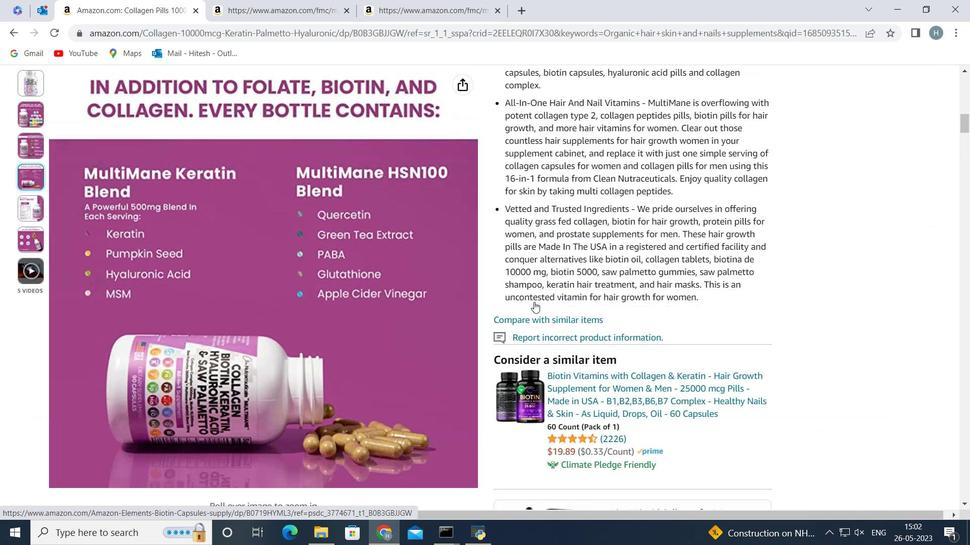 
Action: Mouse scrolled (534, 303) with delta (0, 0)
Screenshot: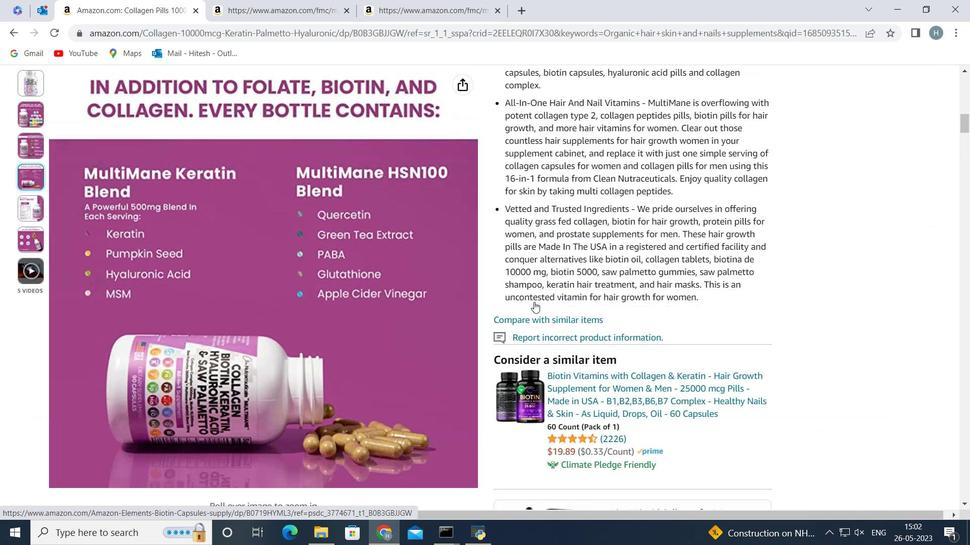 
Action: Mouse scrolled (534, 303) with delta (0, 0)
Screenshot: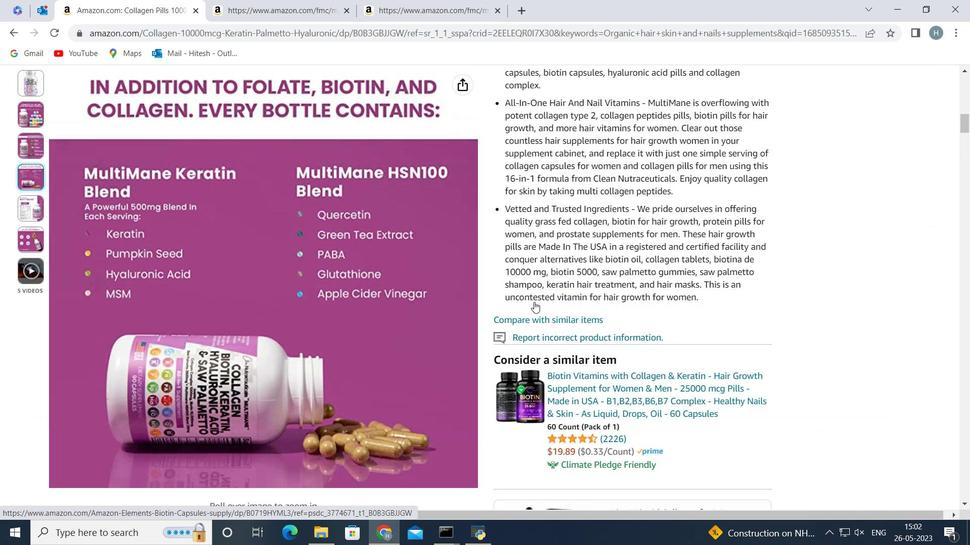 
Action: Mouse scrolled (534, 303) with delta (0, 0)
